 Task: Look for space in Monzón, Spain from 8th June, 2023 to 12th June, 2023 for 2 adults in price range Rs.8000 to Rs.16000. Place can be private room with 1  bedroom having 1 bed and 1 bathroom. Property type can be flatguest house, hotel. Amenities needed are: washing machine. Booking option can be shelf check-in. Required host language is English.
Action: Mouse moved to (381, 191)
Screenshot: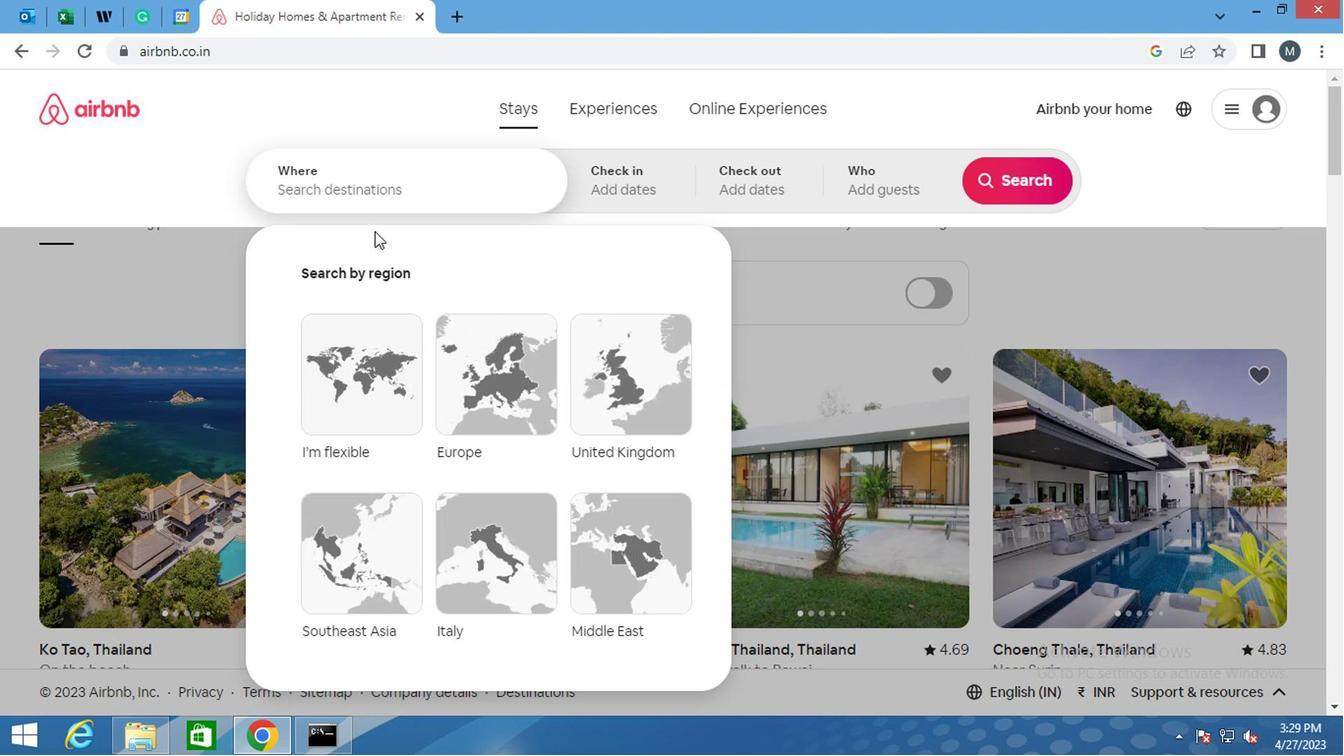 
Action: Mouse pressed left at (381, 191)
Screenshot: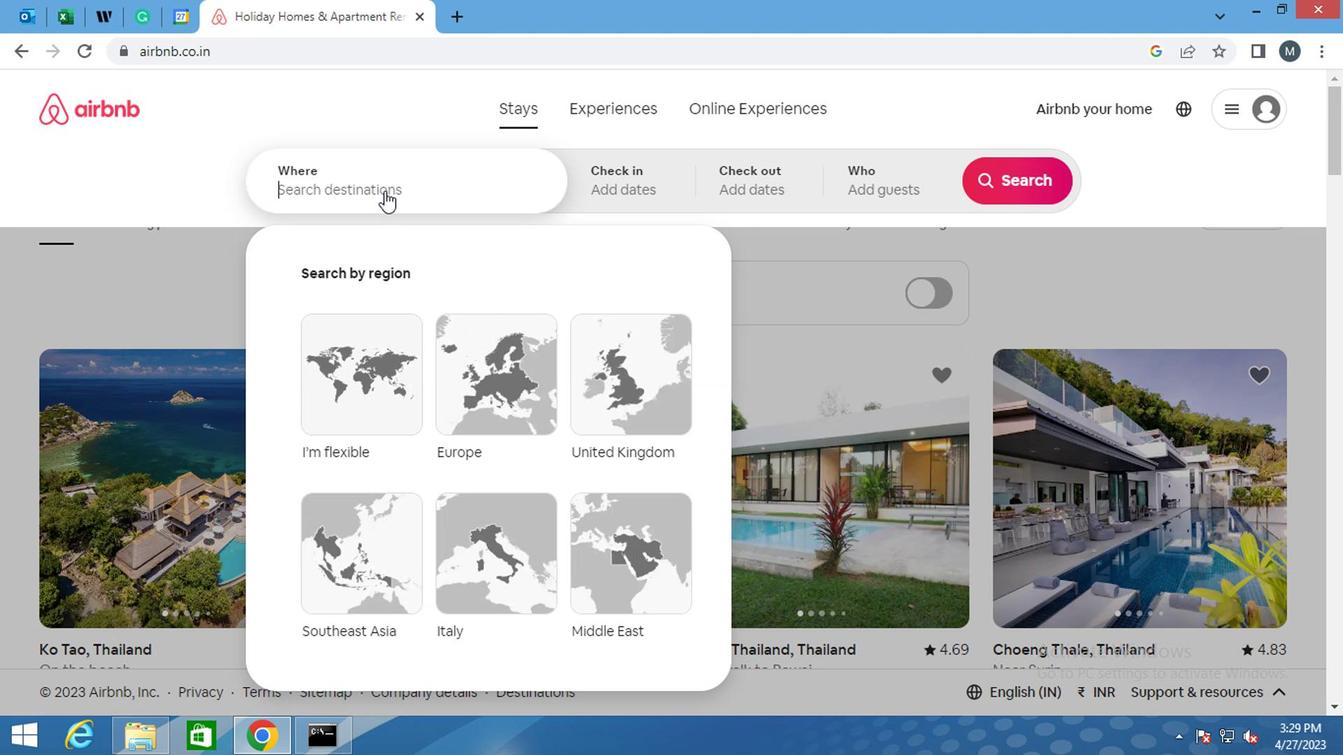
Action: Key pressed <Key.shift>MONZON,<Key.space><Key.shift>SPAIN
Screenshot: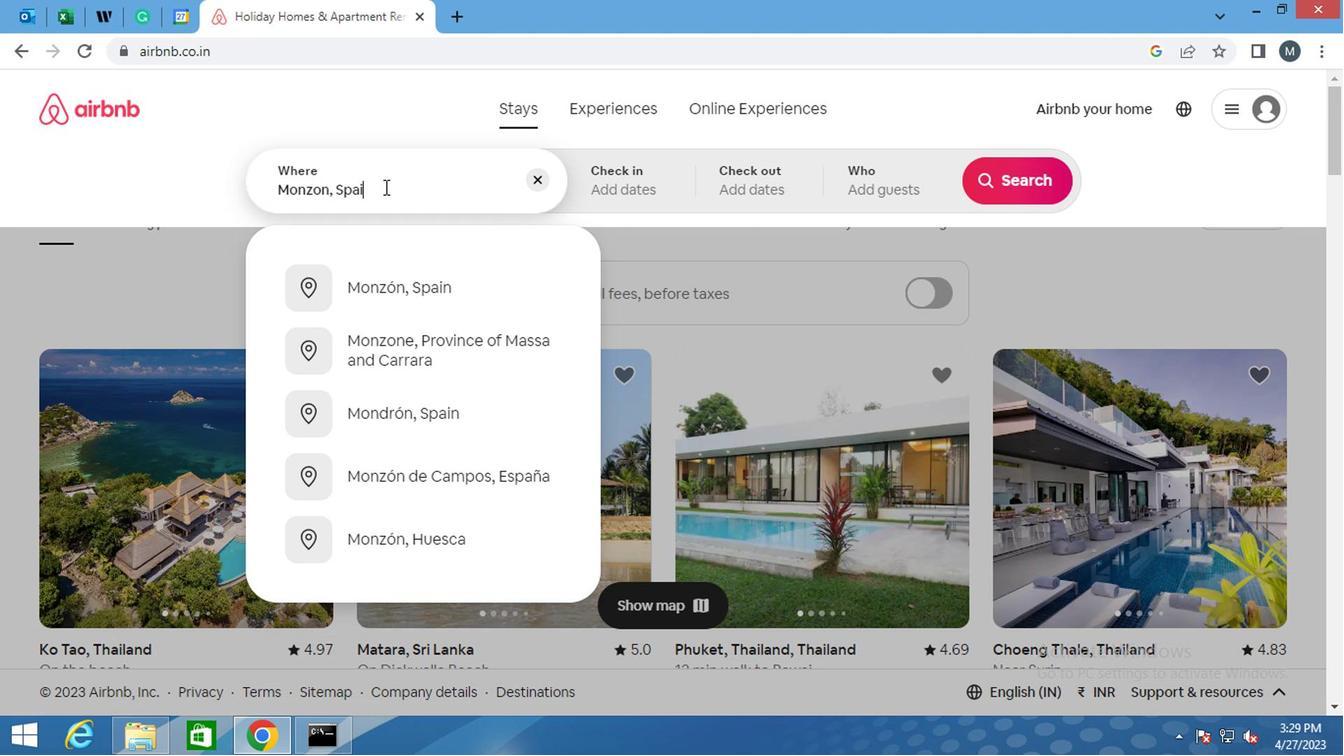 
Action: Mouse moved to (404, 282)
Screenshot: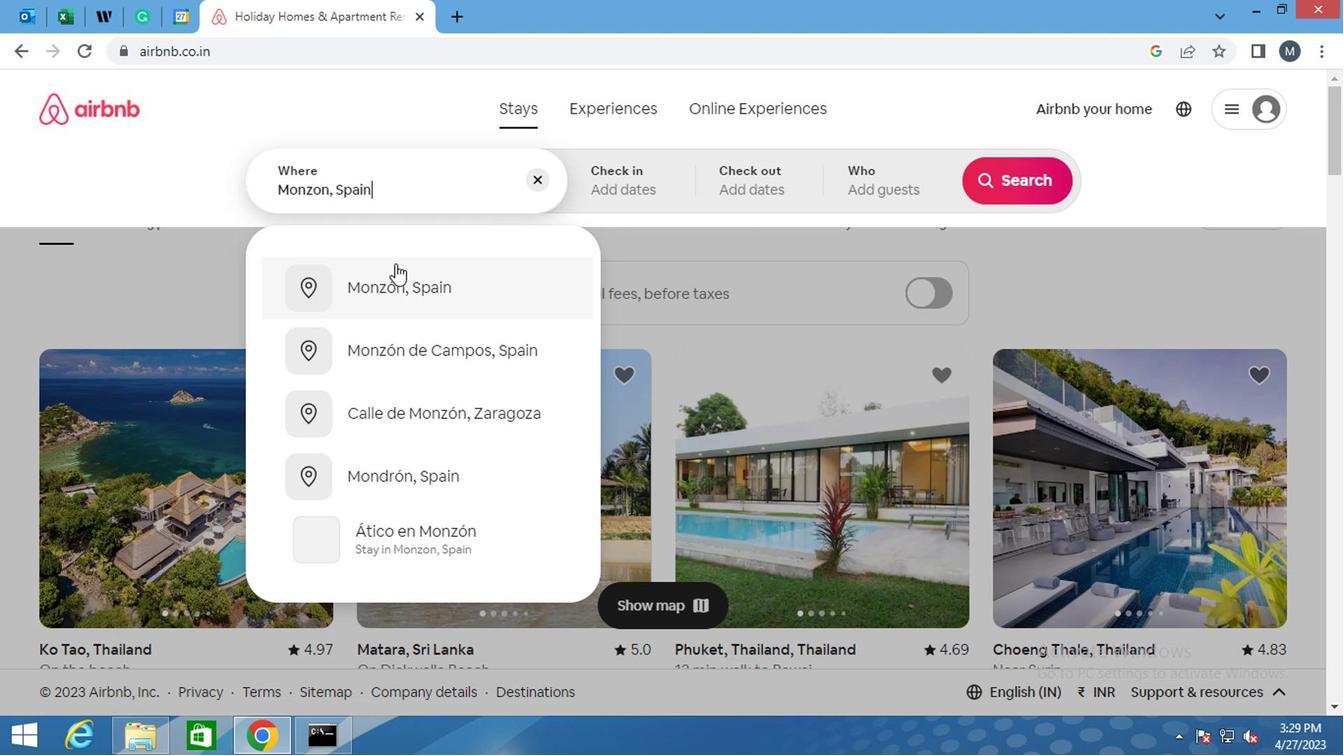 
Action: Mouse pressed left at (404, 282)
Screenshot: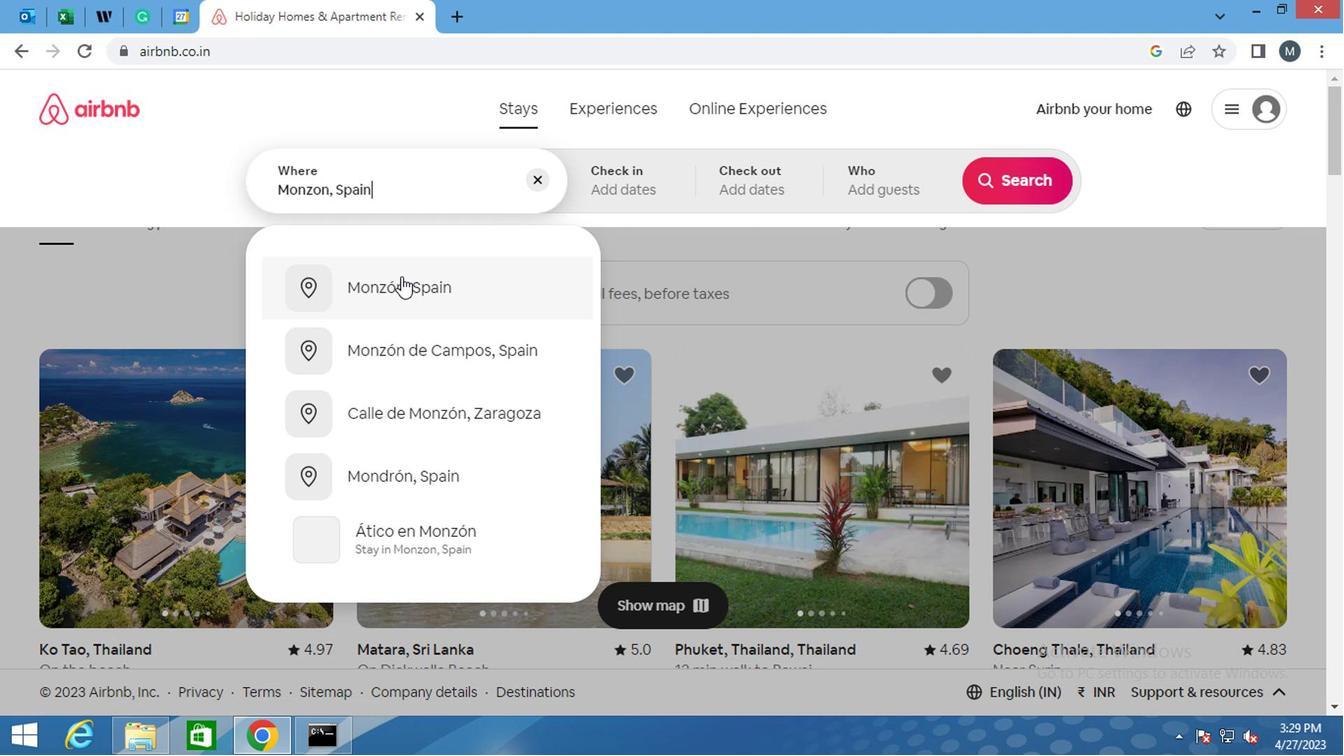 
Action: Mouse moved to (1004, 336)
Screenshot: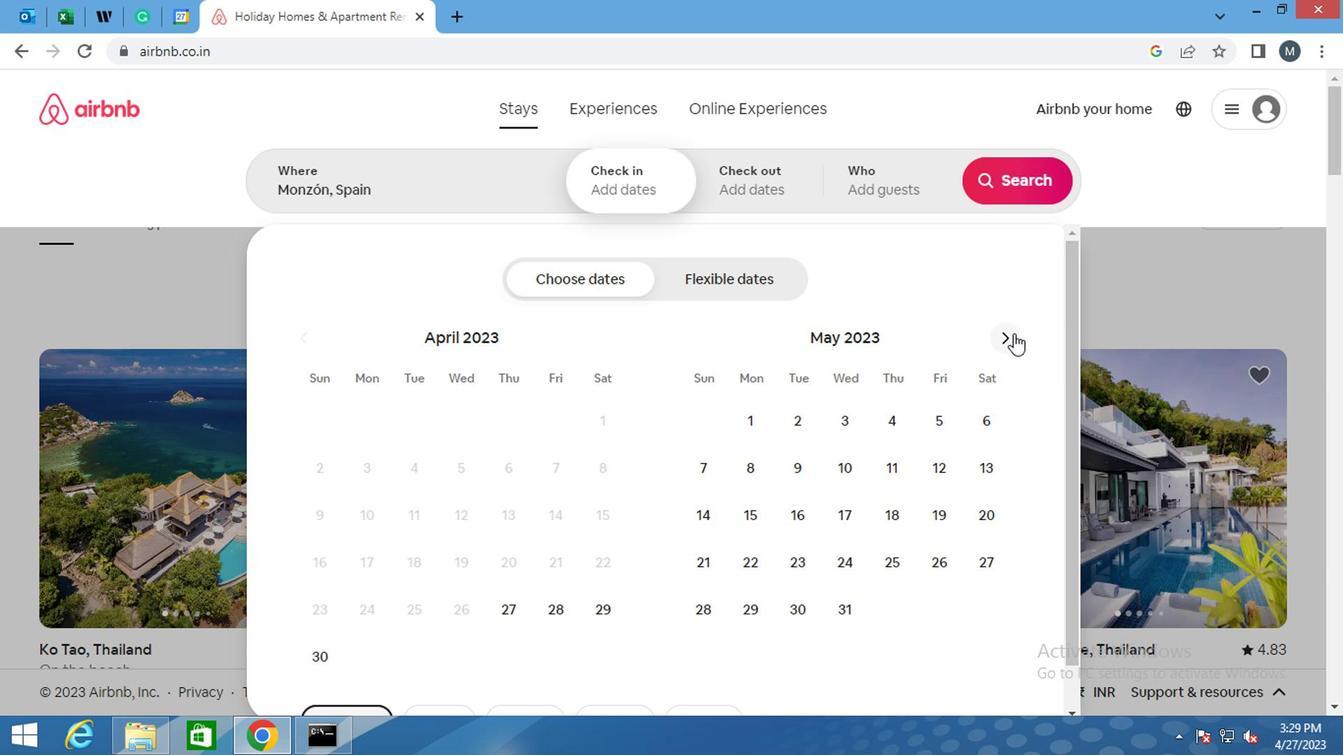 
Action: Mouse pressed left at (1004, 336)
Screenshot: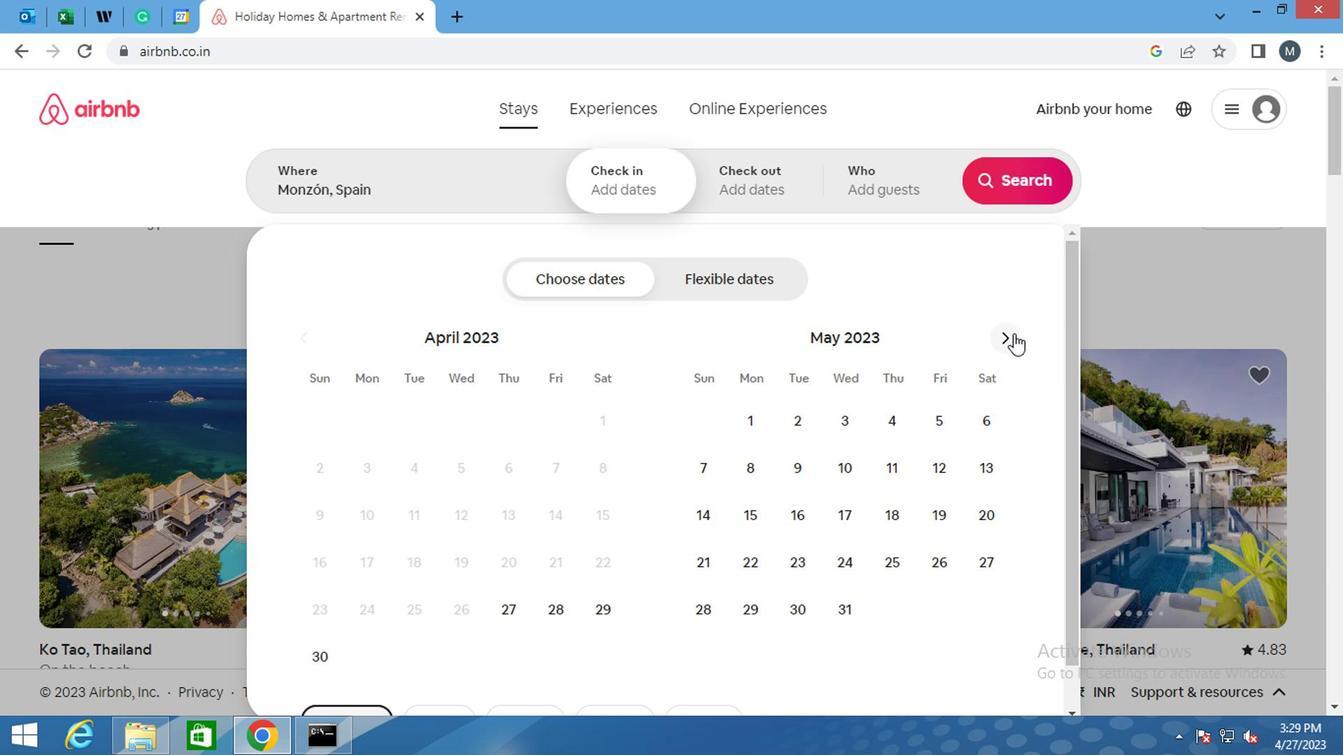 
Action: Mouse moved to (891, 466)
Screenshot: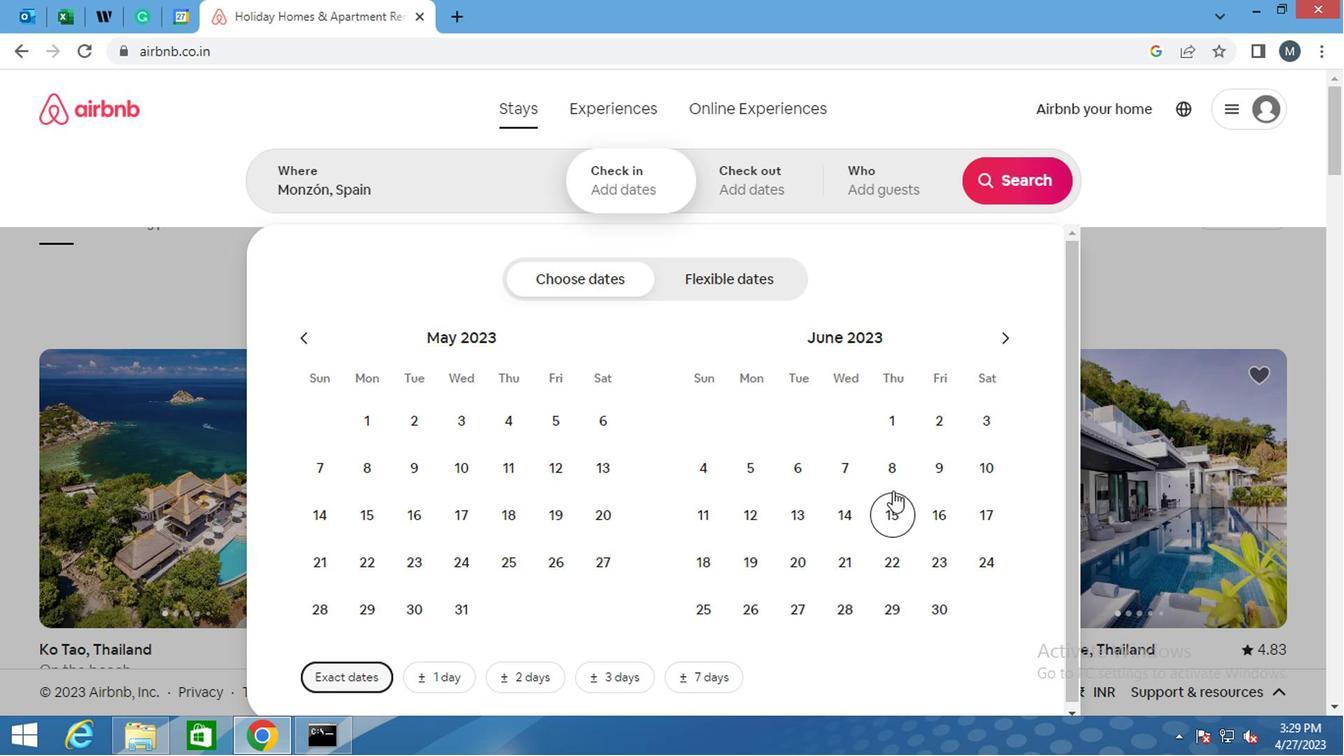 
Action: Mouse pressed left at (891, 466)
Screenshot: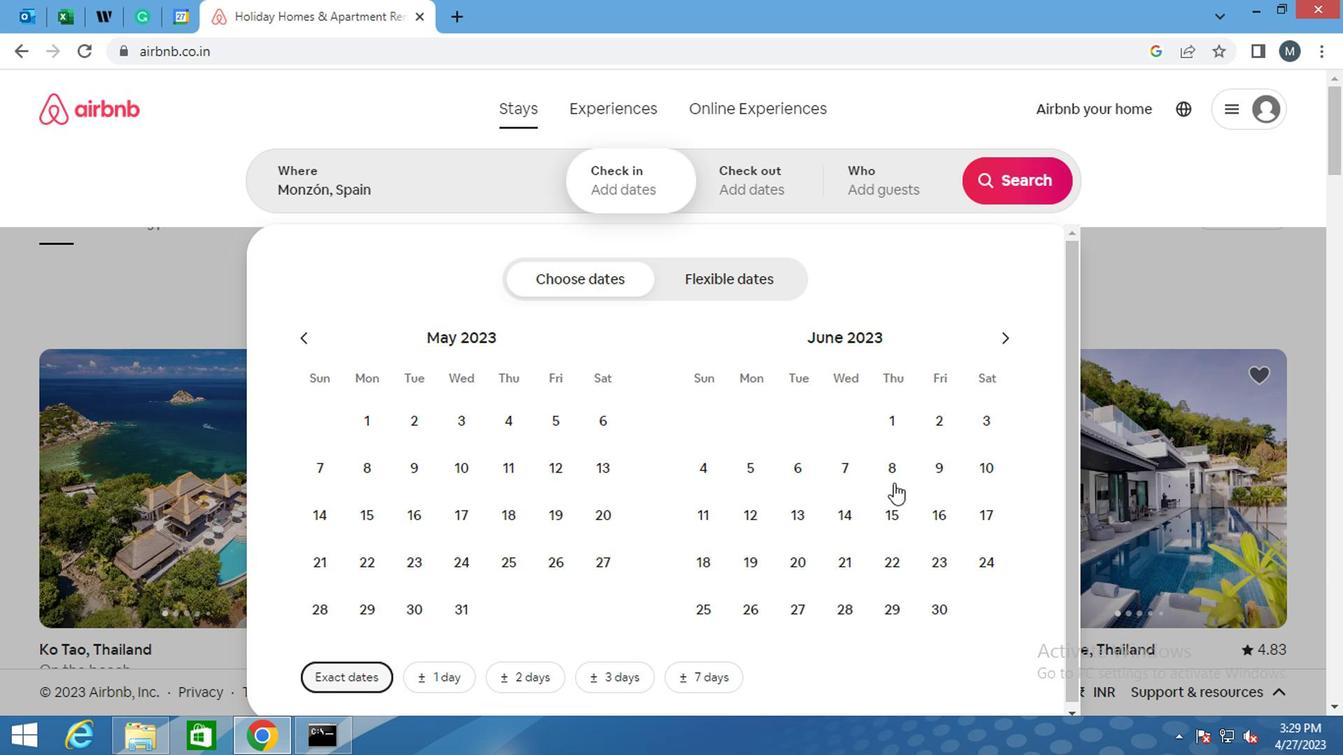 
Action: Mouse moved to (763, 503)
Screenshot: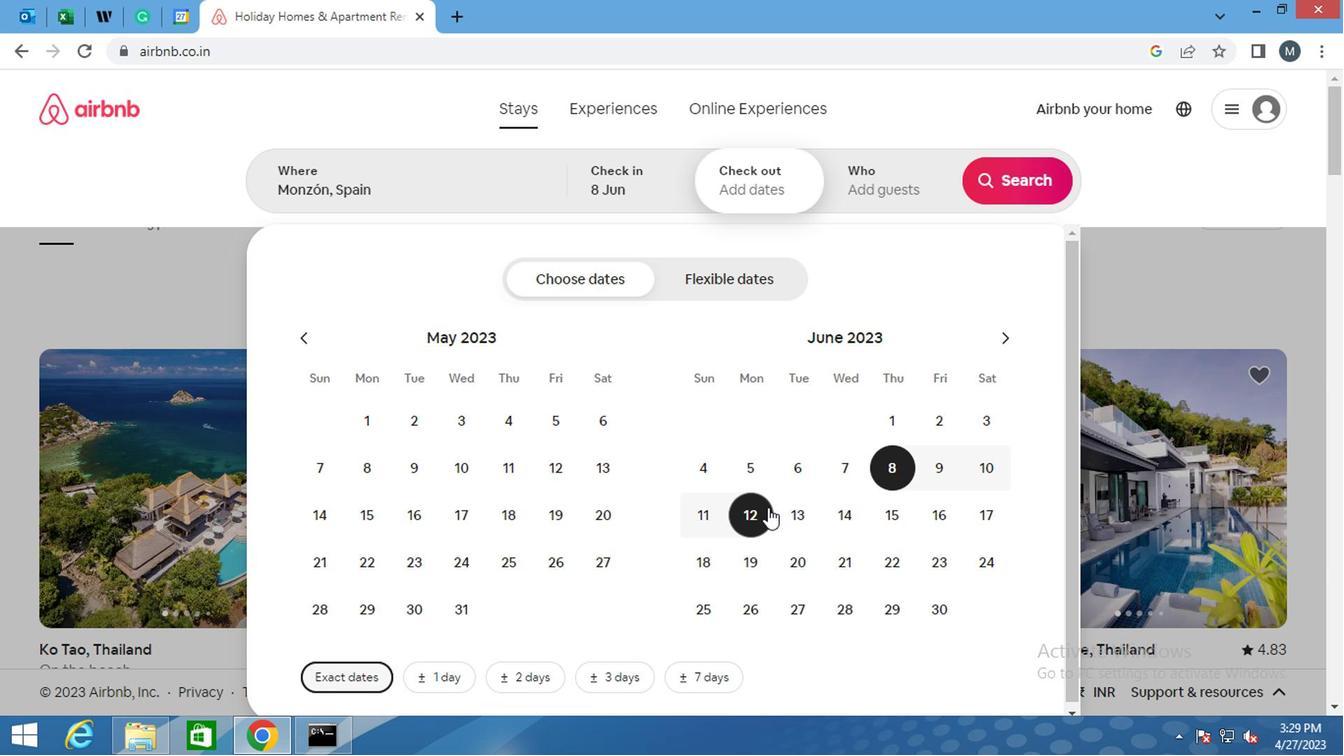 
Action: Mouse pressed left at (763, 503)
Screenshot: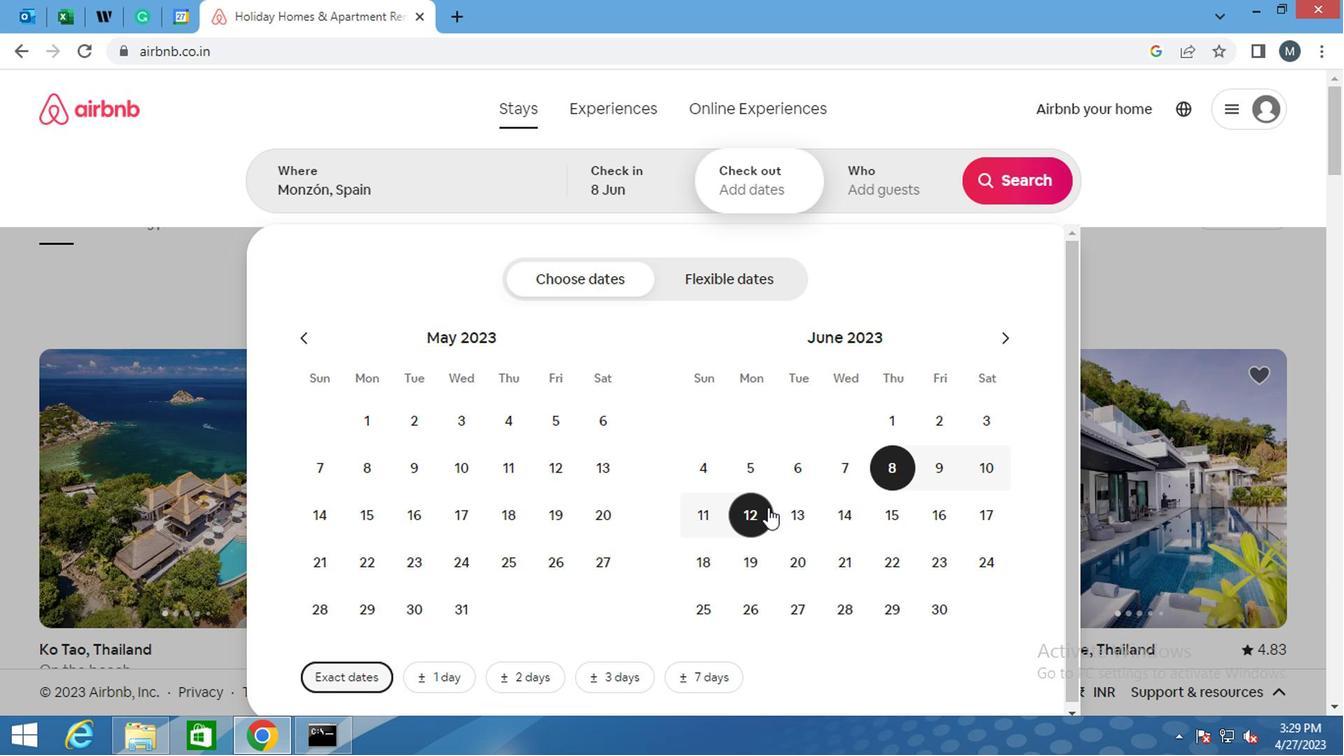 
Action: Mouse moved to (895, 193)
Screenshot: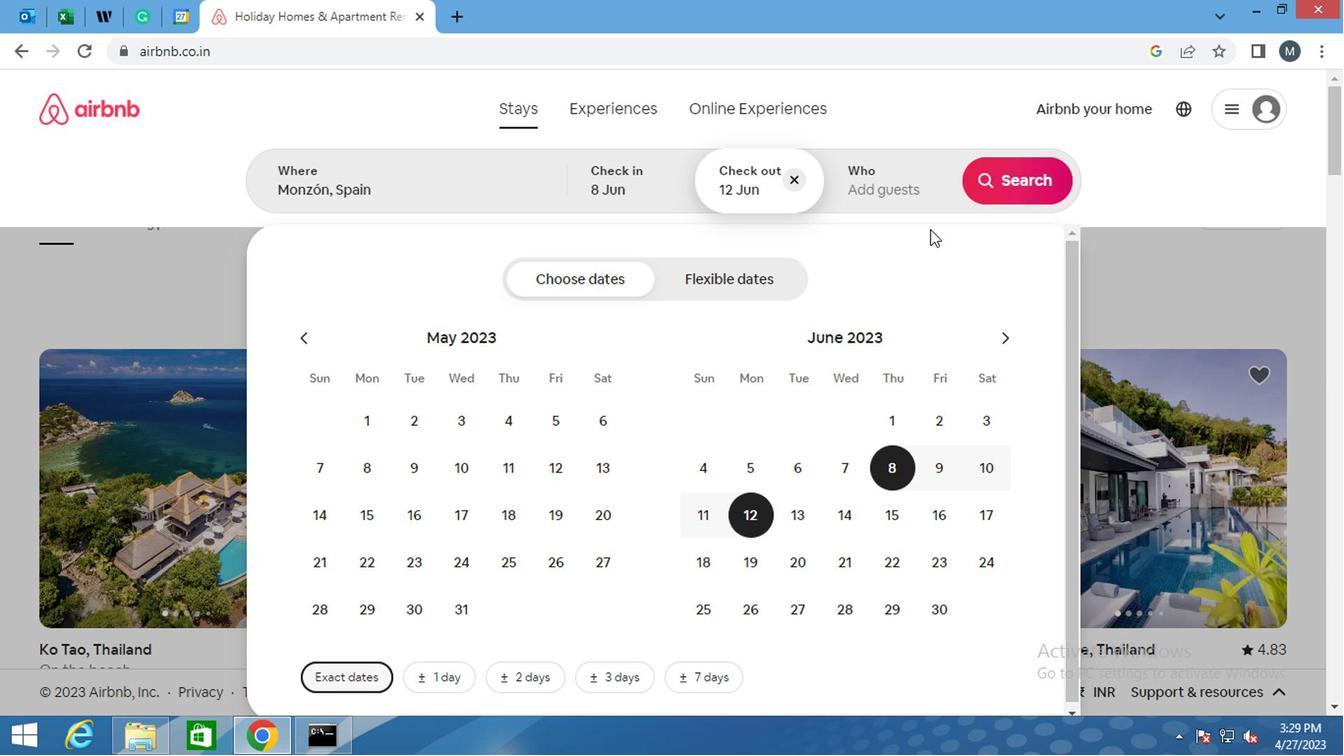 
Action: Mouse pressed left at (895, 193)
Screenshot: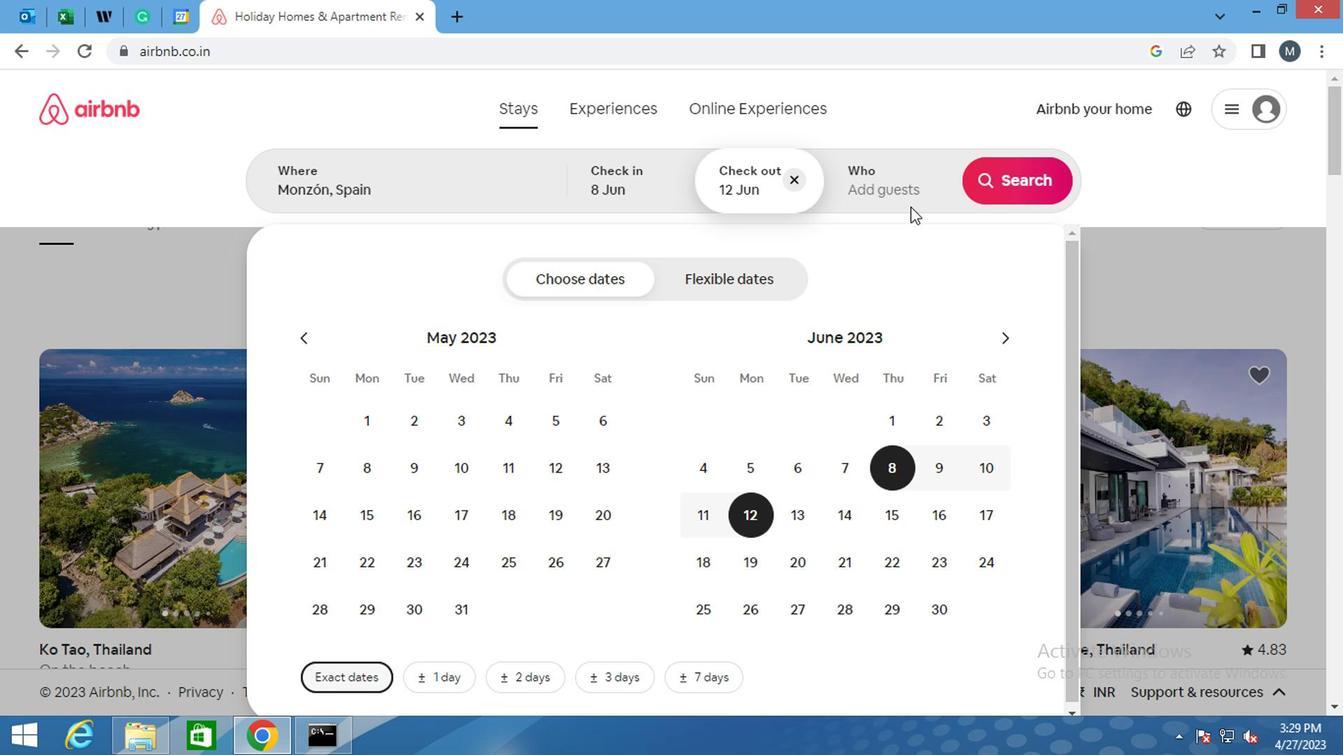 
Action: Mouse moved to (1030, 294)
Screenshot: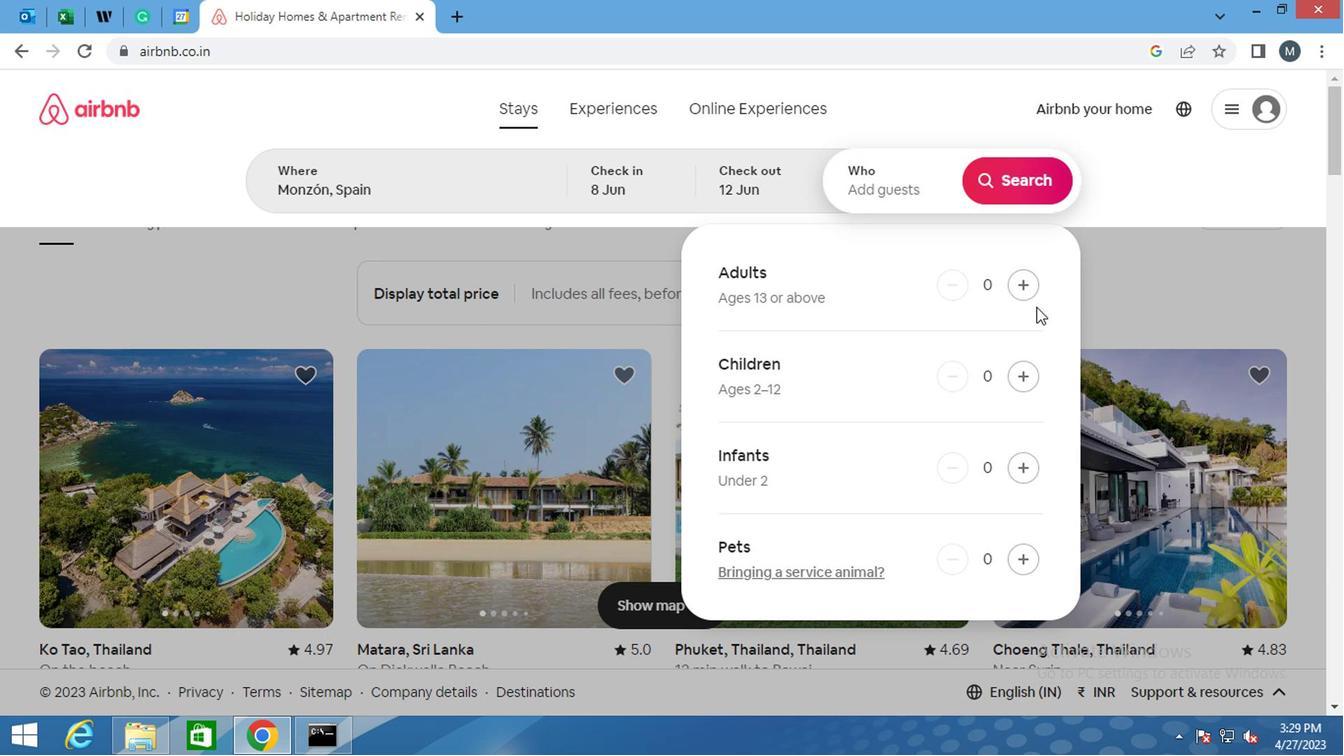 
Action: Mouse pressed left at (1030, 294)
Screenshot: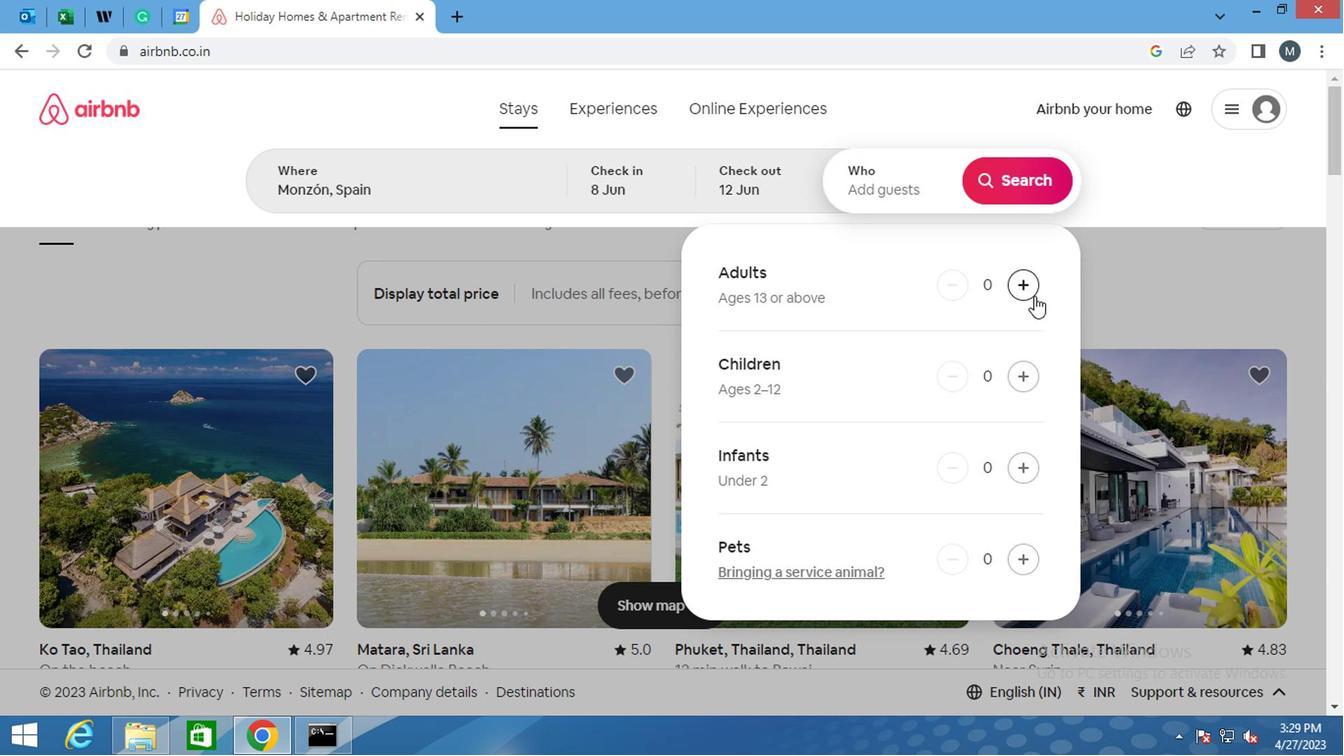 
Action: Mouse pressed left at (1030, 294)
Screenshot: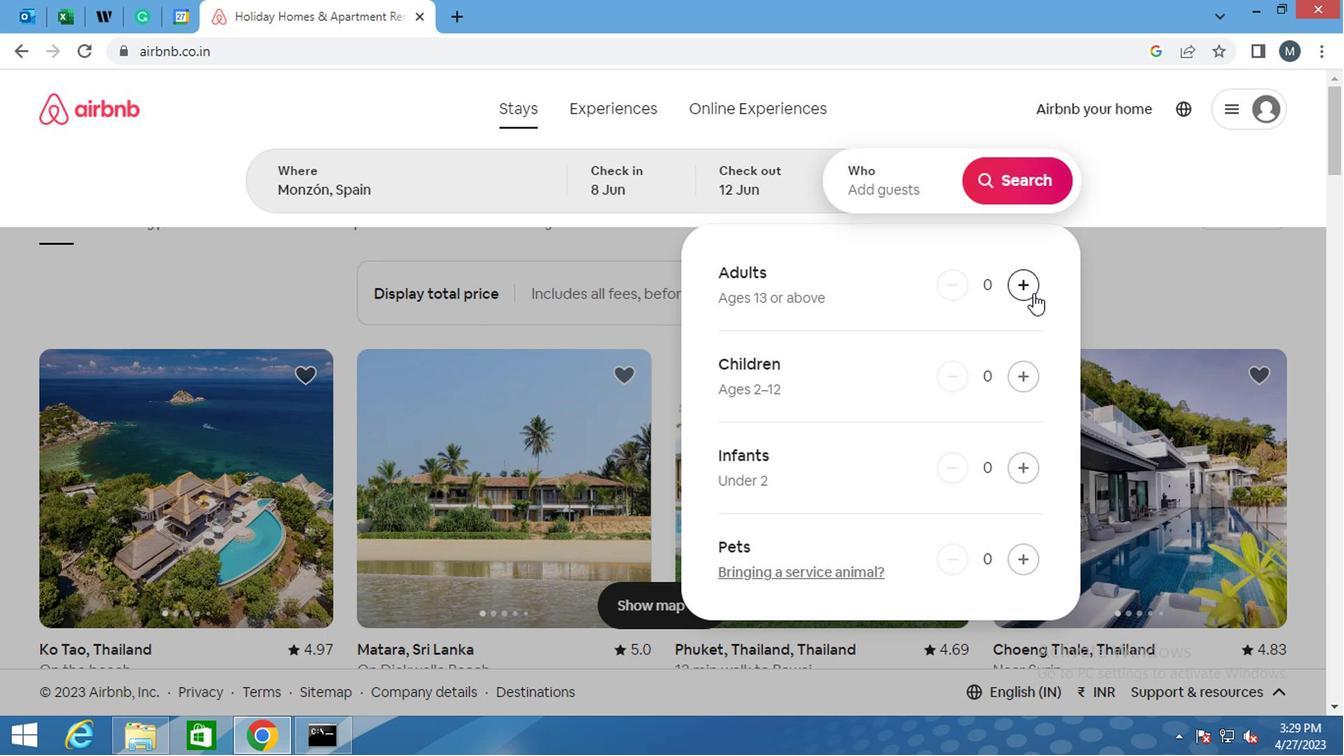 
Action: Mouse moved to (1006, 181)
Screenshot: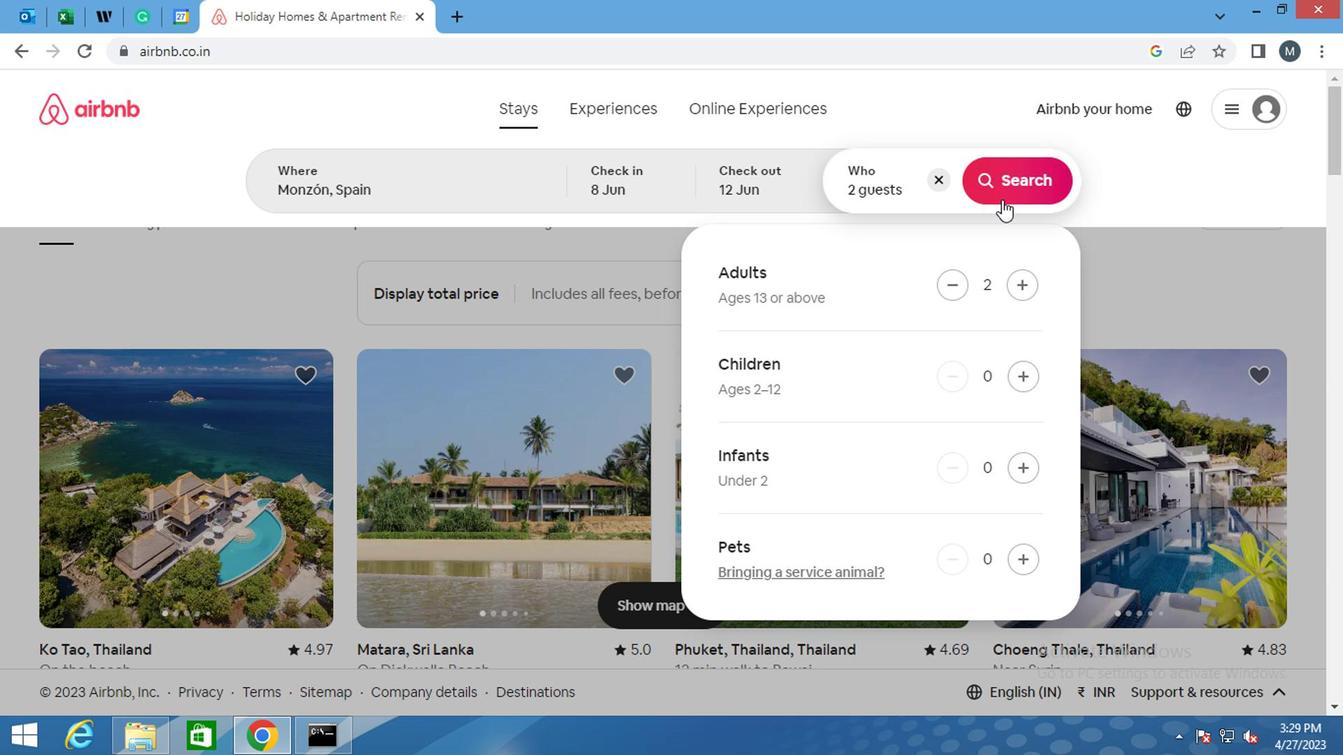 
Action: Mouse pressed left at (1006, 181)
Screenshot: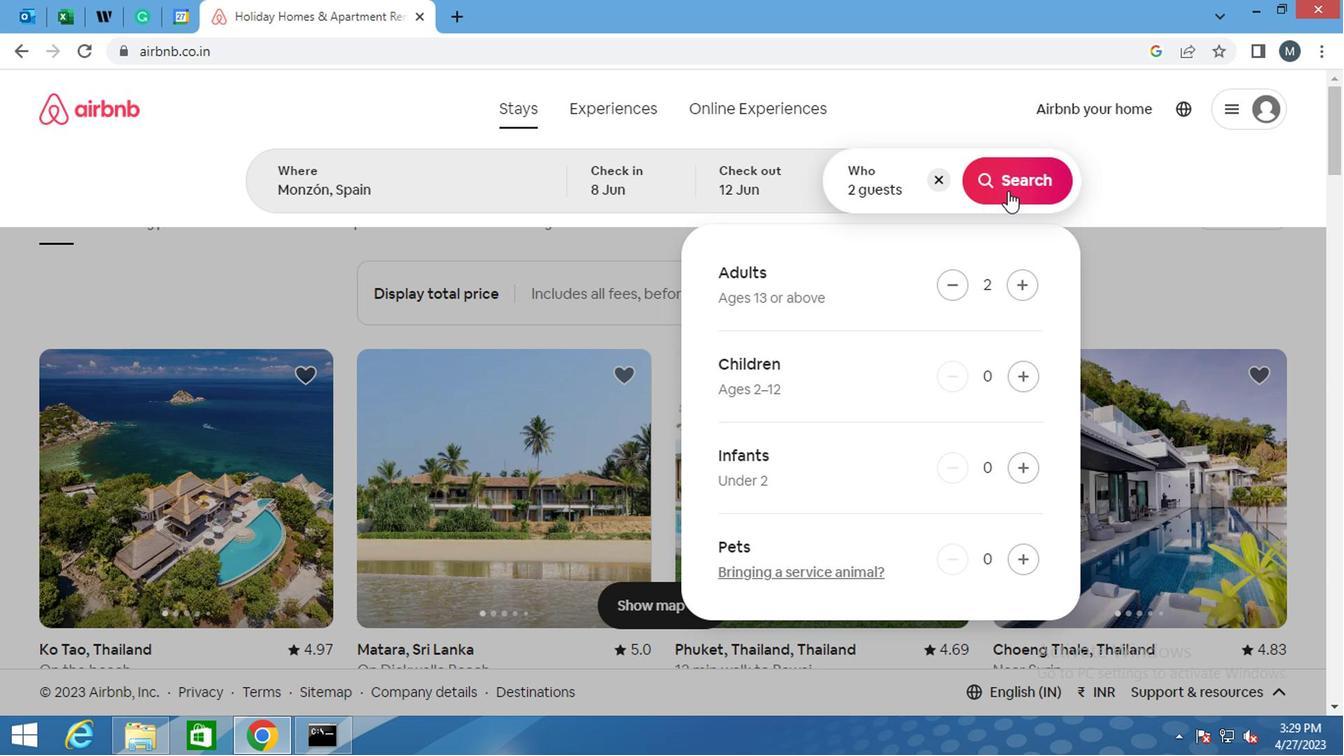 
Action: Mouse moved to (1277, 188)
Screenshot: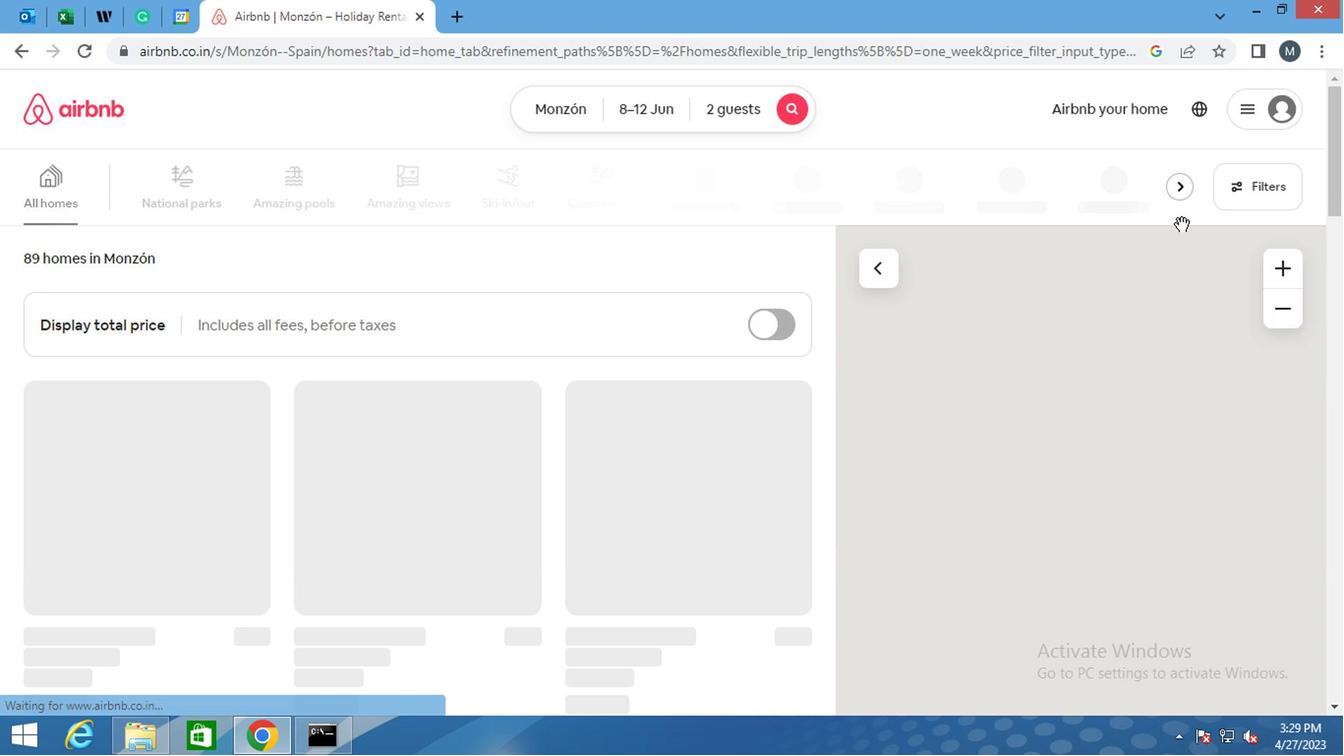 
Action: Mouse pressed left at (1277, 188)
Screenshot: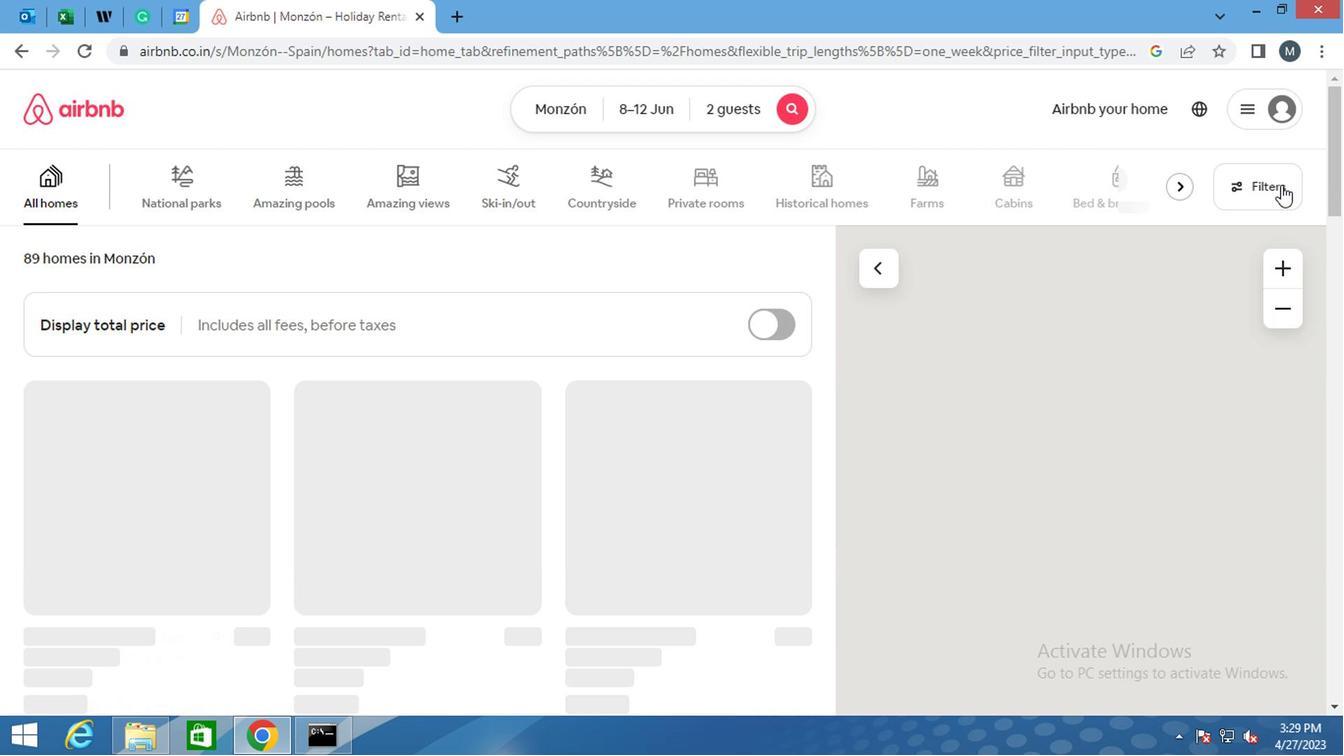 
Action: Mouse moved to (550, 440)
Screenshot: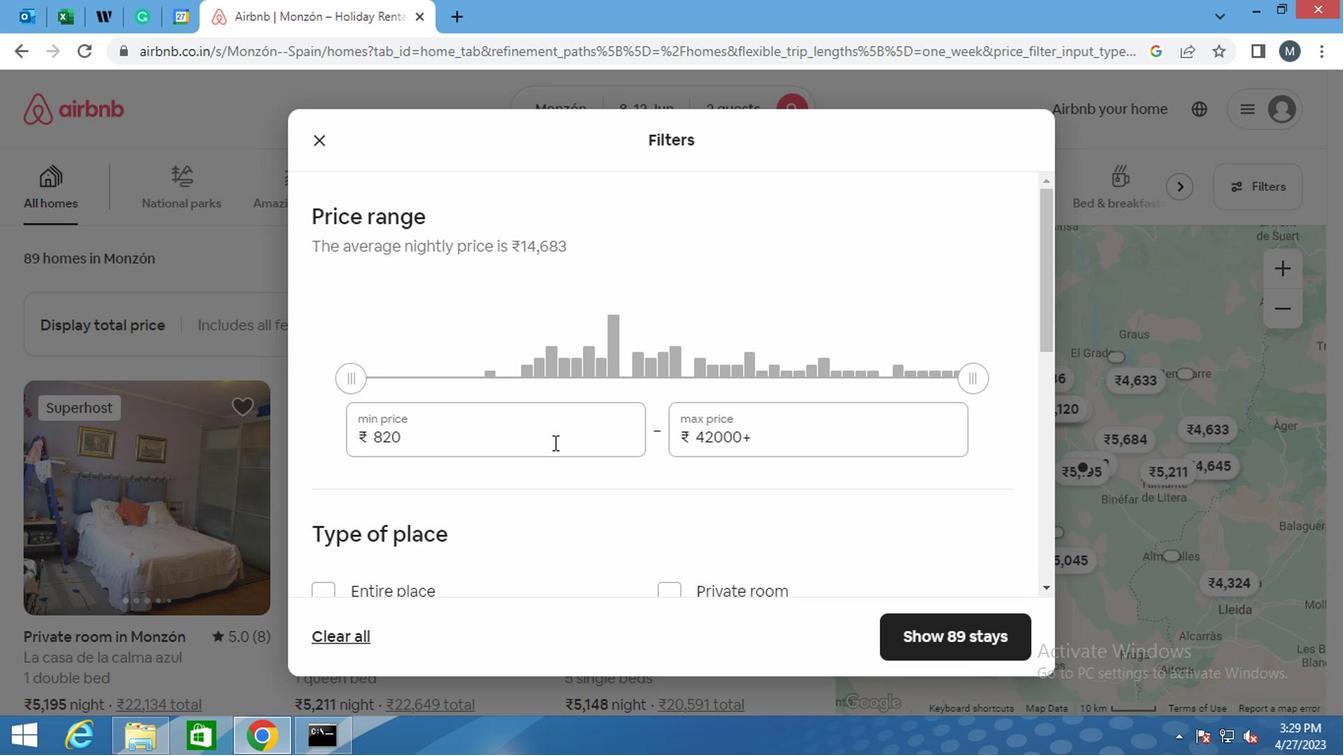 
Action: Mouse pressed left at (550, 440)
Screenshot: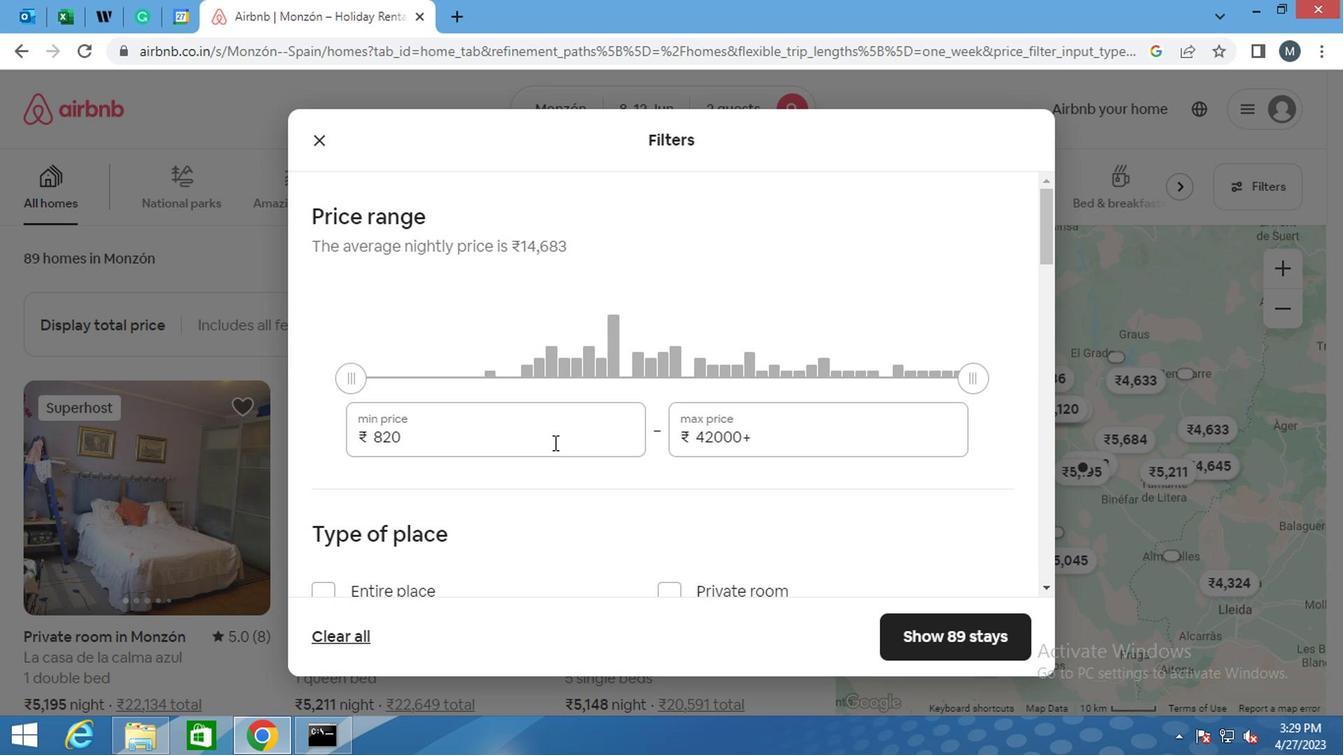 
Action: Mouse moved to (549, 439)
Screenshot: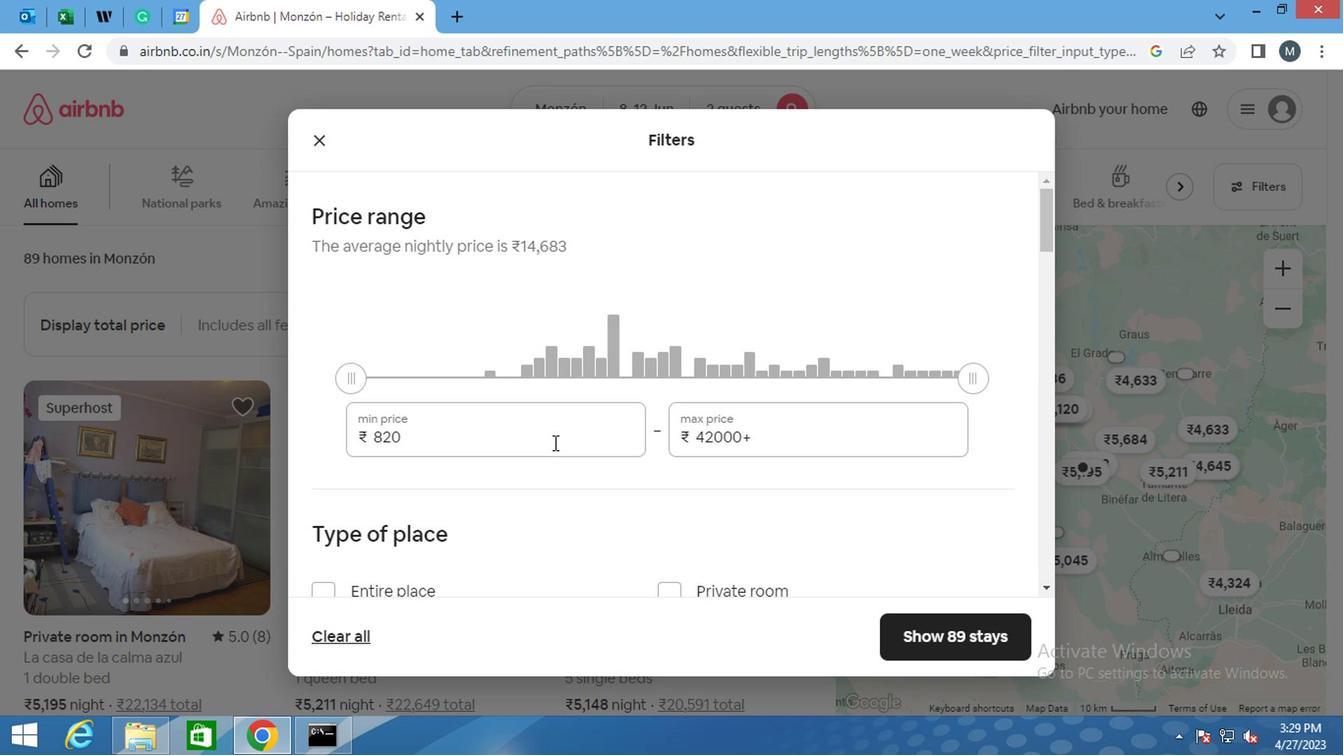 
Action: Key pressed <Key.backspace><Key.backspace>000
Screenshot: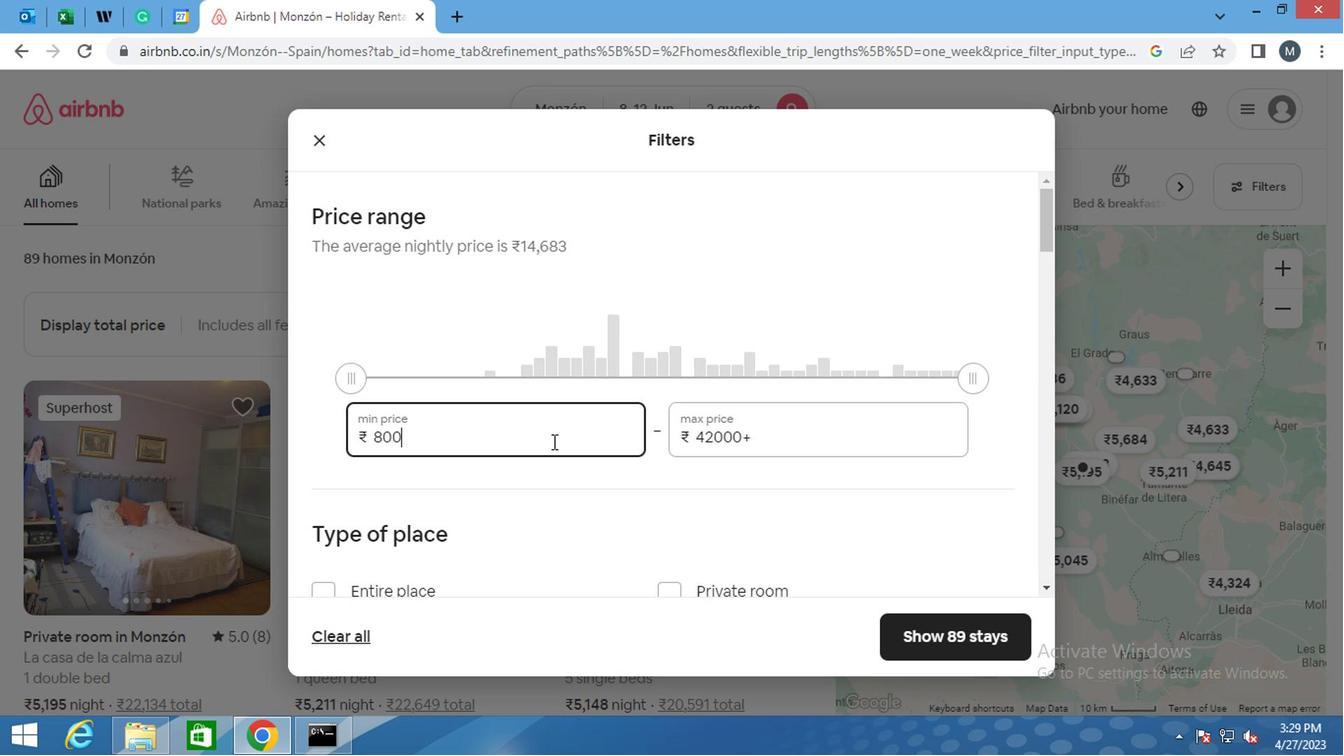 
Action: Mouse moved to (758, 436)
Screenshot: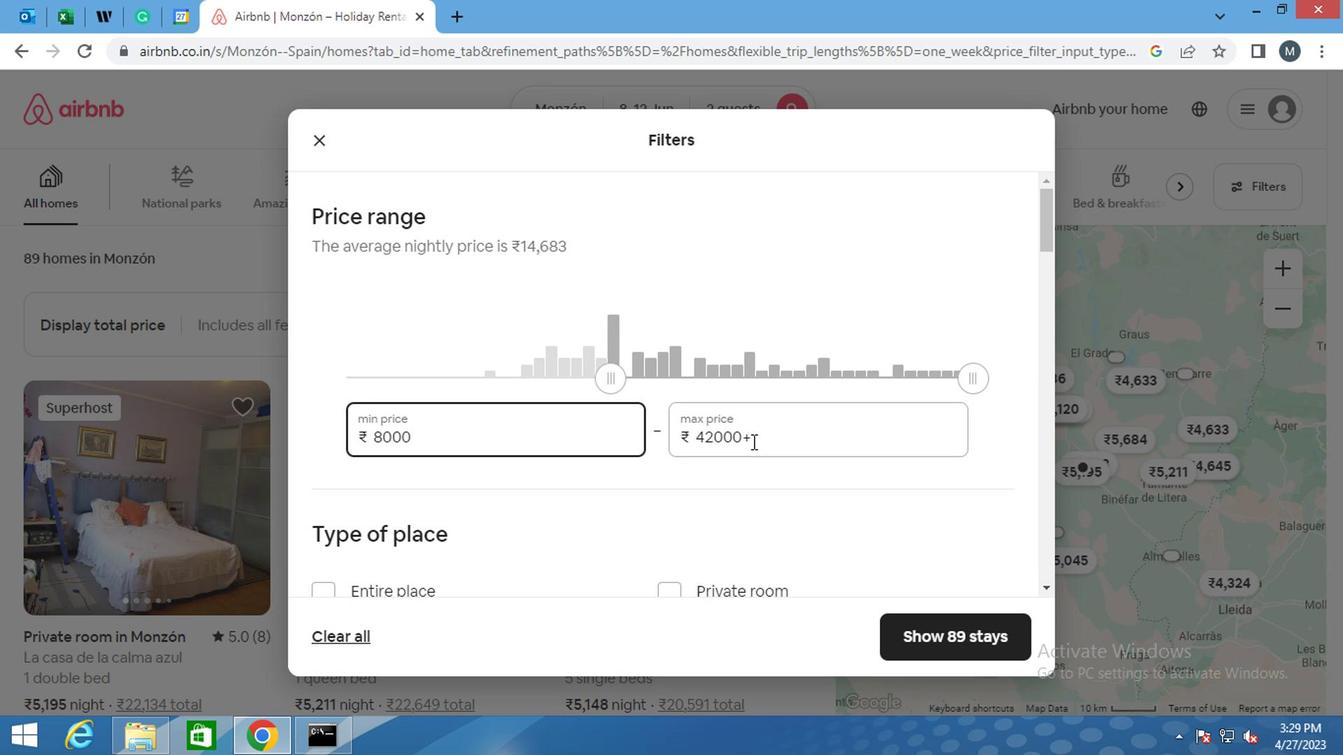 
Action: Mouse pressed left at (758, 436)
Screenshot: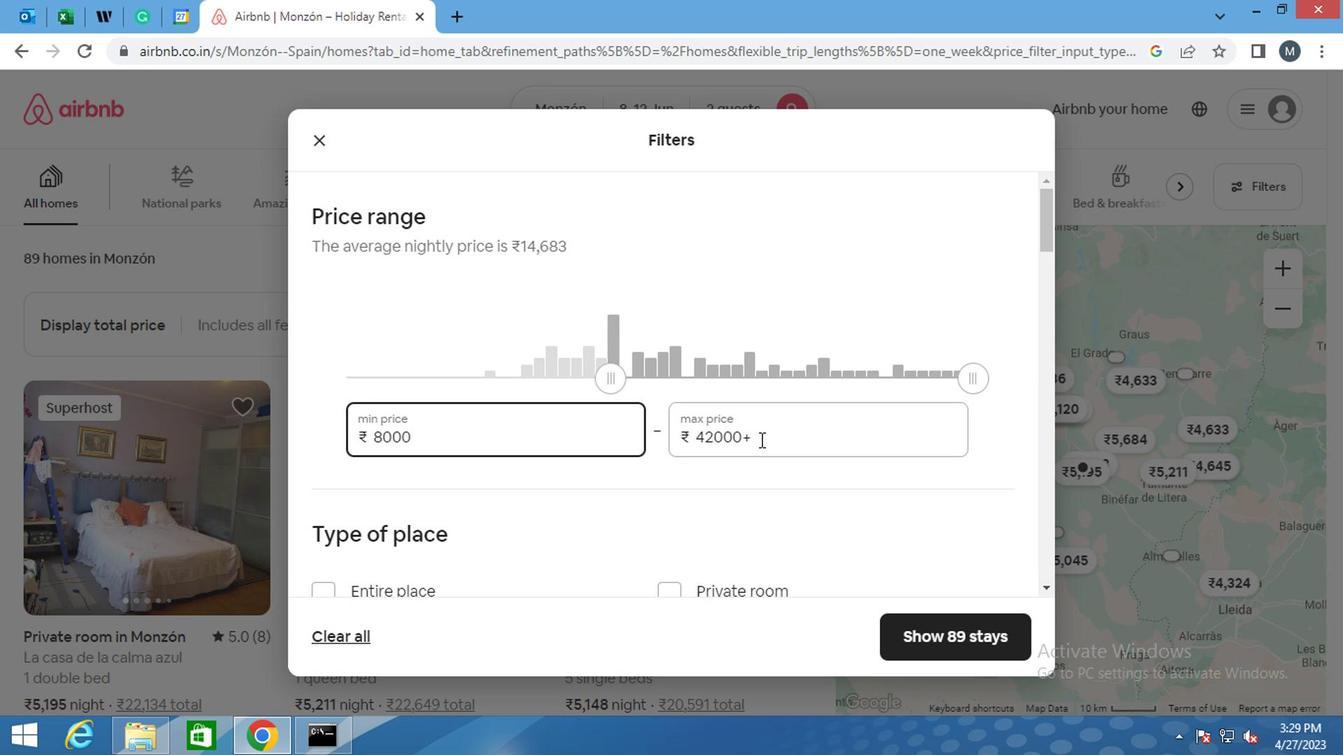 
Action: Mouse moved to (673, 437)
Screenshot: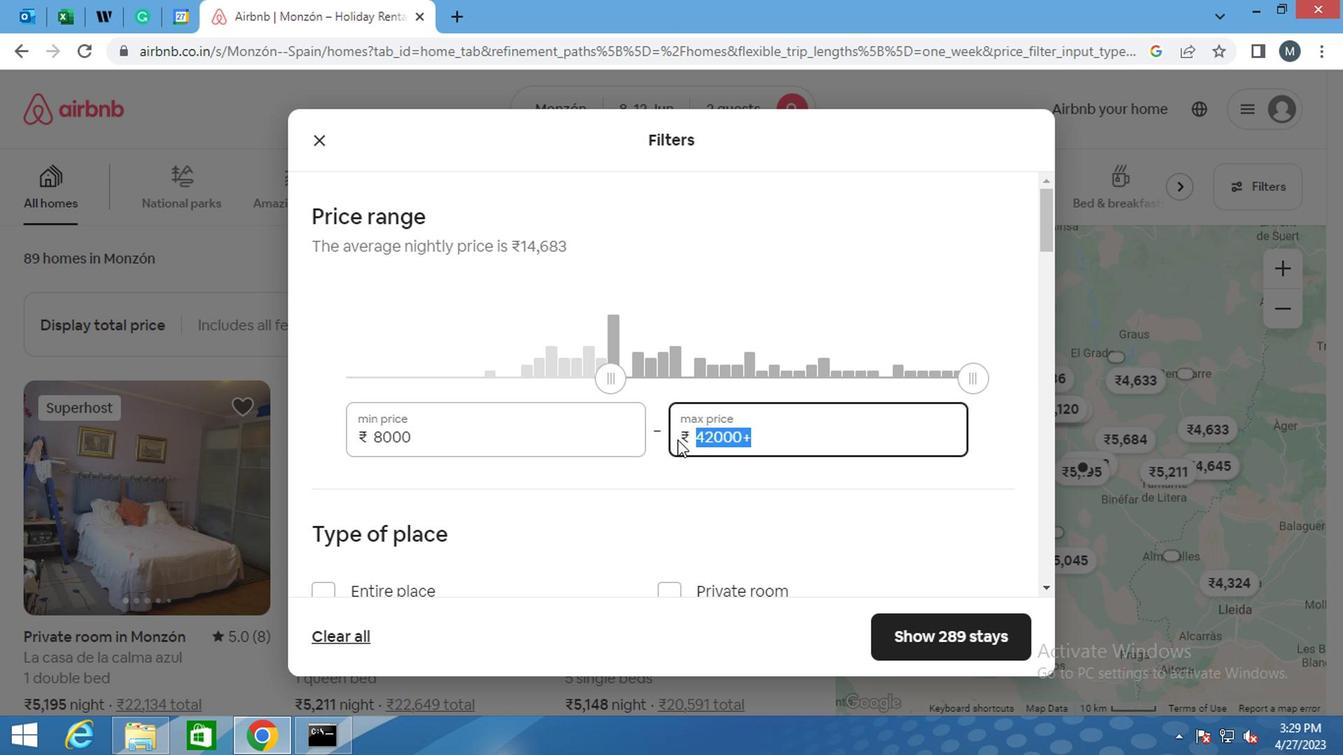 
Action: Key pressed 16000
Screenshot: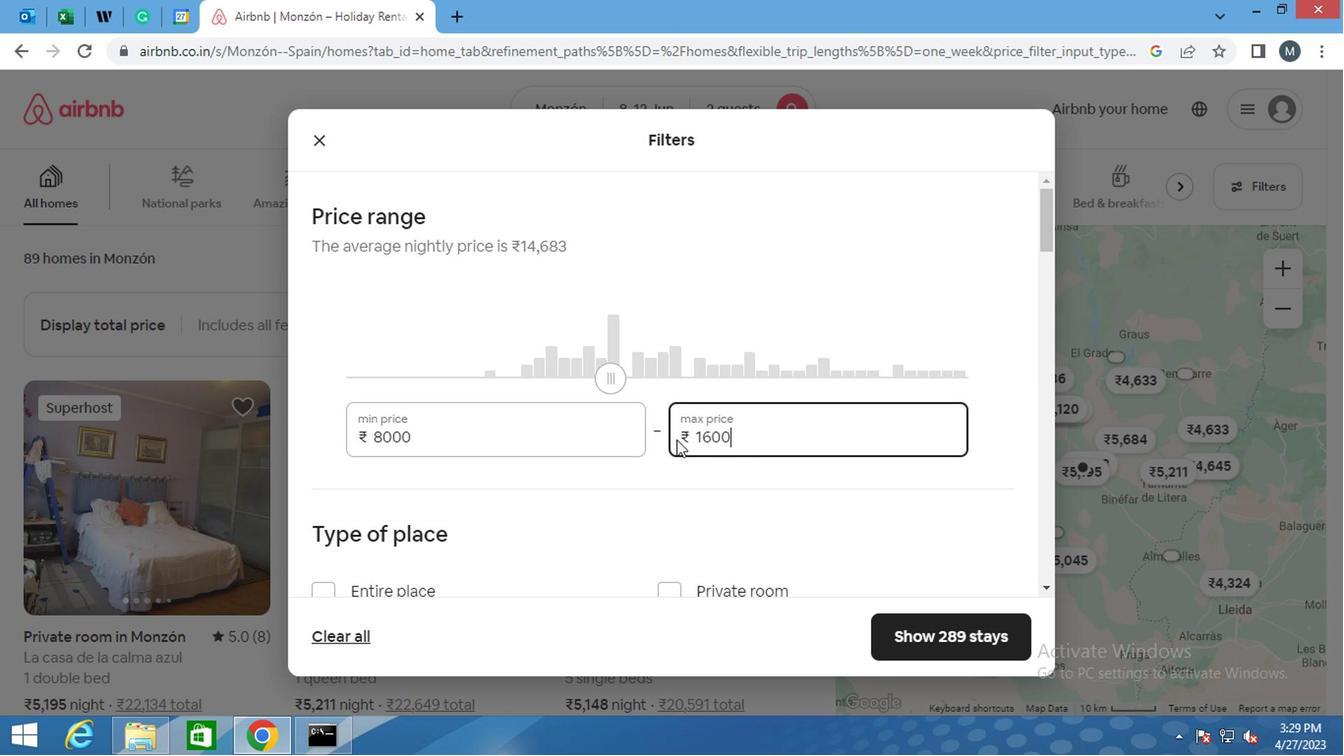 
Action: Mouse moved to (614, 426)
Screenshot: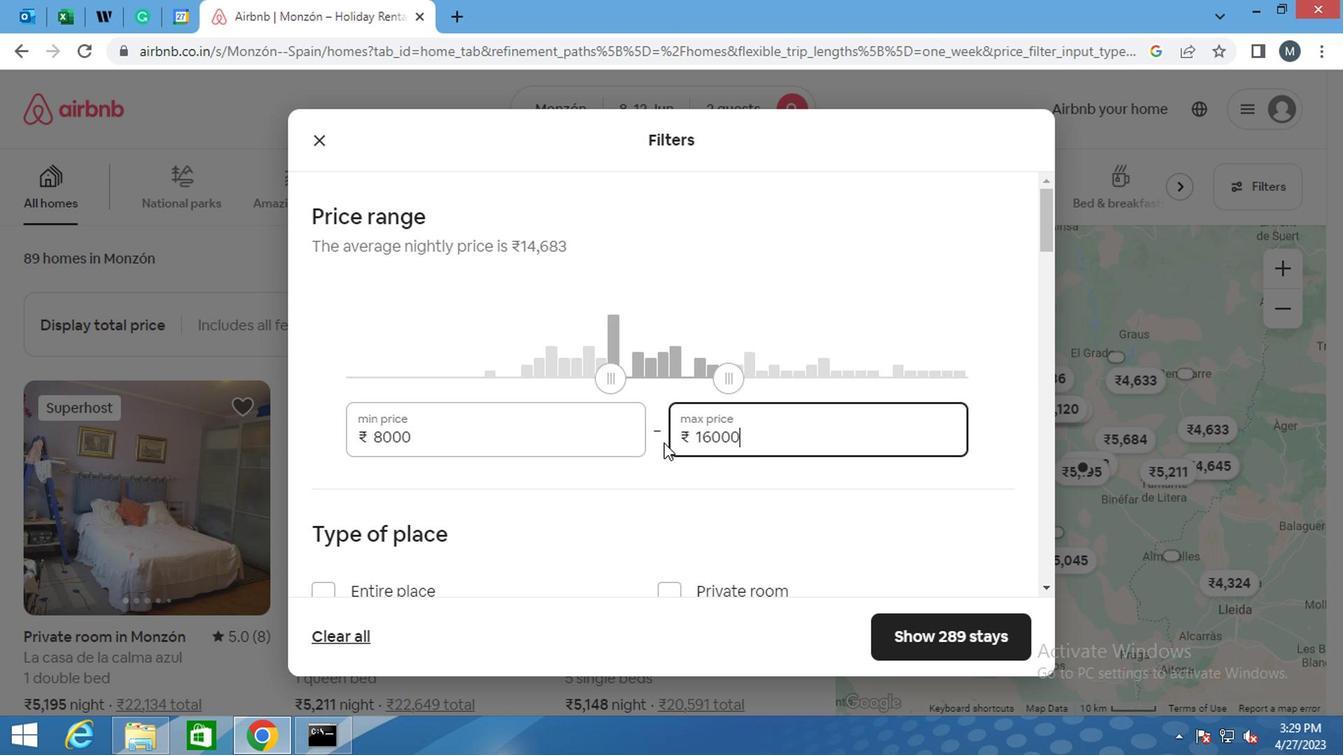 
Action: Mouse scrolled (614, 424) with delta (0, -1)
Screenshot: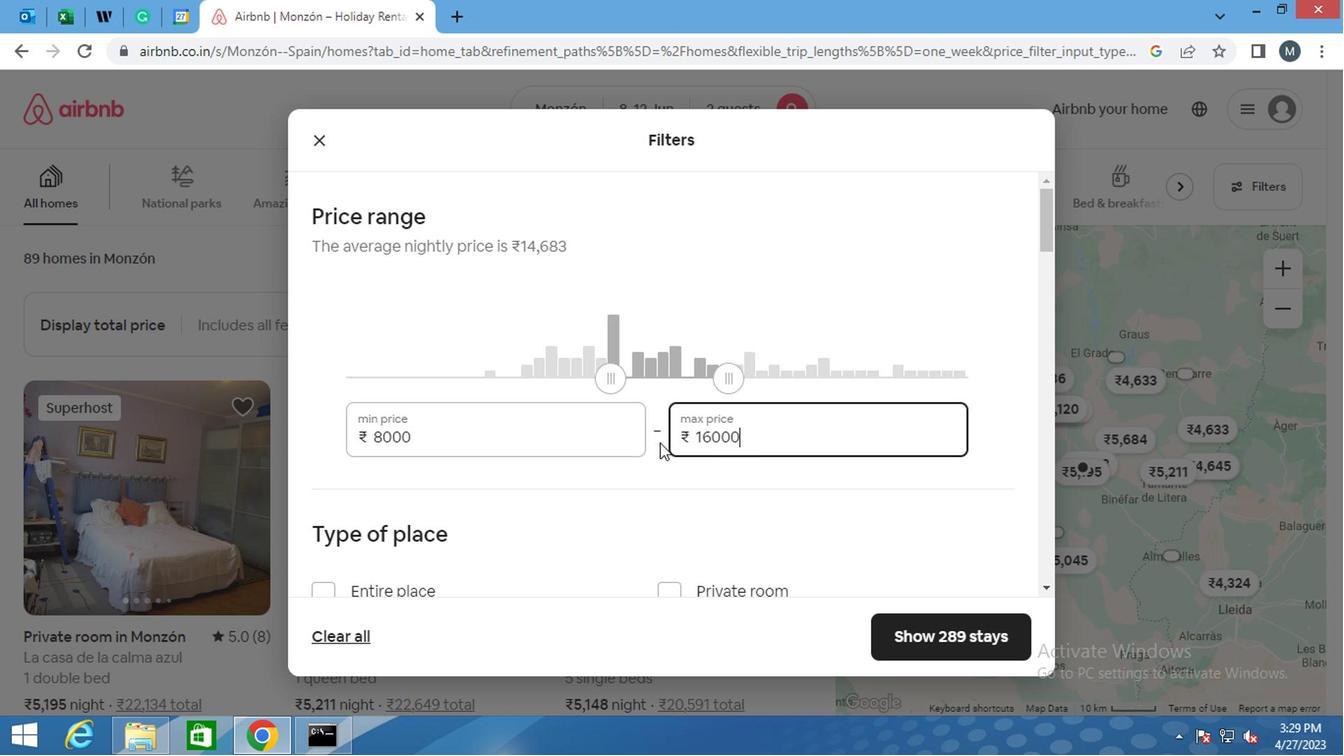 
Action: Mouse scrolled (614, 424) with delta (0, -1)
Screenshot: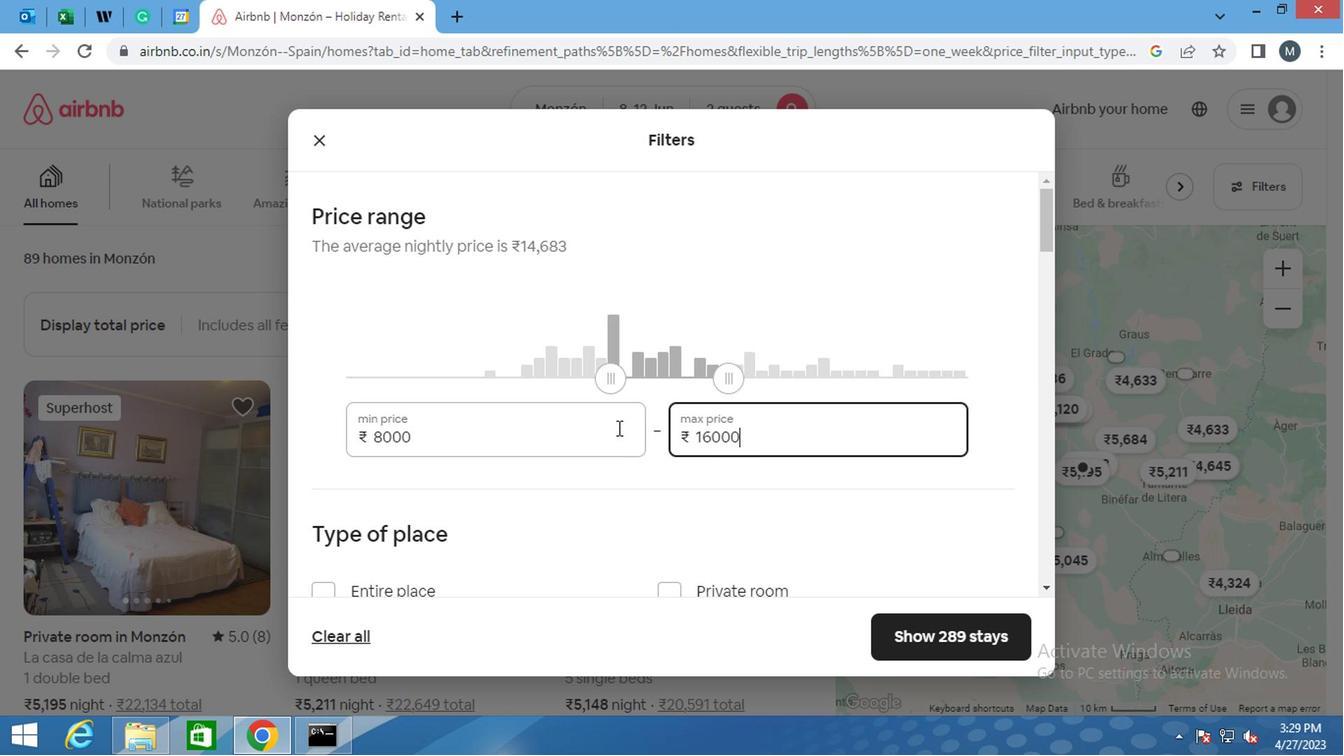 
Action: Mouse moved to (573, 434)
Screenshot: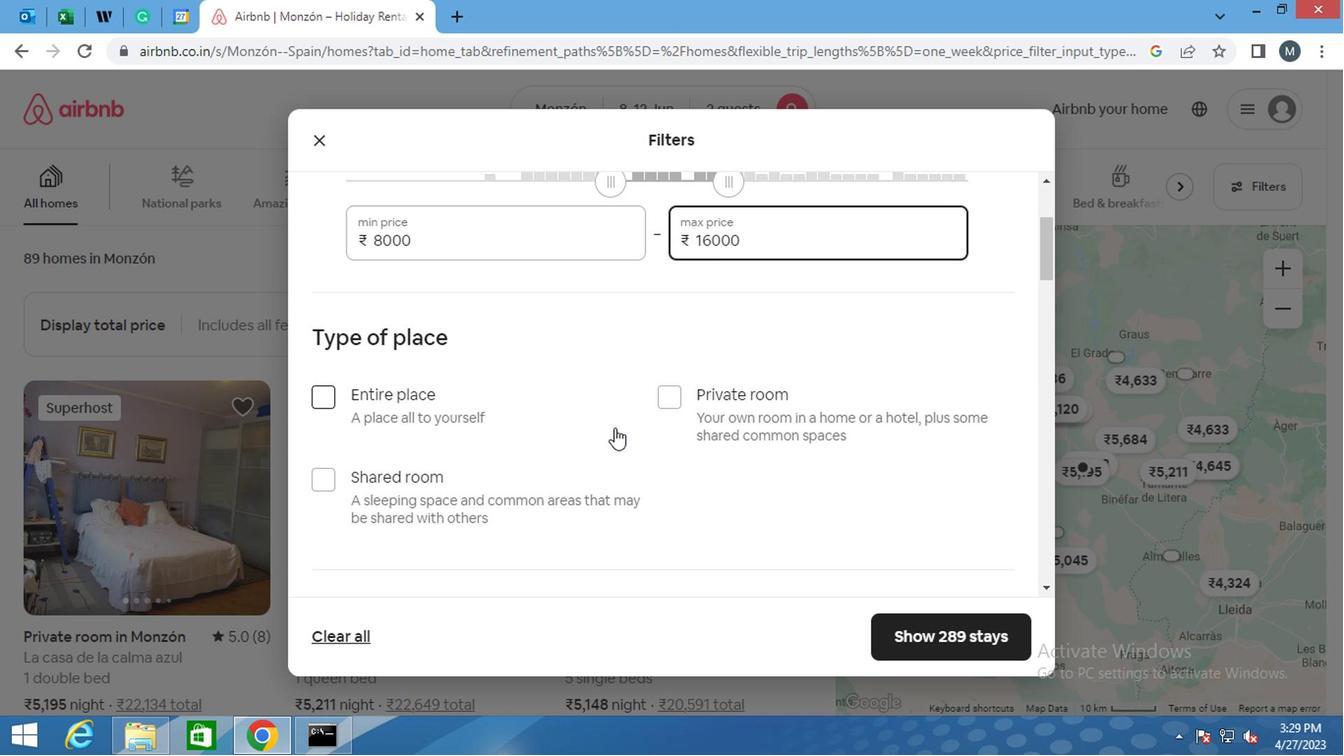 
Action: Mouse scrolled (573, 433) with delta (0, -1)
Screenshot: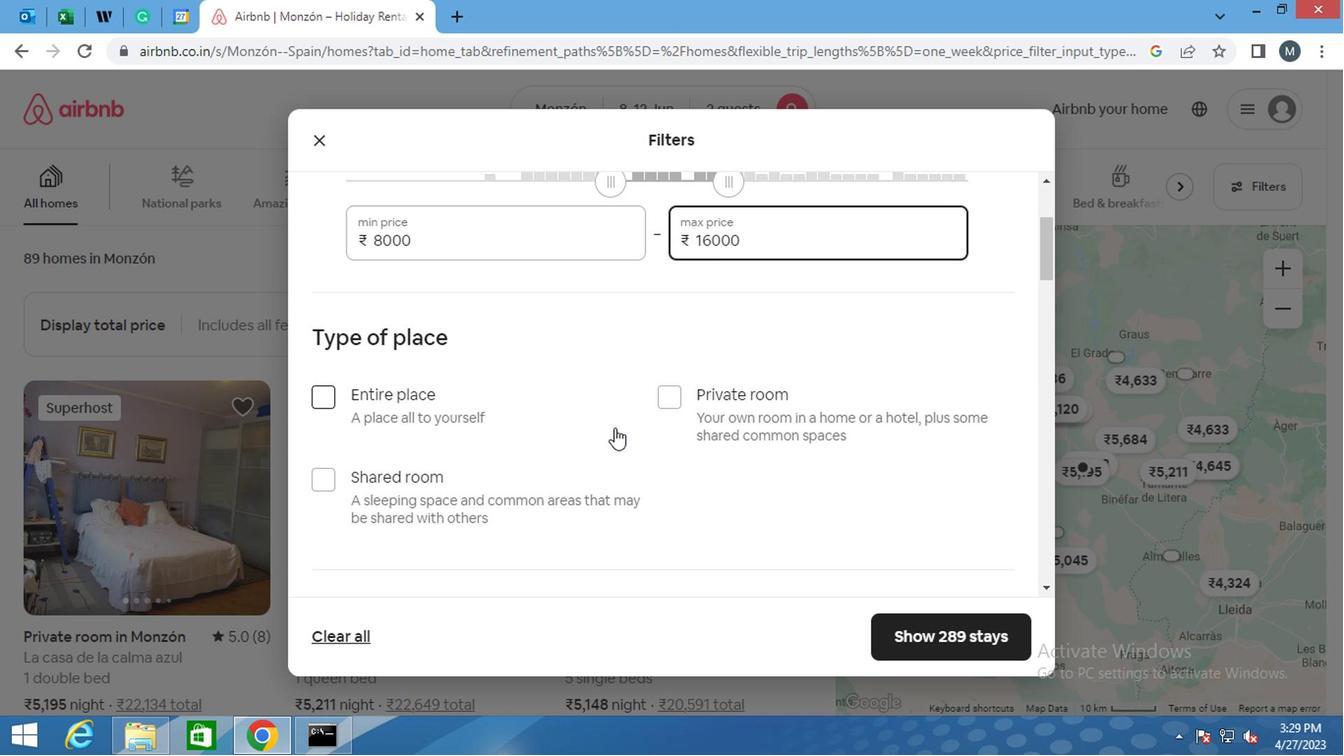 
Action: Mouse moved to (663, 296)
Screenshot: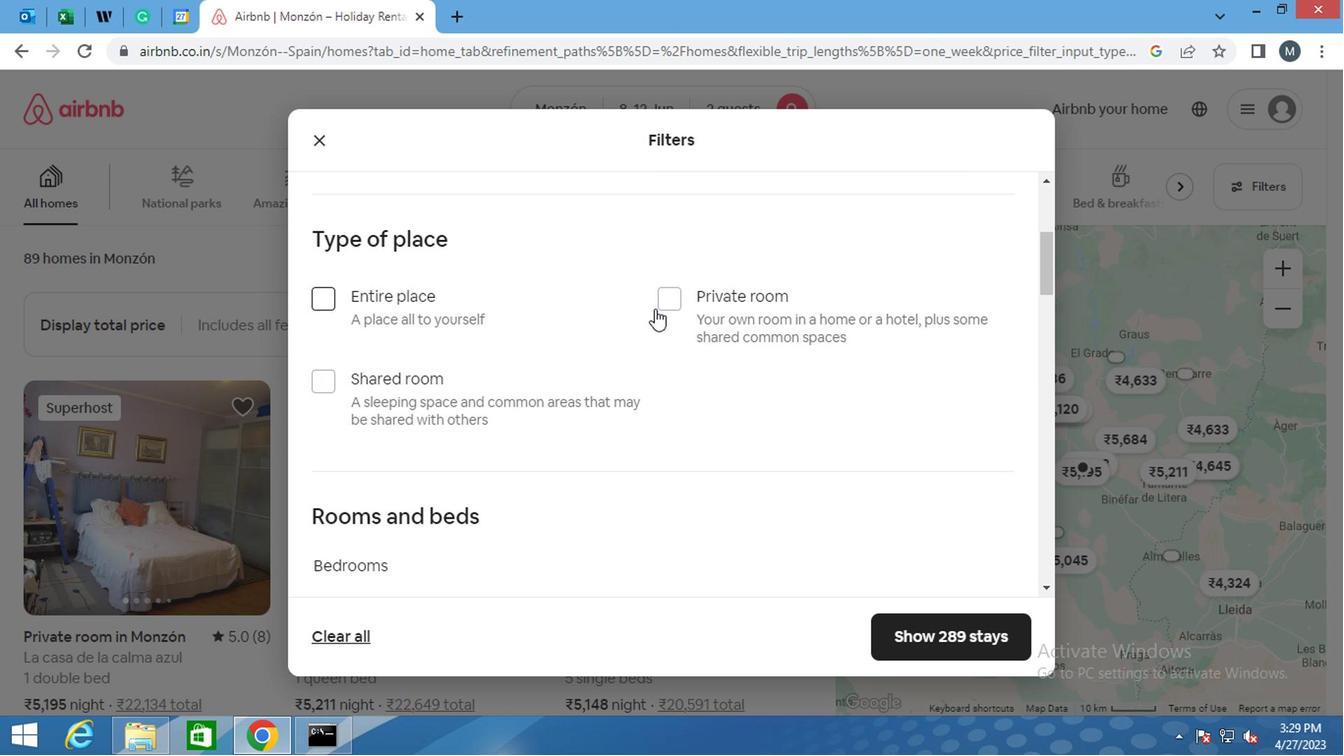 
Action: Mouse pressed left at (663, 296)
Screenshot: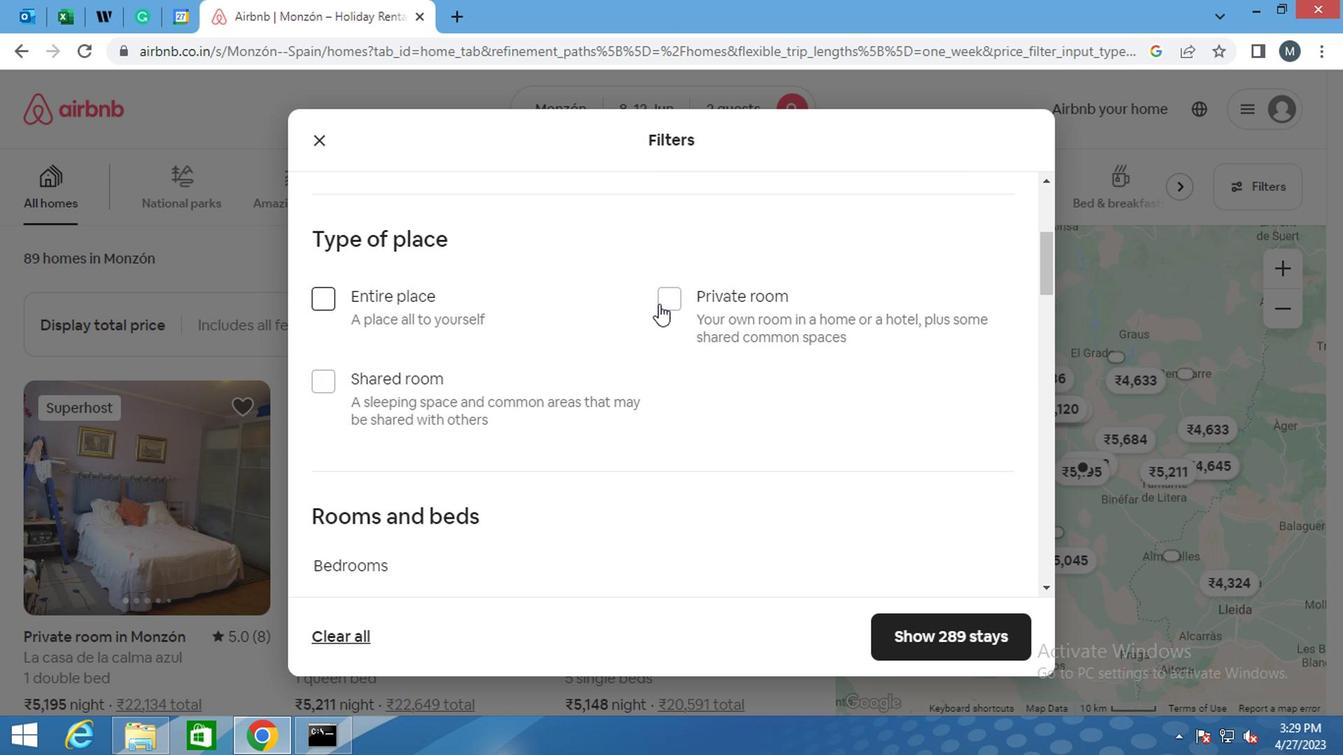 
Action: Mouse moved to (571, 337)
Screenshot: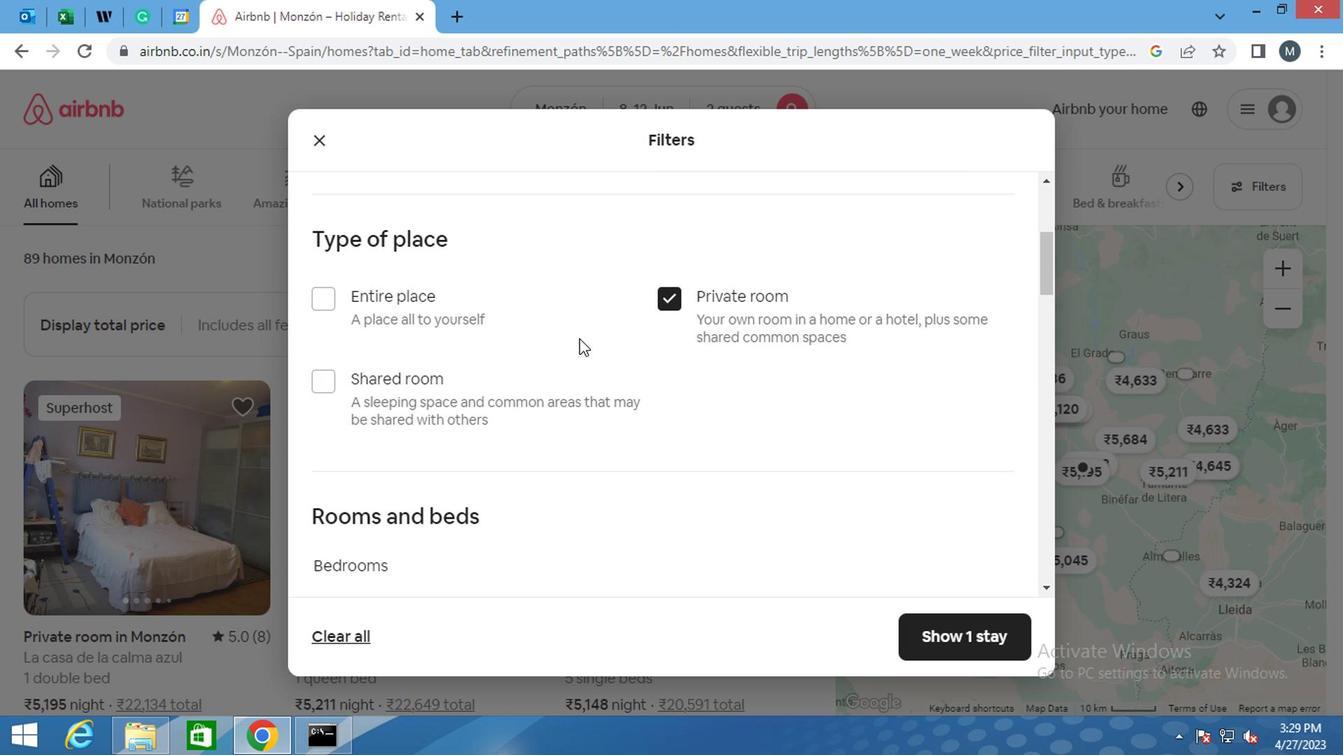 
Action: Mouse scrolled (571, 336) with delta (0, 0)
Screenshot: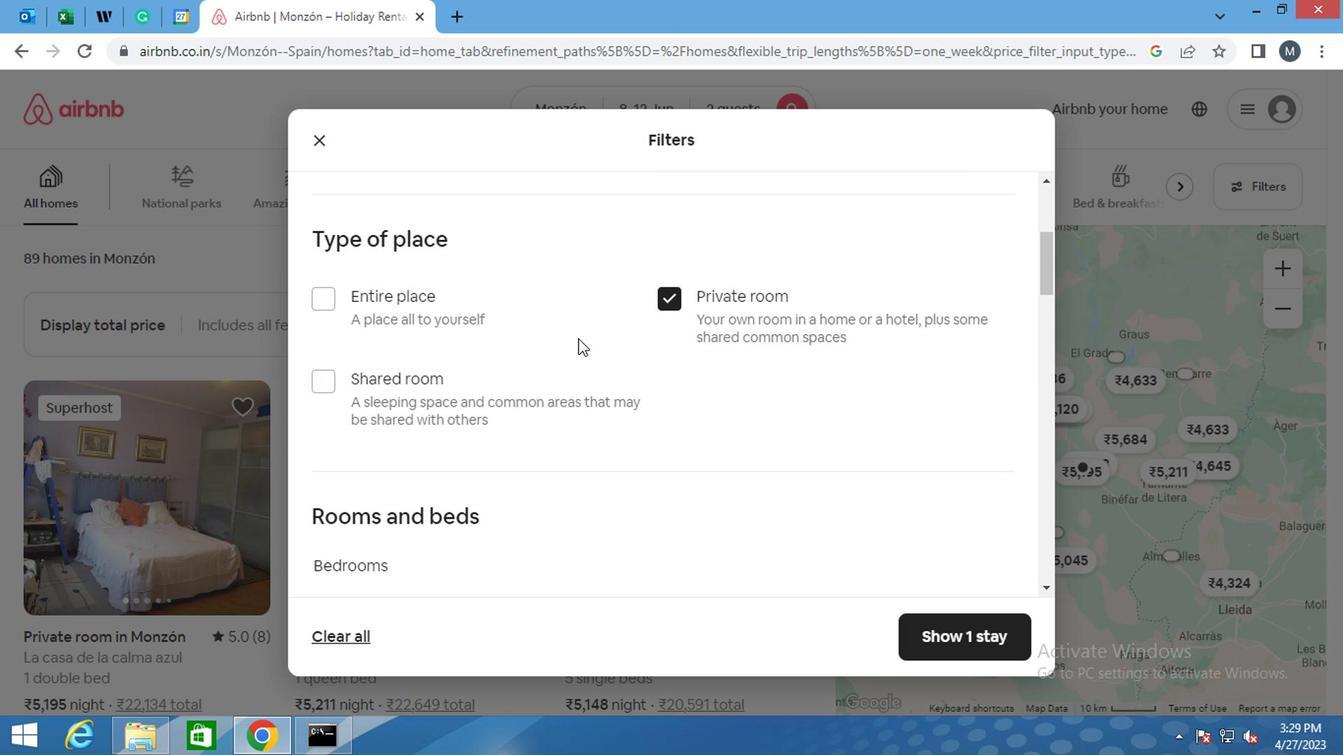 
Action: Mouse moved to (571, 335)
Screenshot: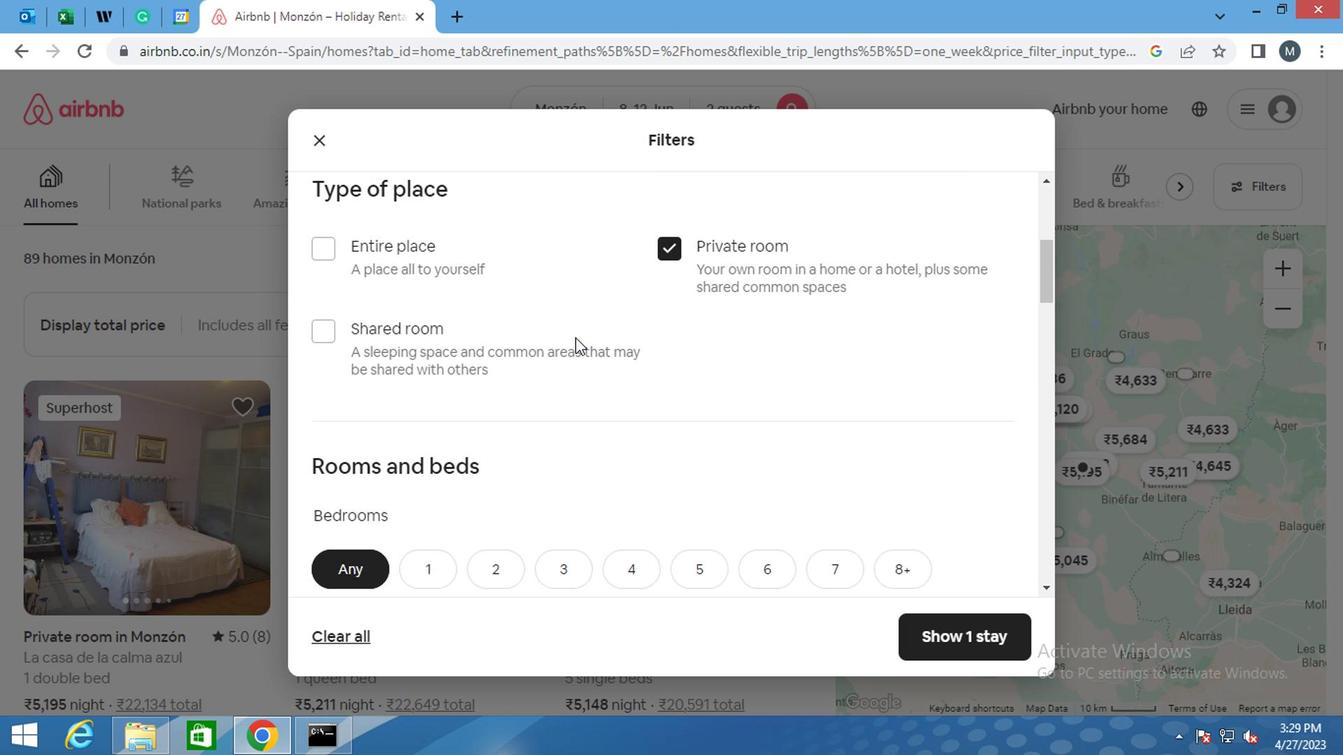 
Action: Mouse scrolled (571, 334) with delta (0, -1)
Screenshot: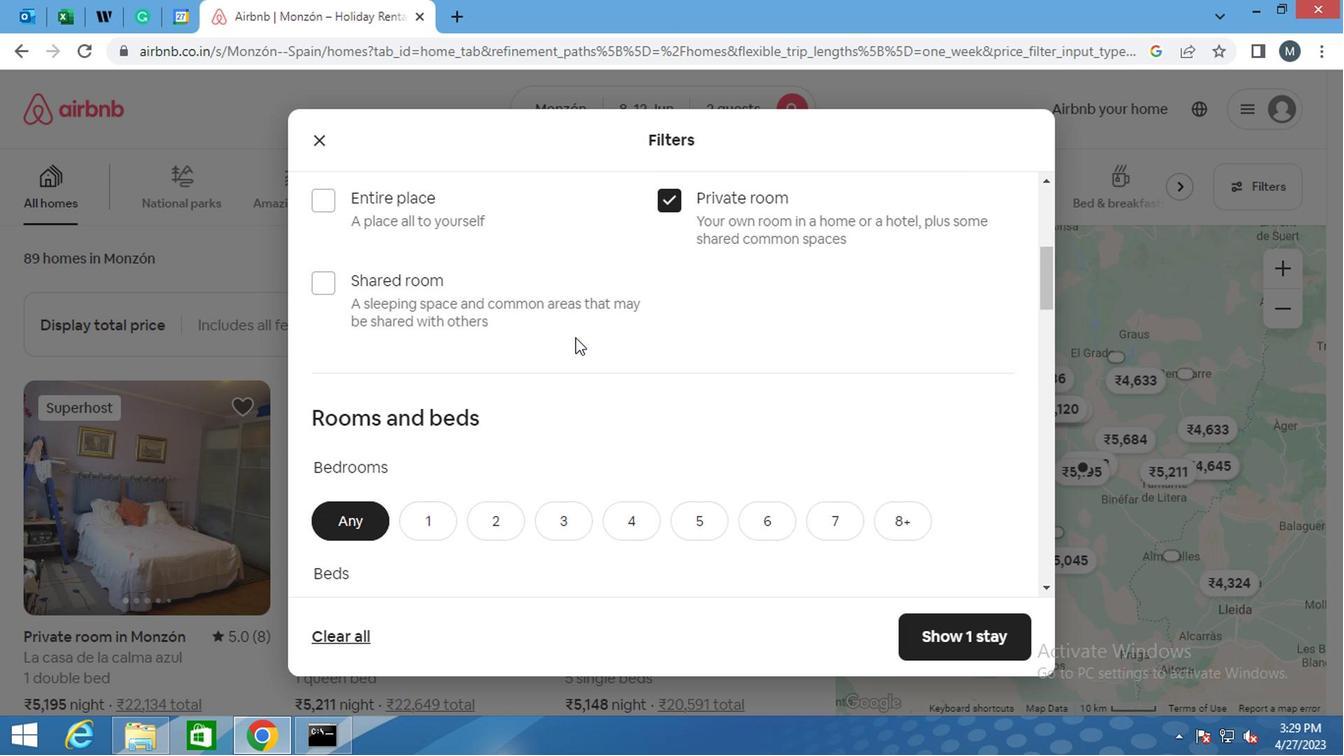 
Action: Mouse moved to (532, 334)
Screenshot: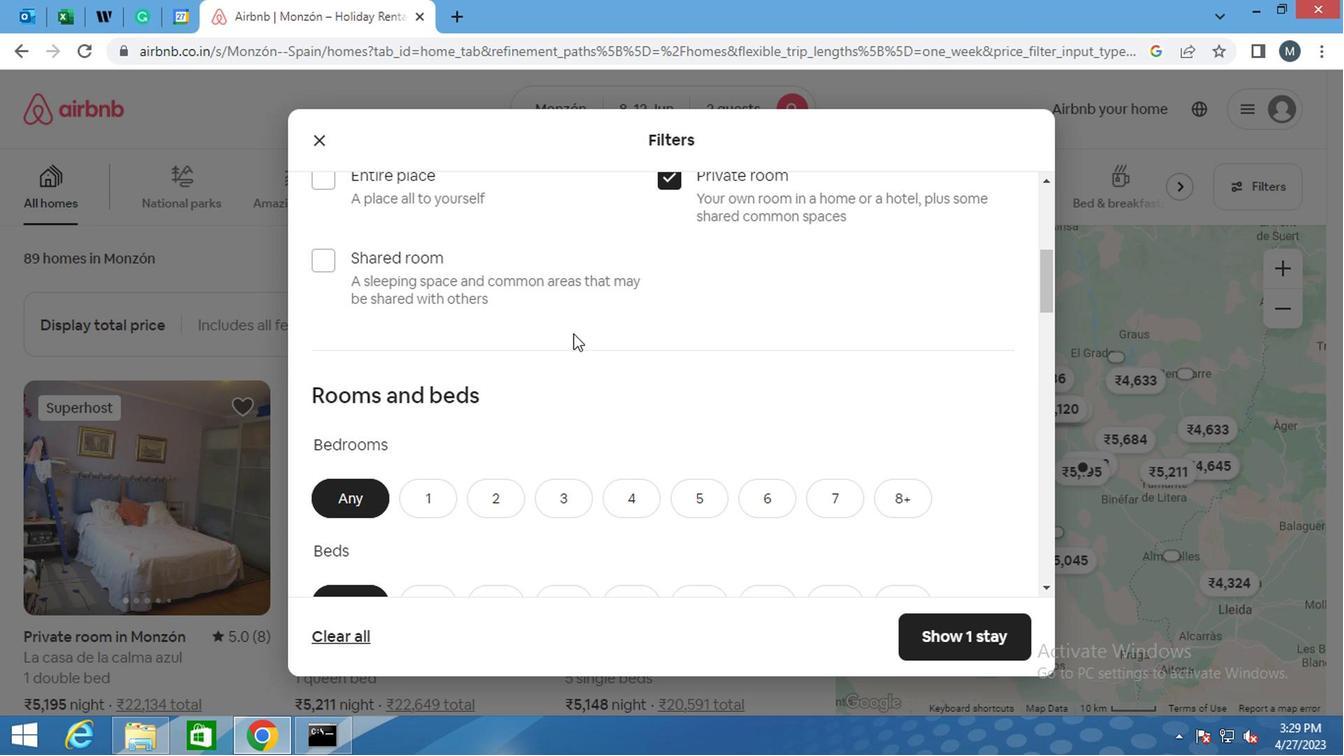 
Action: Mouse scrolled (532, 333) with delta (0, 0)
Screenshot: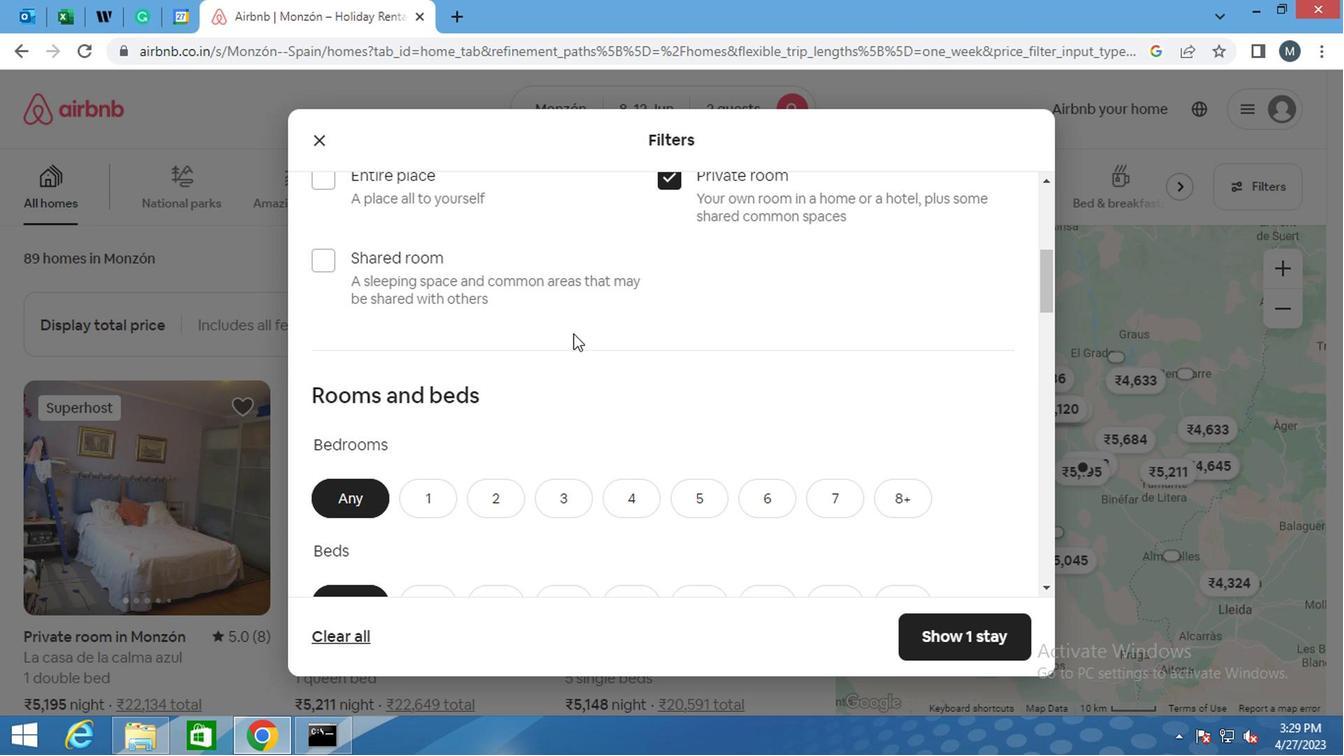 
Action: Mouse moved to (425, 322)
Screenshot: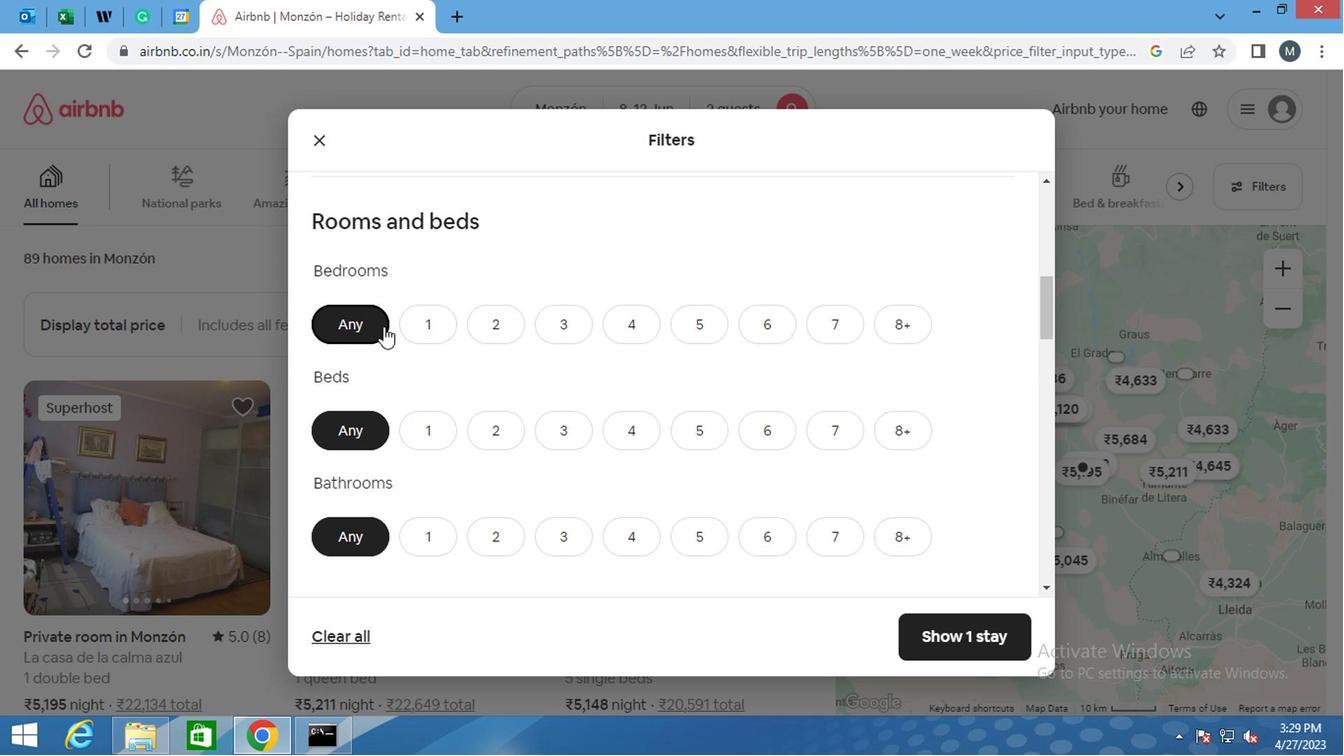 
Action: Mouse pressed left at (425, 322)
Screenshot: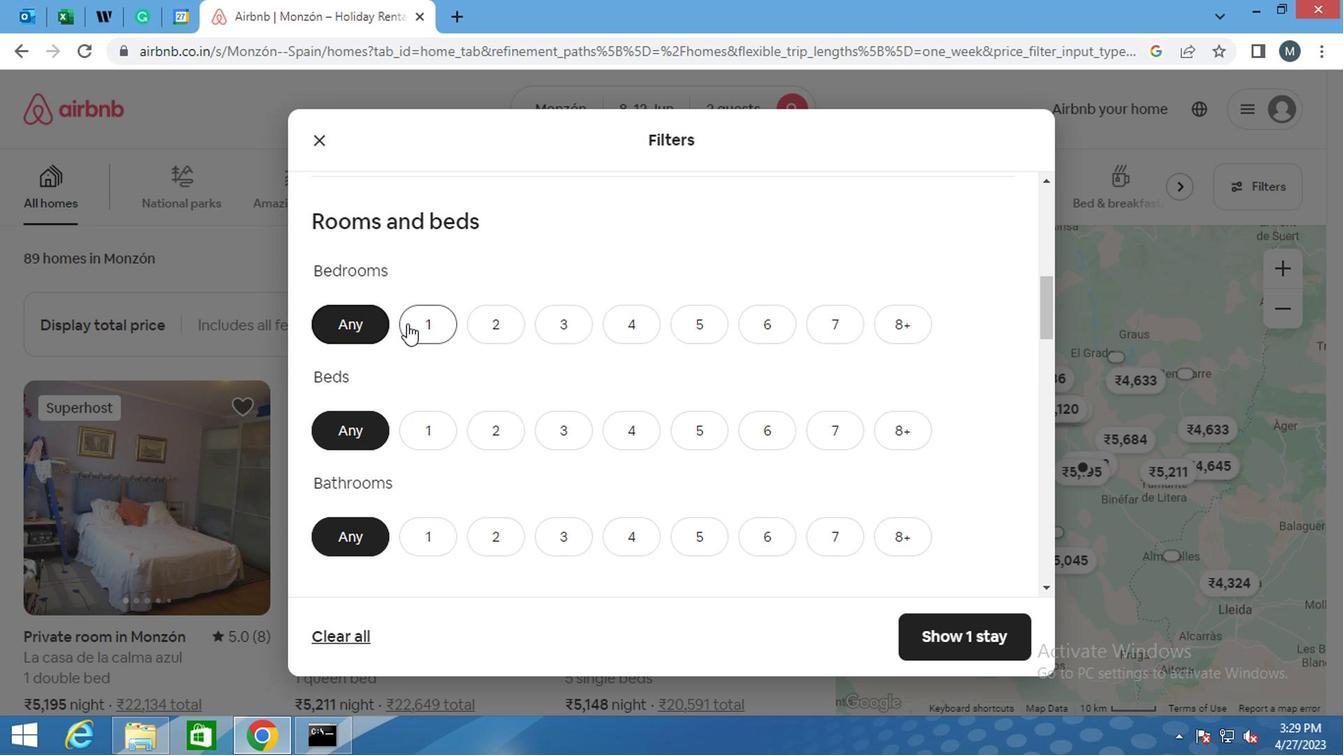 
Action: Mouse moved to (419, 437)
Screenshot: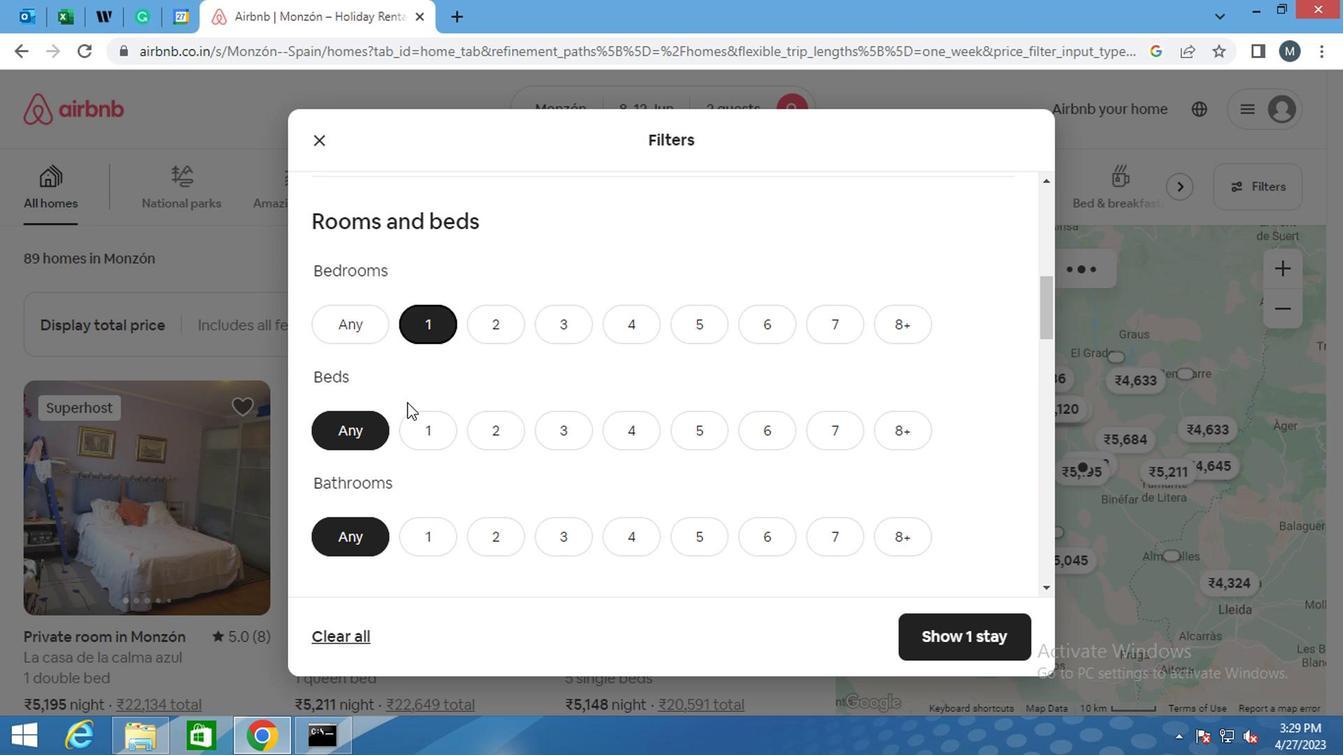 
Action: Mouse pressed left at (419, 437)
Screenshot: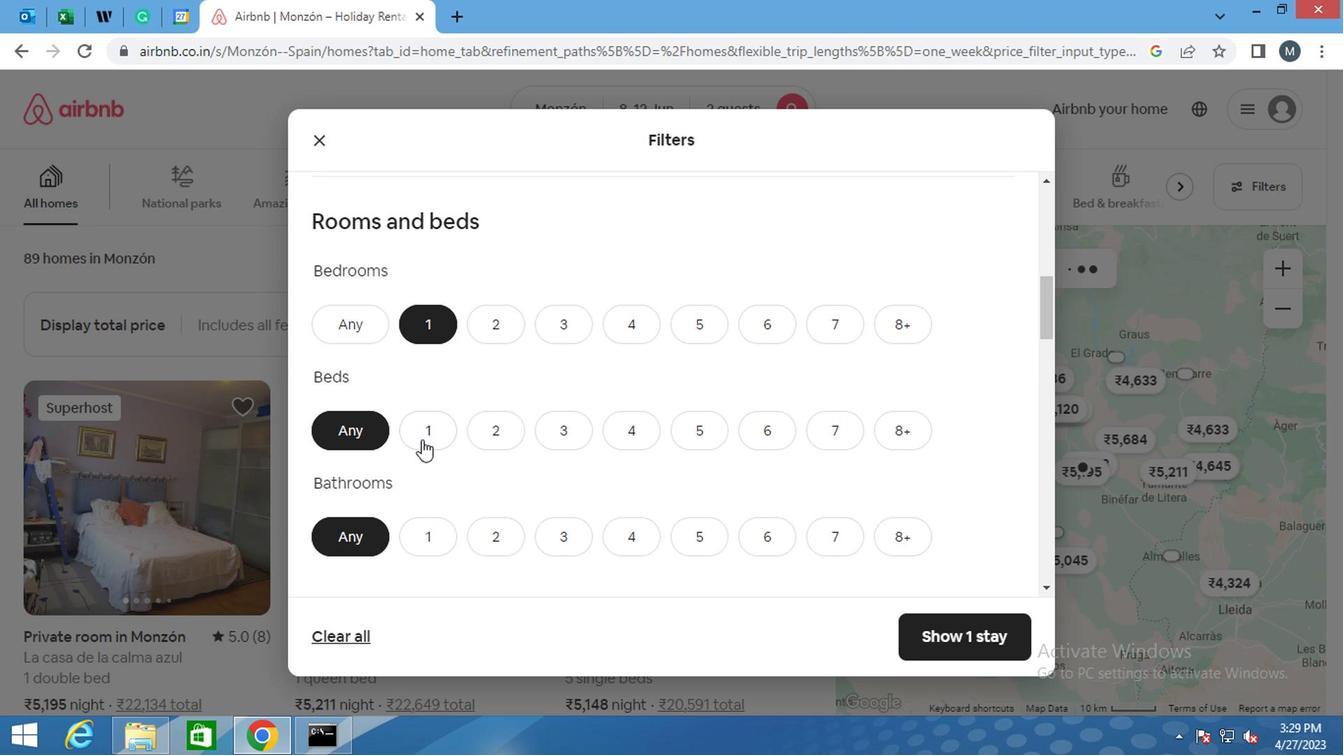 
Action: Mouse moved to (471, 408)
Screenshot: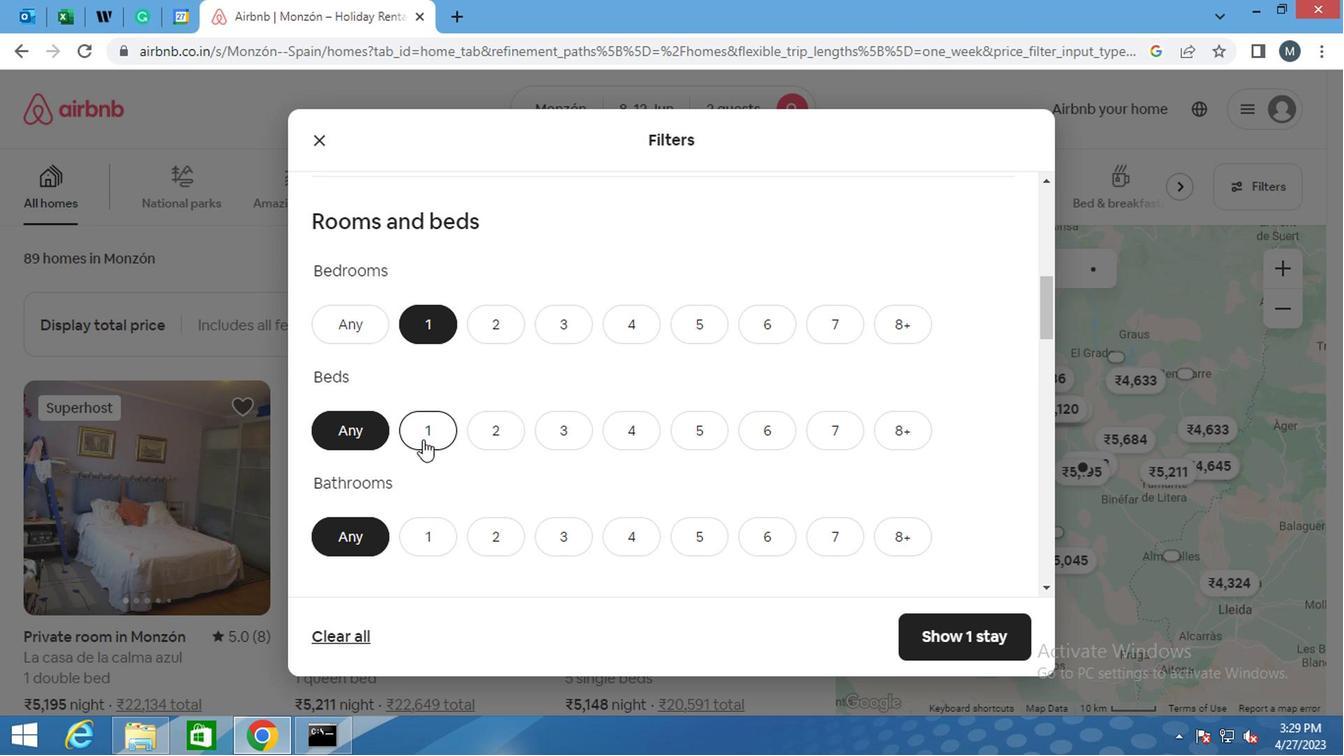 
Action: Mouse scrolled (471, 407) with delta (0, -1)
Screenshot: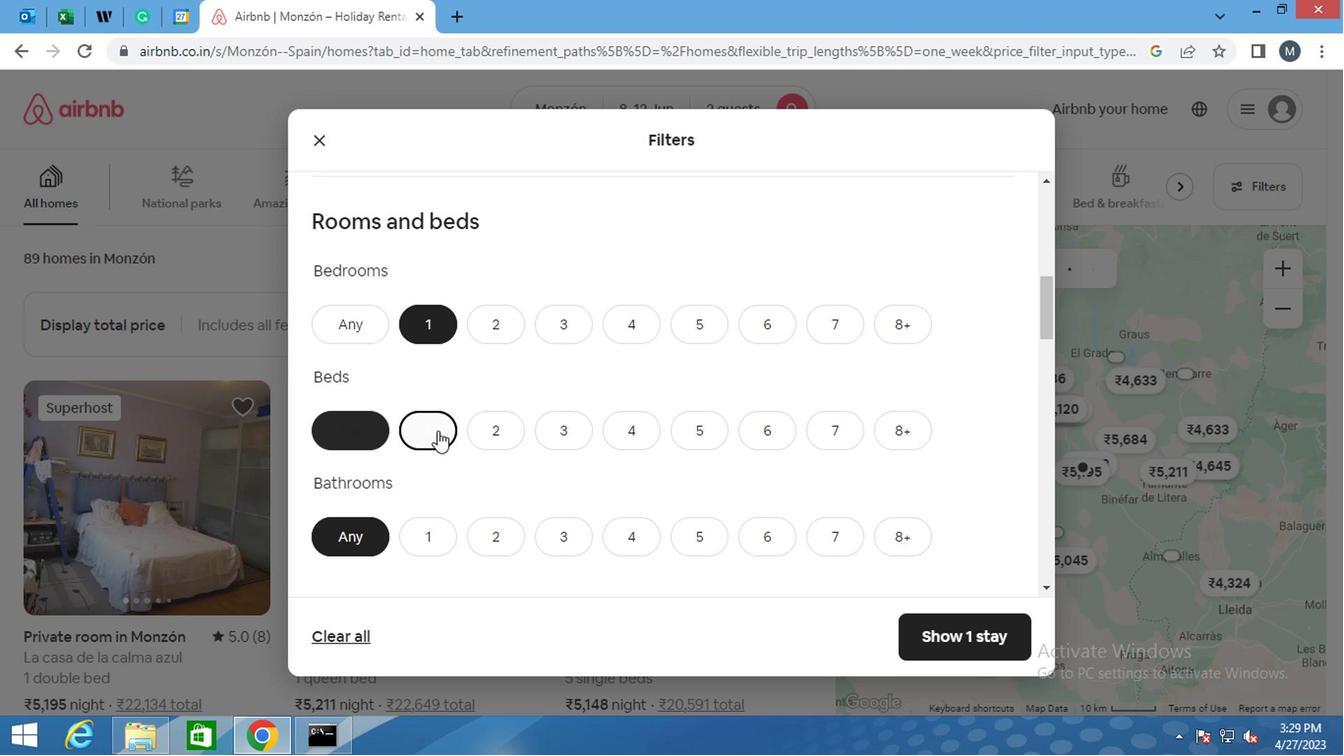 
Action: Mouse moved to (430, 436)
Screenshot: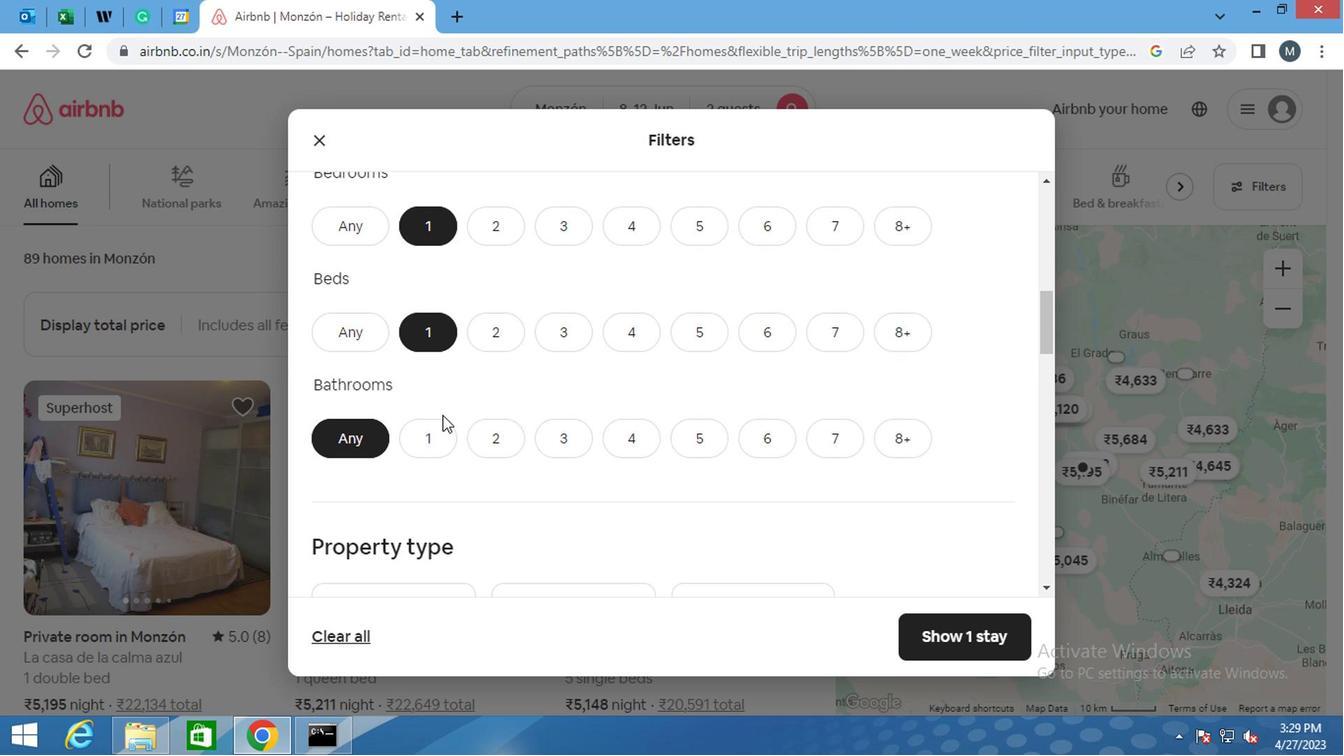 
Action: Mouse pressed left at (430, 436)
Screenshot: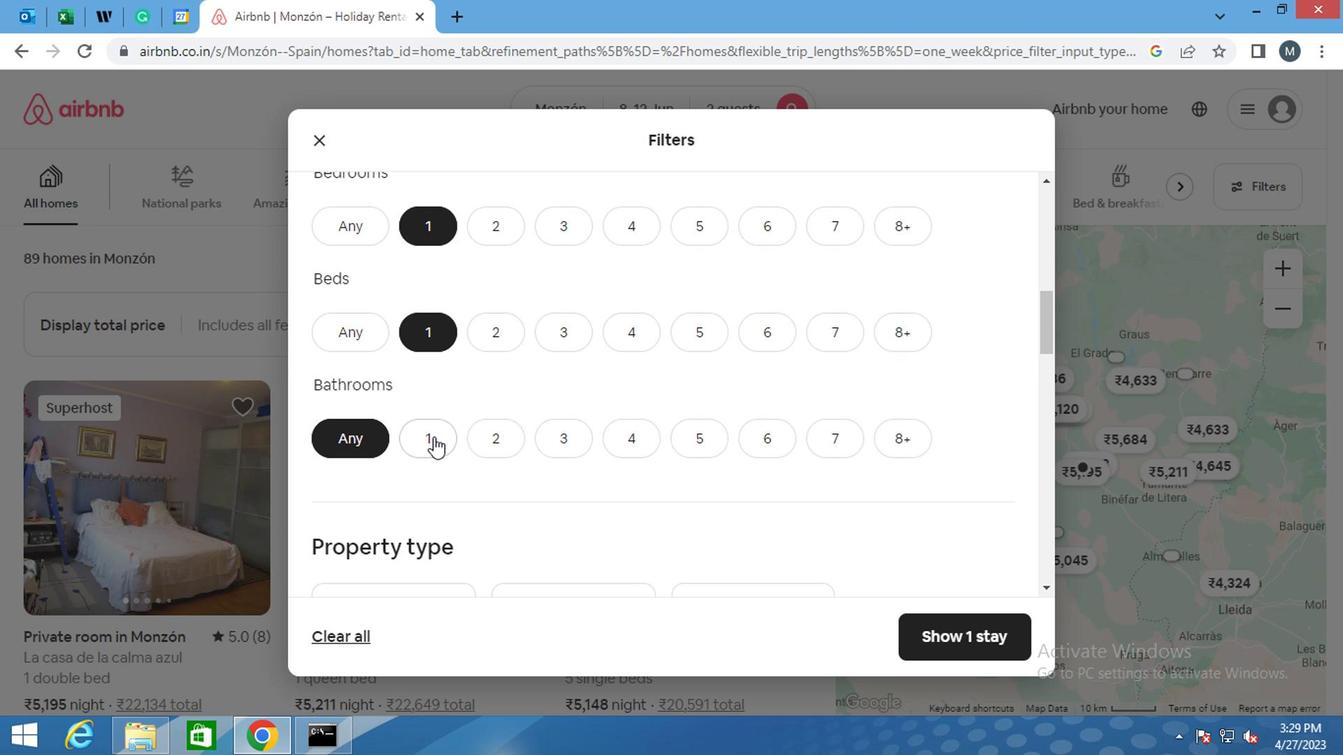 
Action: Mouse moved to (393, 388)
Screenshot: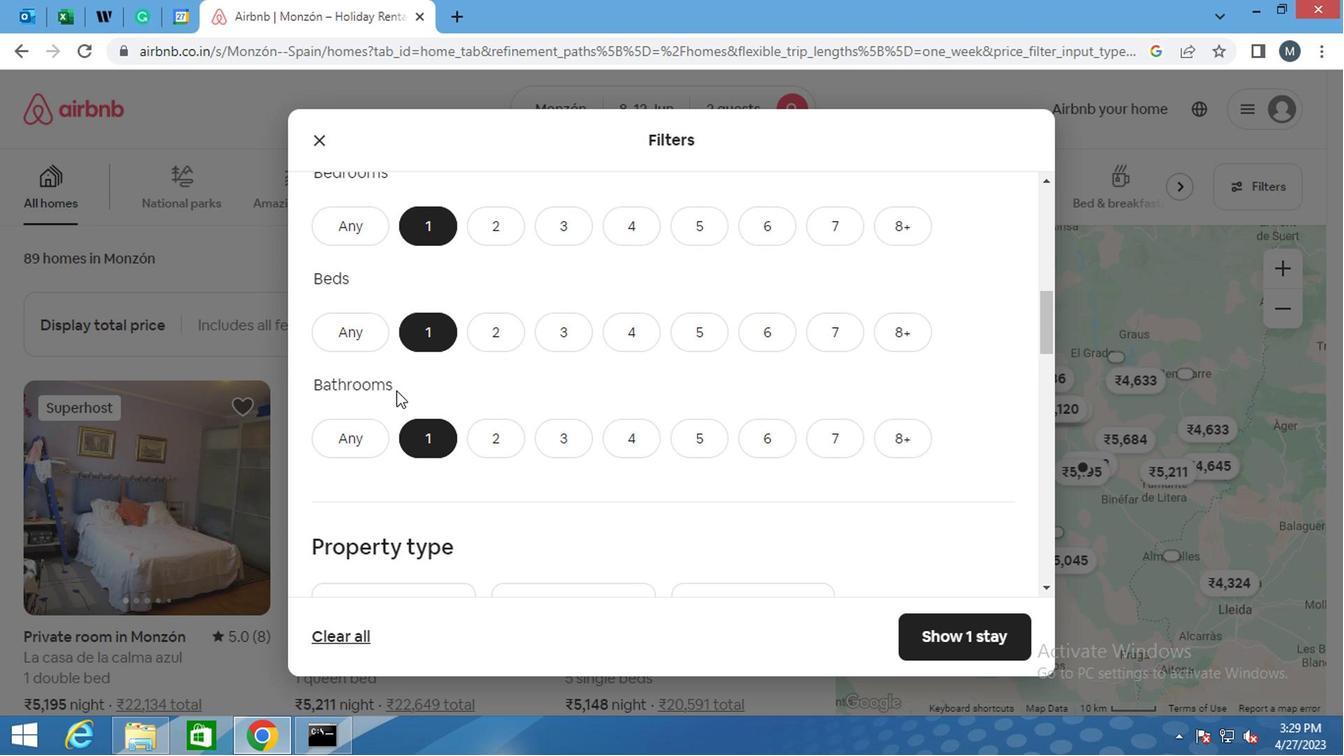 
Action: Mouse scrolled (393, 387) with delta (0, 0)
Screenshot: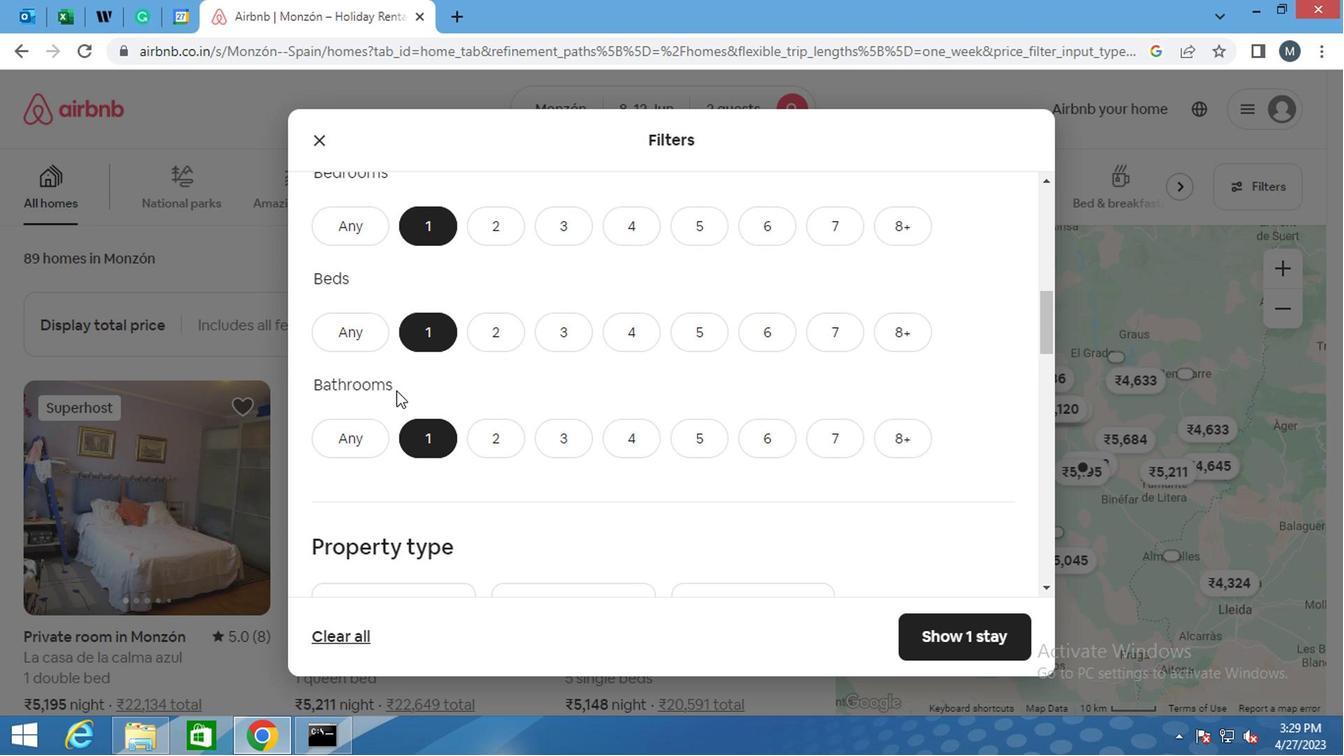 
Action: Mouse scrolled (393, 387) with delta (0, 0)
Screenshot: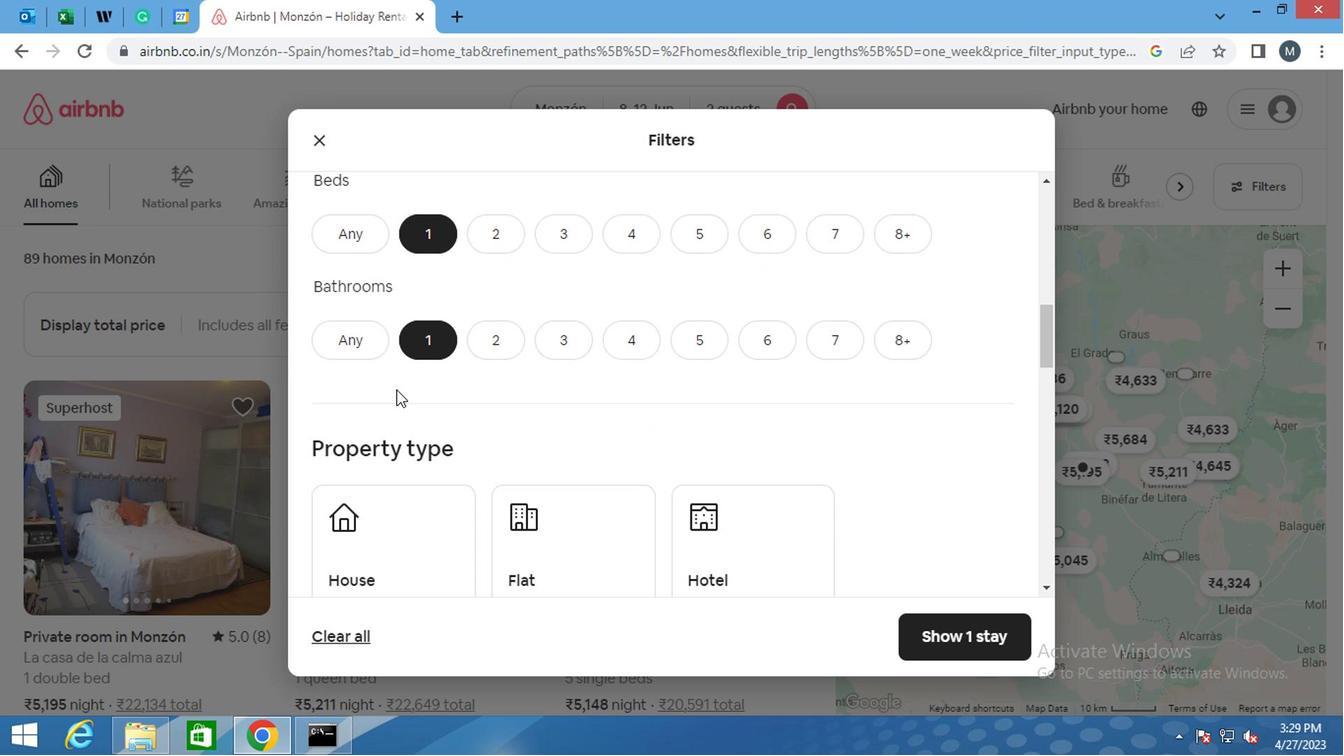 
Action: Mouse scrolled (393, 387) with delta (0, 0)
Screenshot: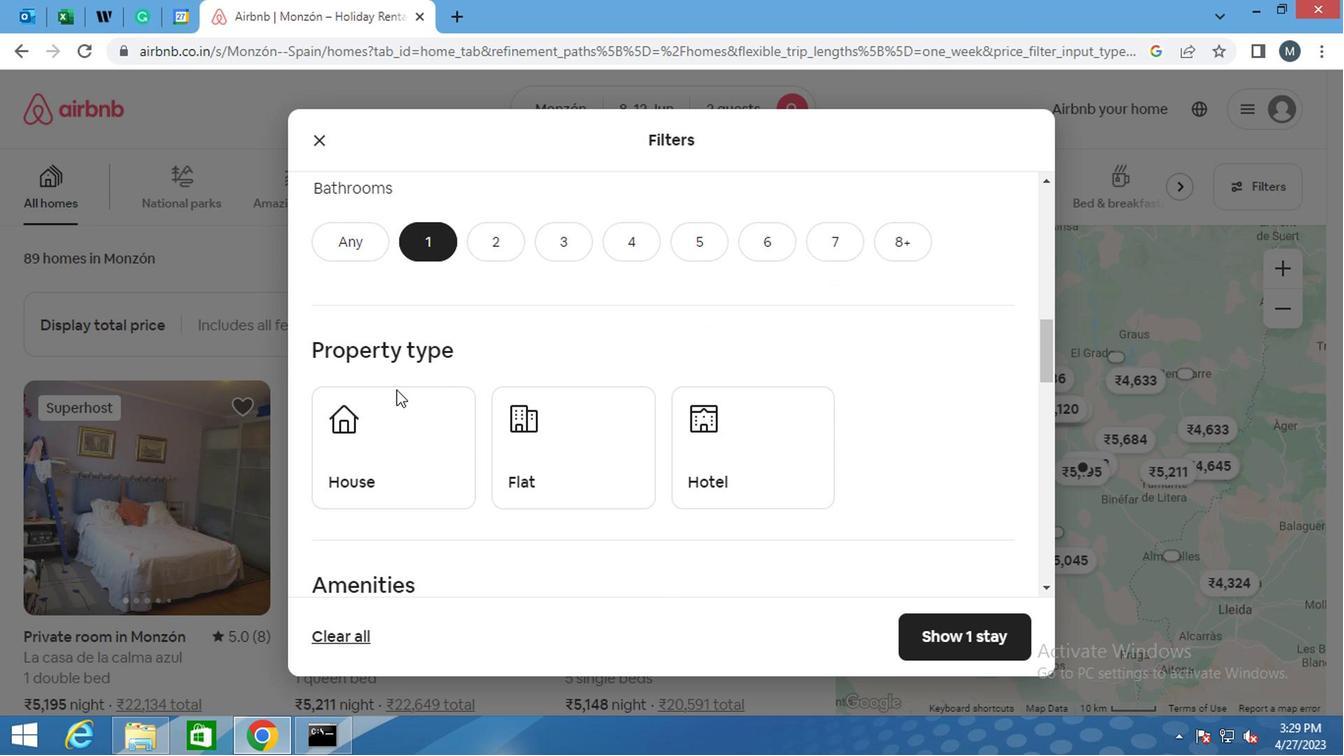 
Action: Mouse moved to (368, 381)
Screenshot: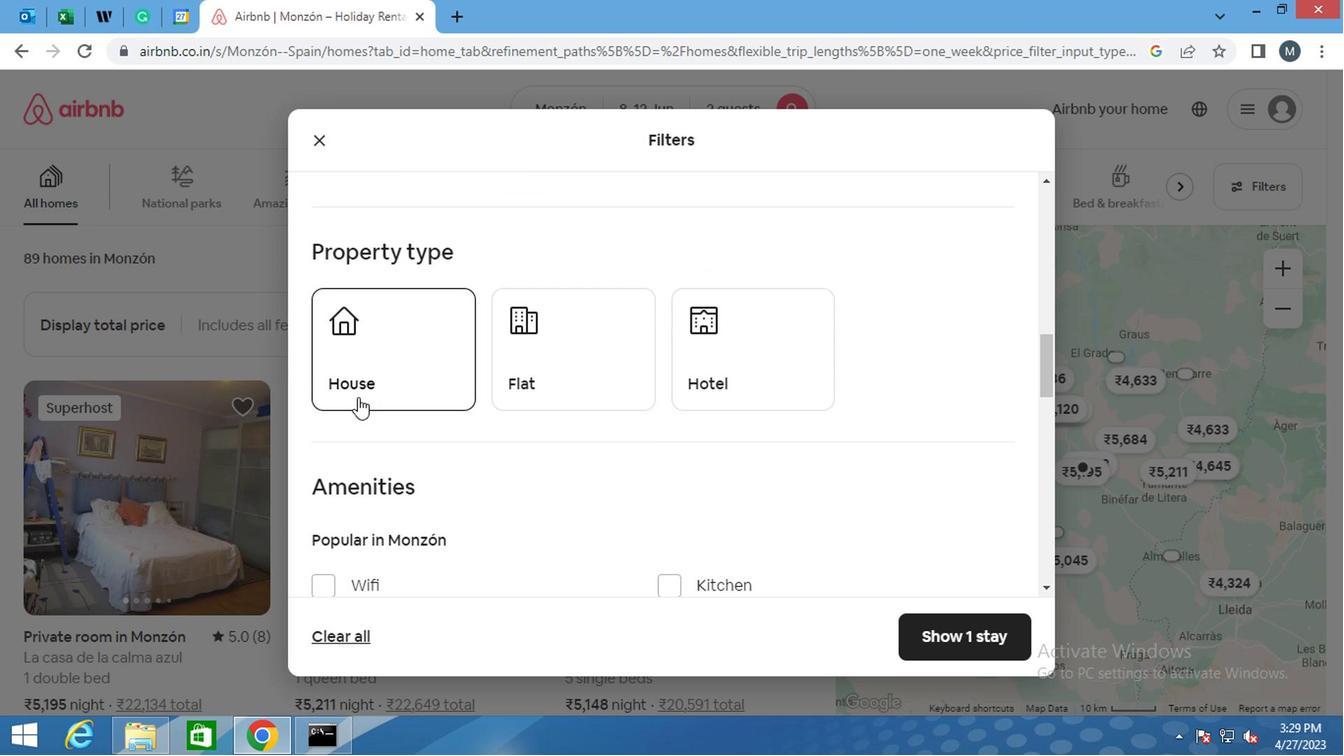 
Action: Mouse pressed left at (368, 381)
Screenshot: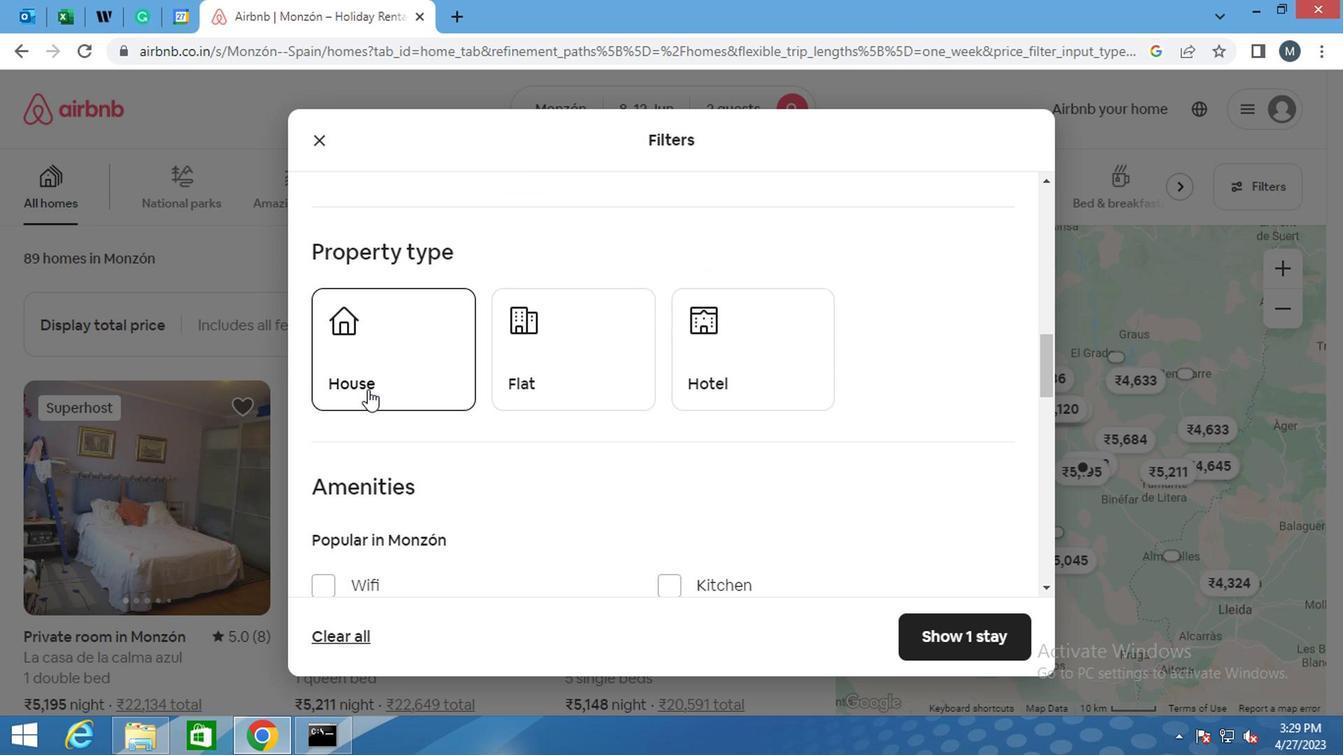 
Action: Mouse moved to (529, 368)
Screenshot: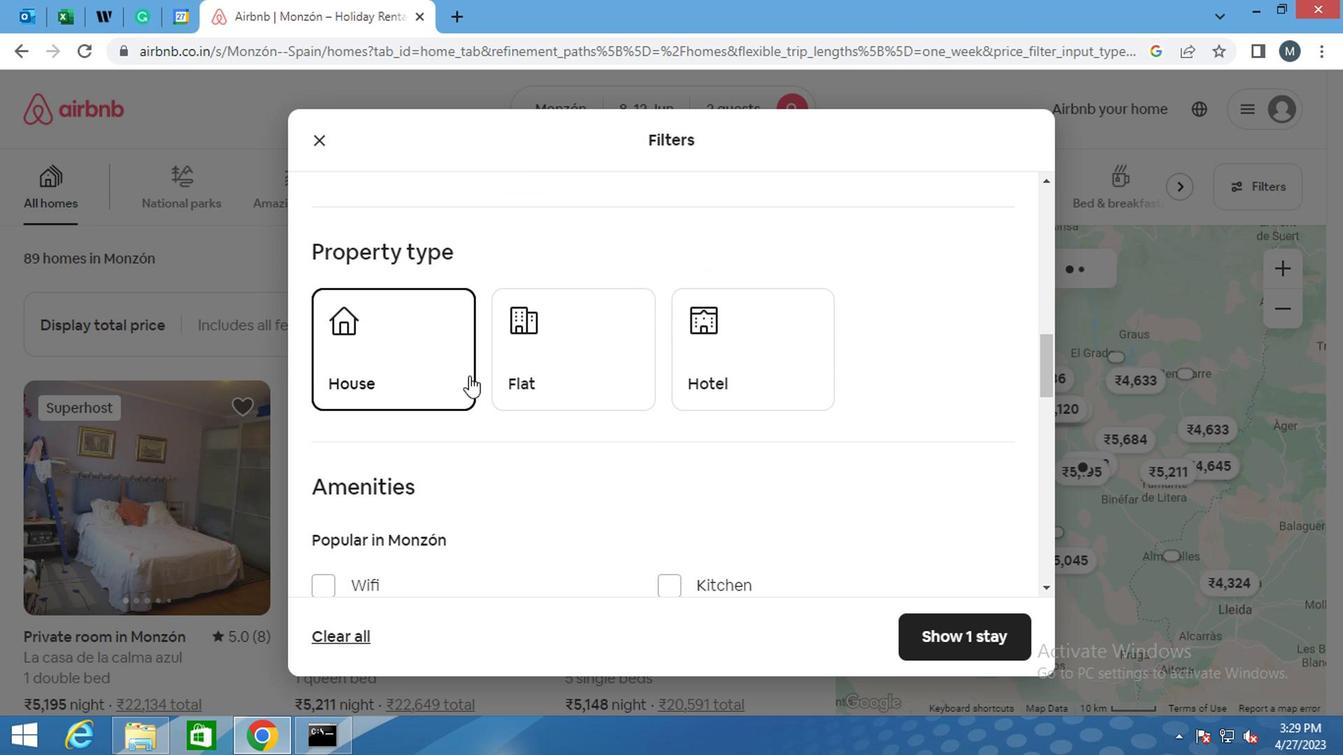 
Action: Mouse pressed left at (529, 368)
Screenshot: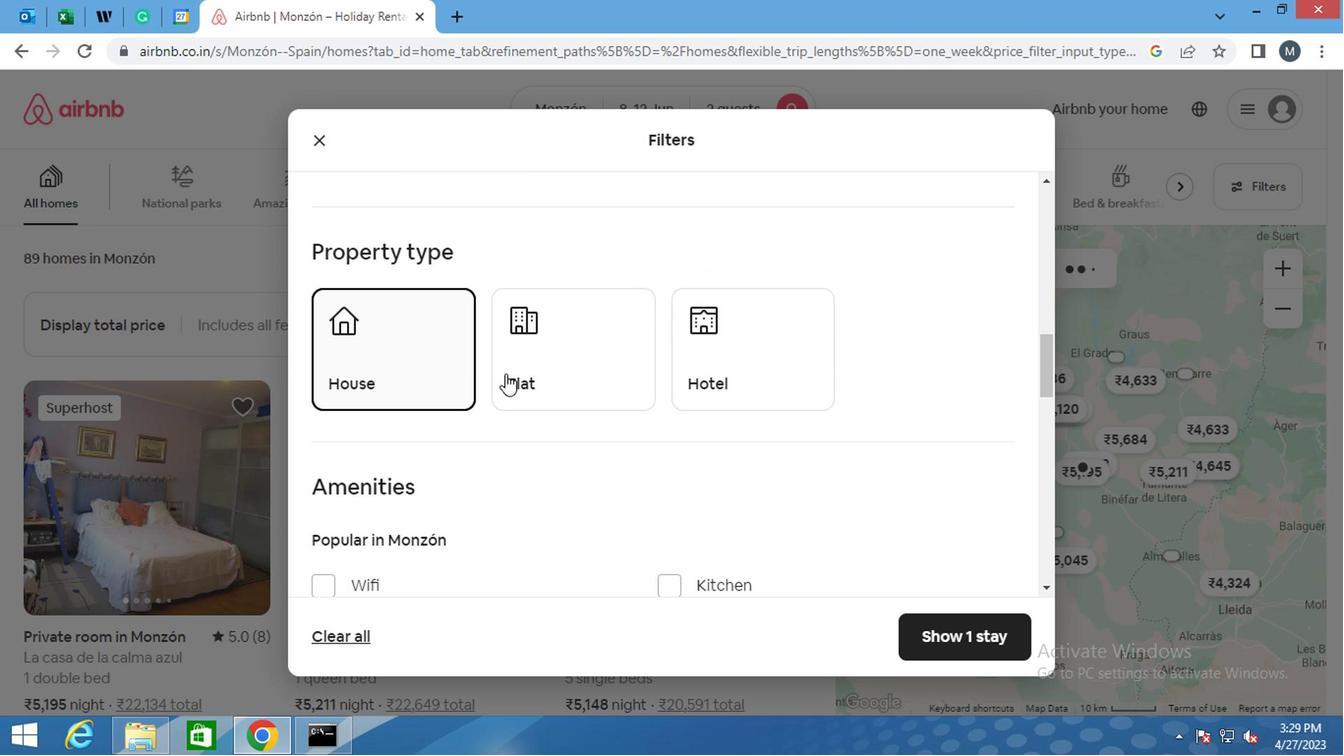 
Action: Mouse moved to (730, 370)
Screenshot: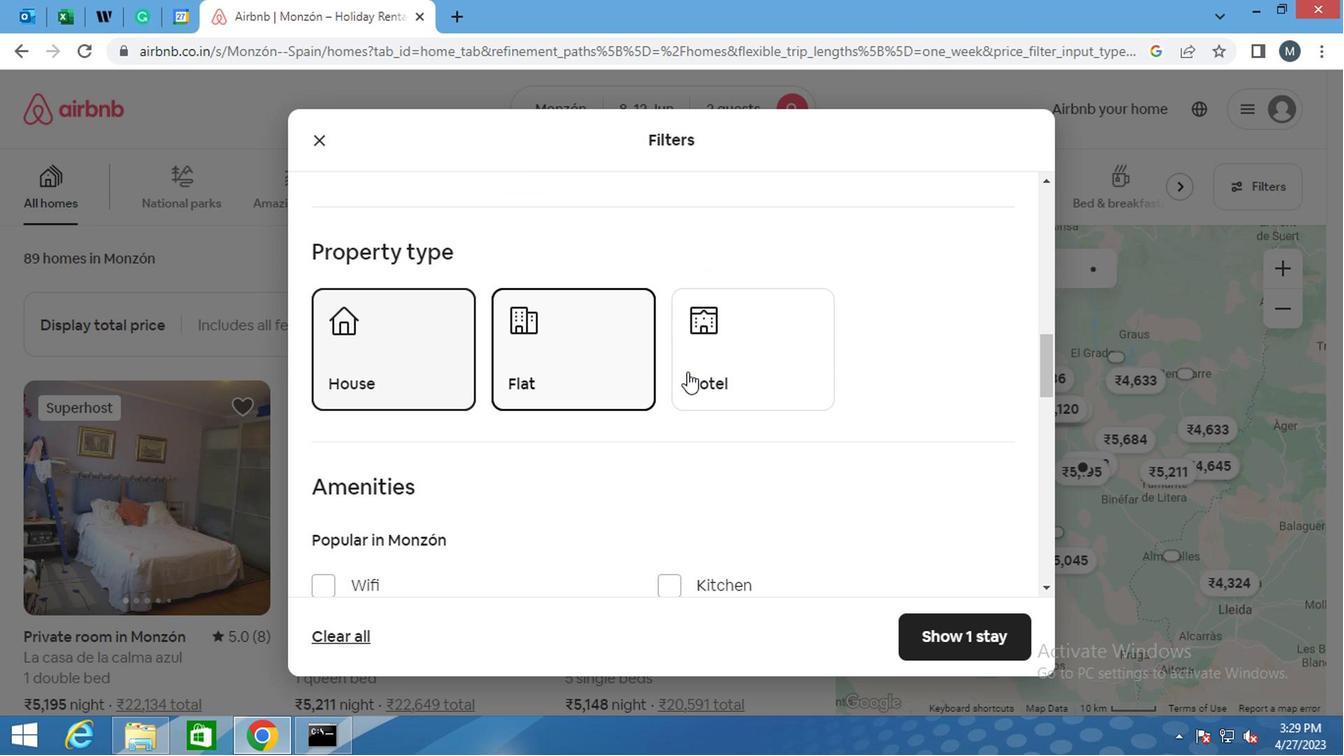 
Action: Mouse pressed left at (730, 370)
Screenshot: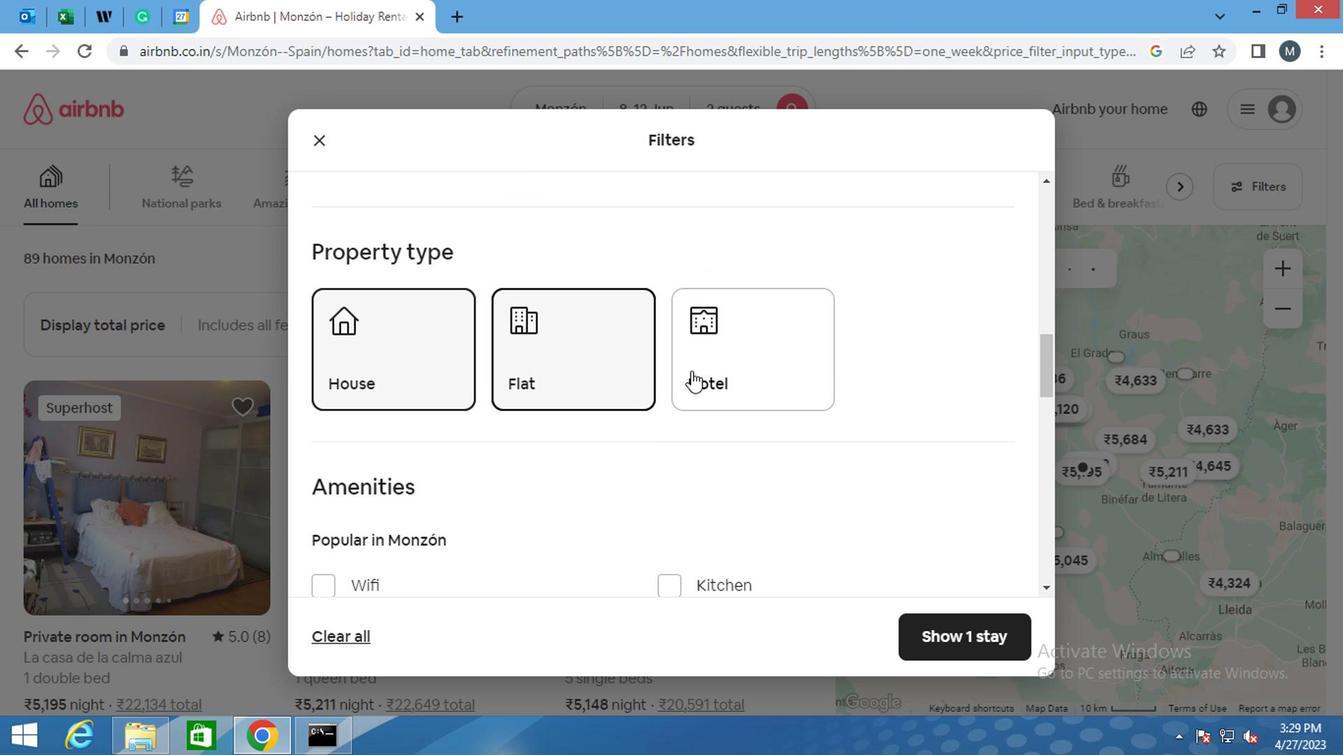 
Action: Mouse moved to (335, 421)
Screenshot: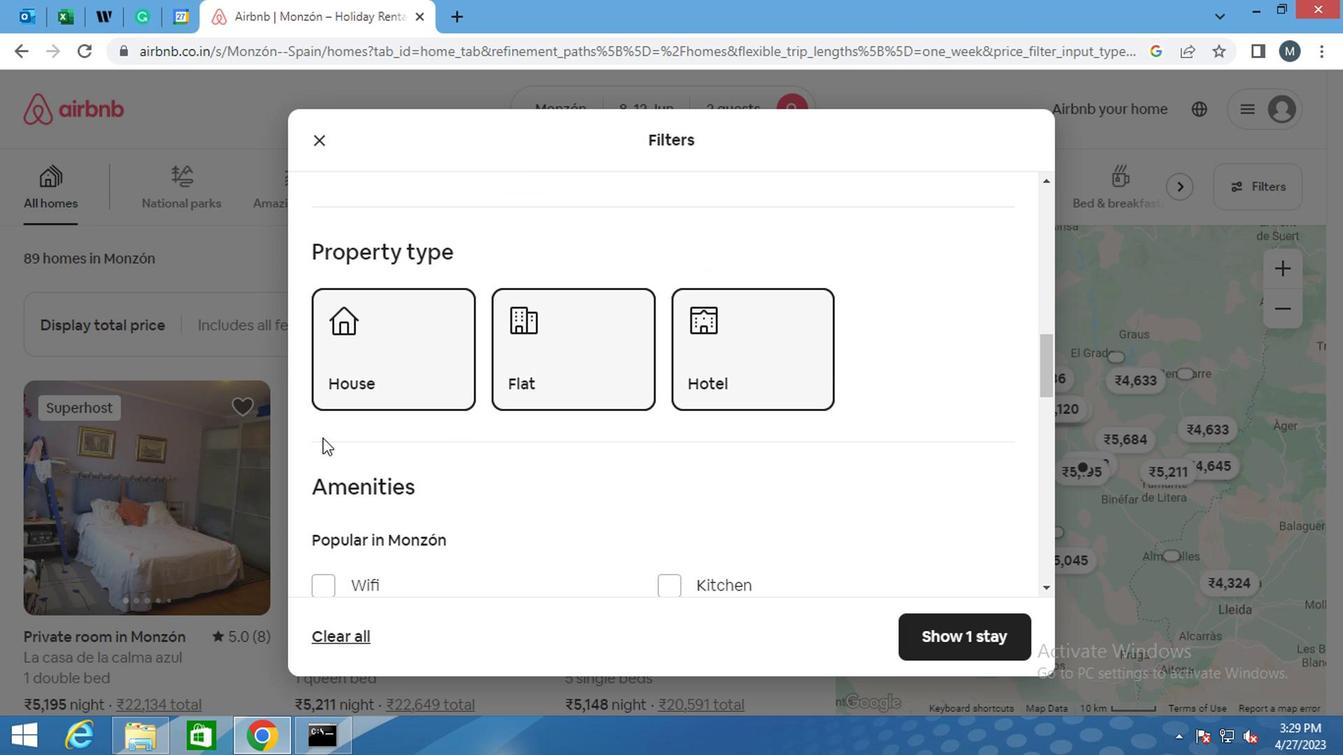 
Action: Mouse scrolled (335, 421) with delta (0, 0)
Screenshot: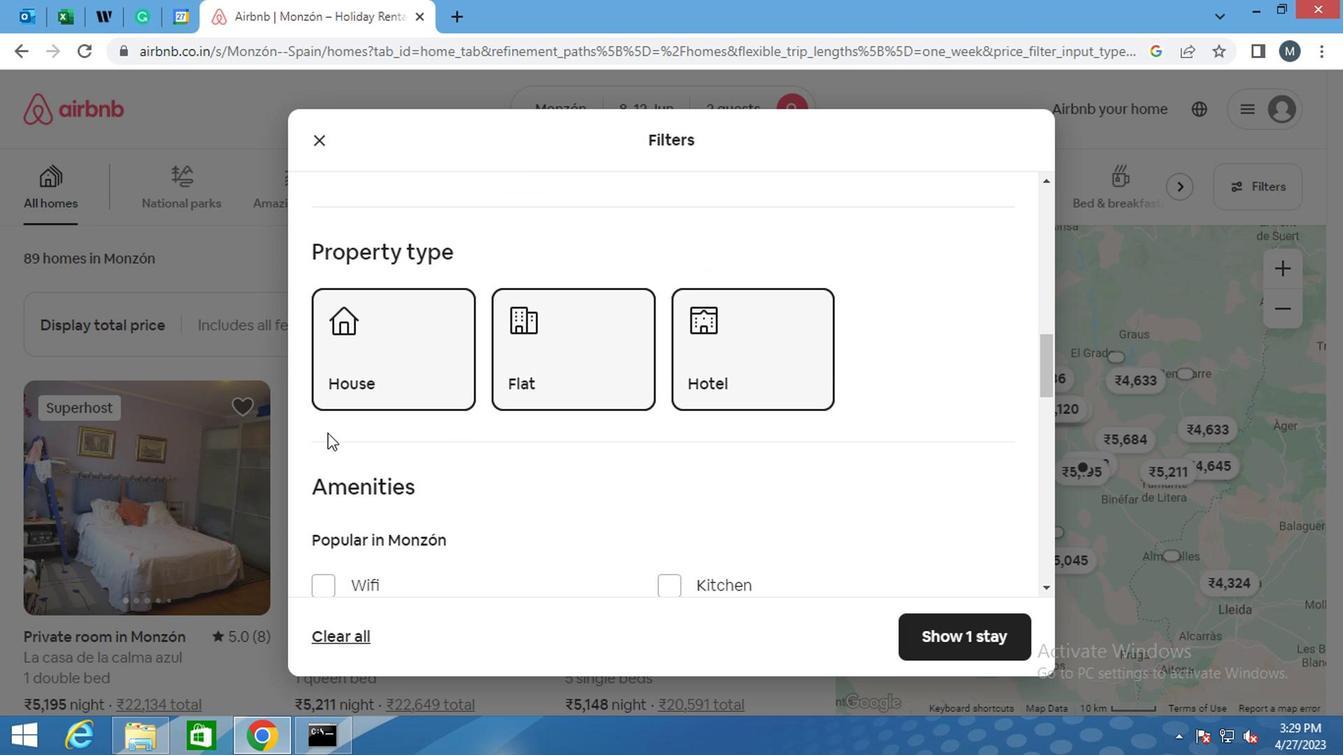 
Action: Mouse moved to (352, 410)
Screenshot: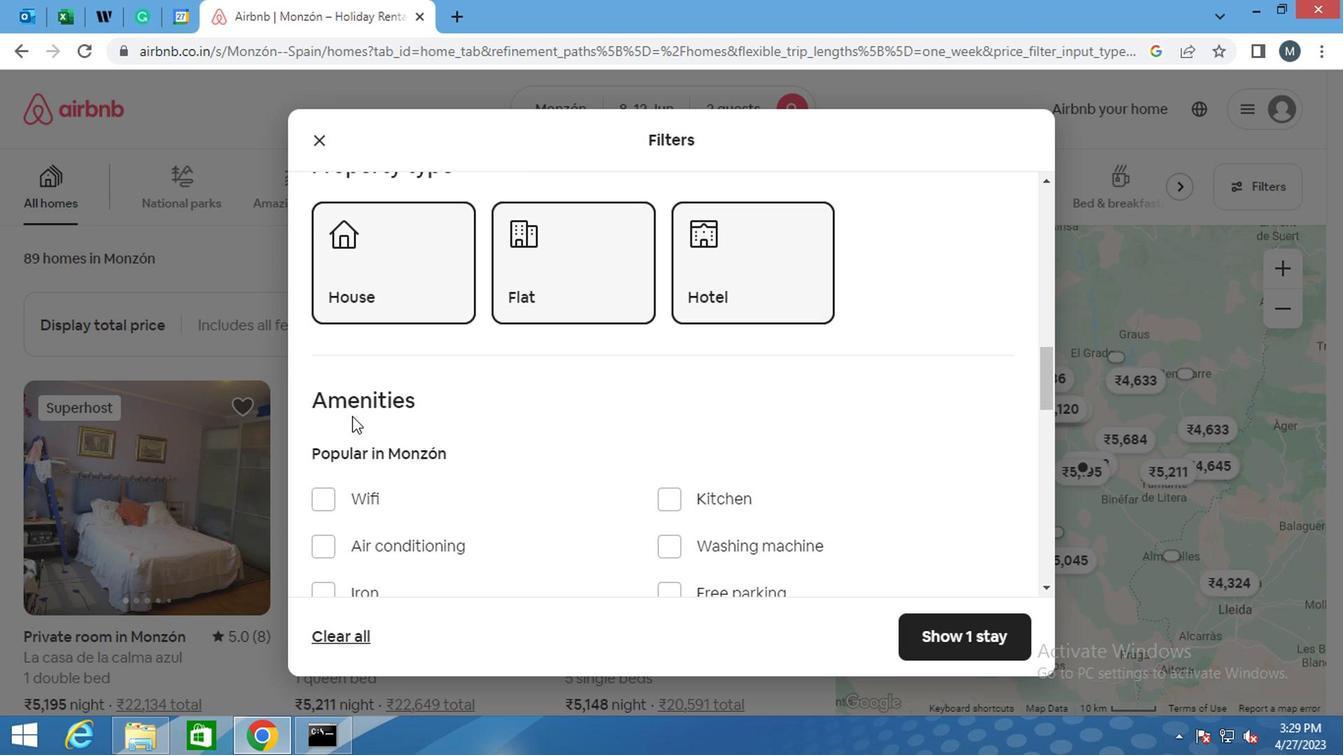 
Action: Mouse scrolled (352, 409) with delta (0, -1)
Screenshot: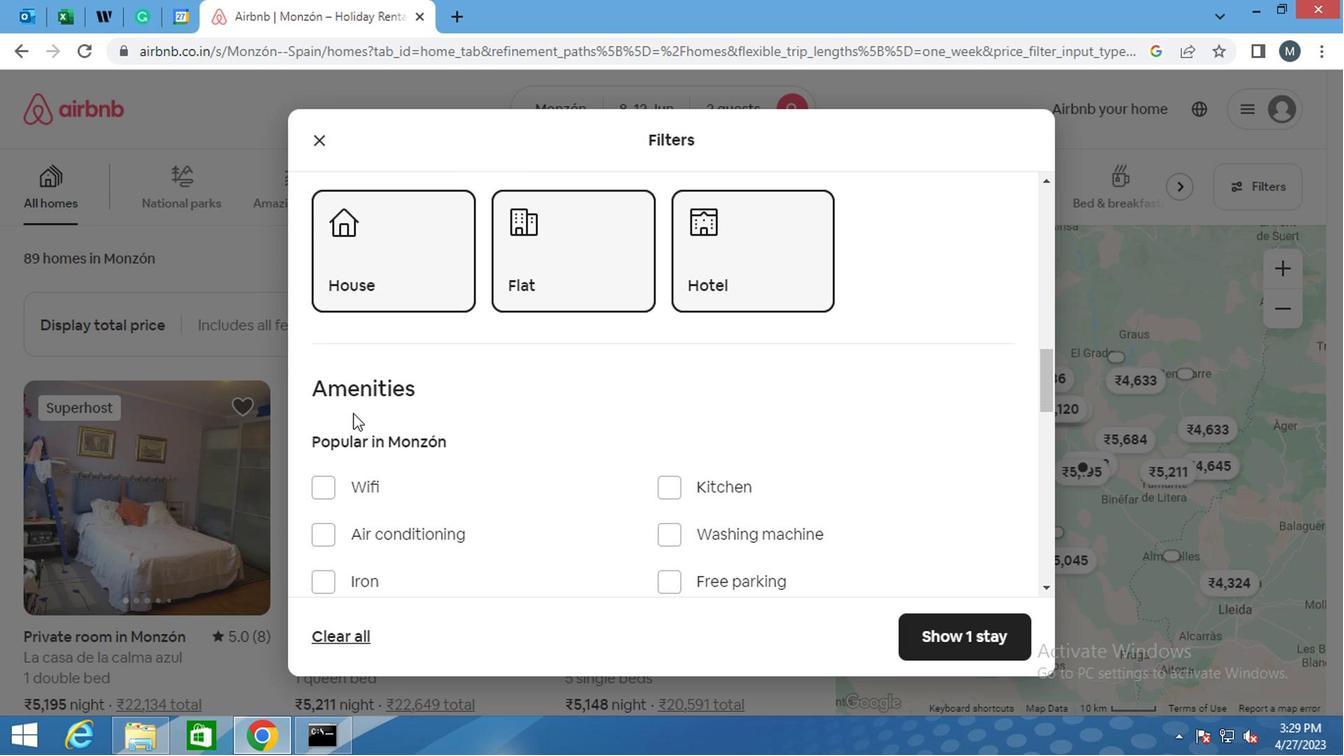 
Action: Mouse moved to (376, 396)
Screenshot: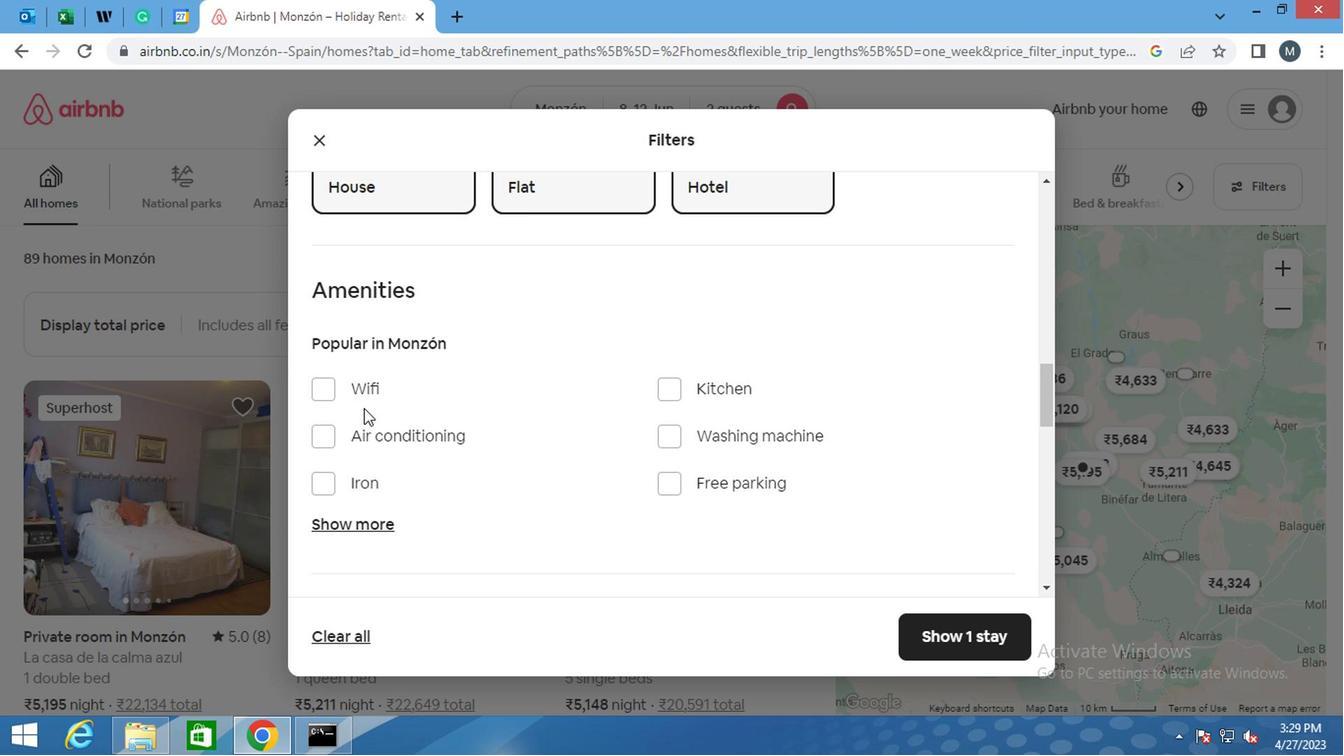 
Action: Mouse scrolled (376, 395) with delta (0, 0)
Screenshot: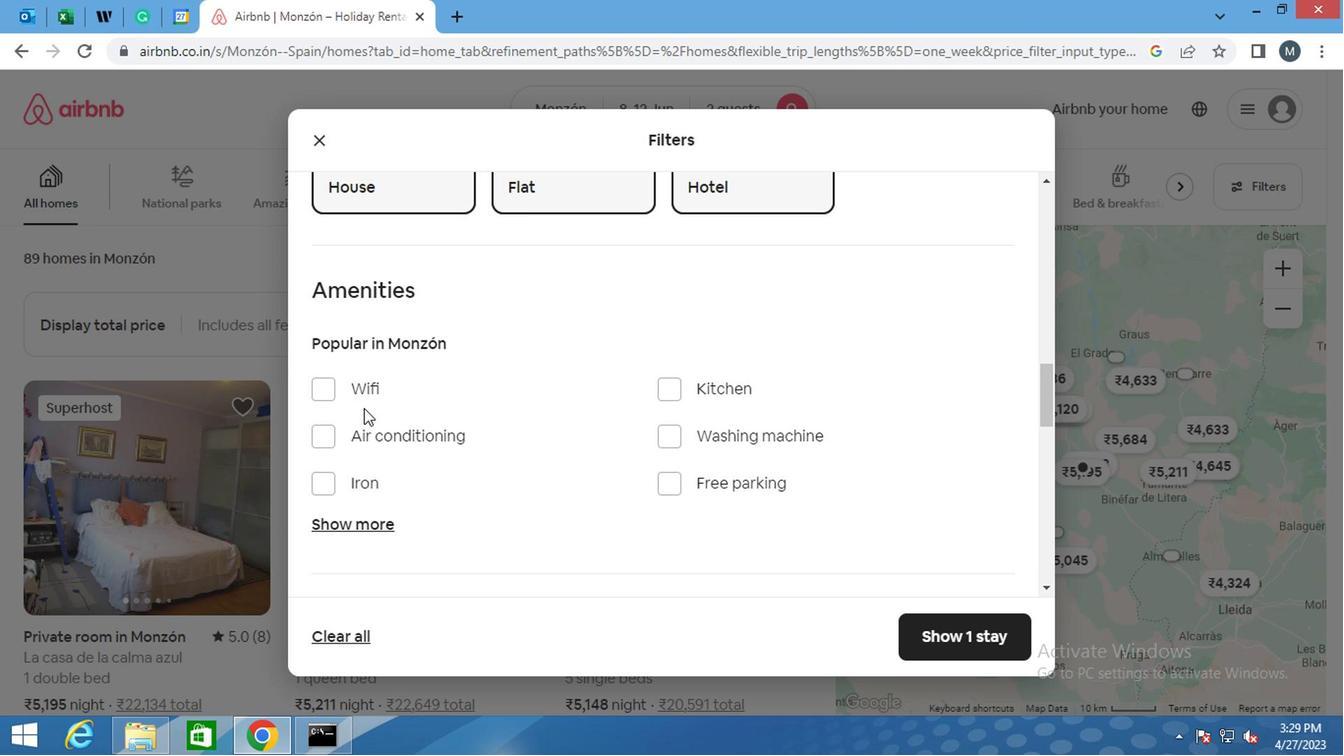 
Action: Mouse moved to (664, 339)
Screenshot: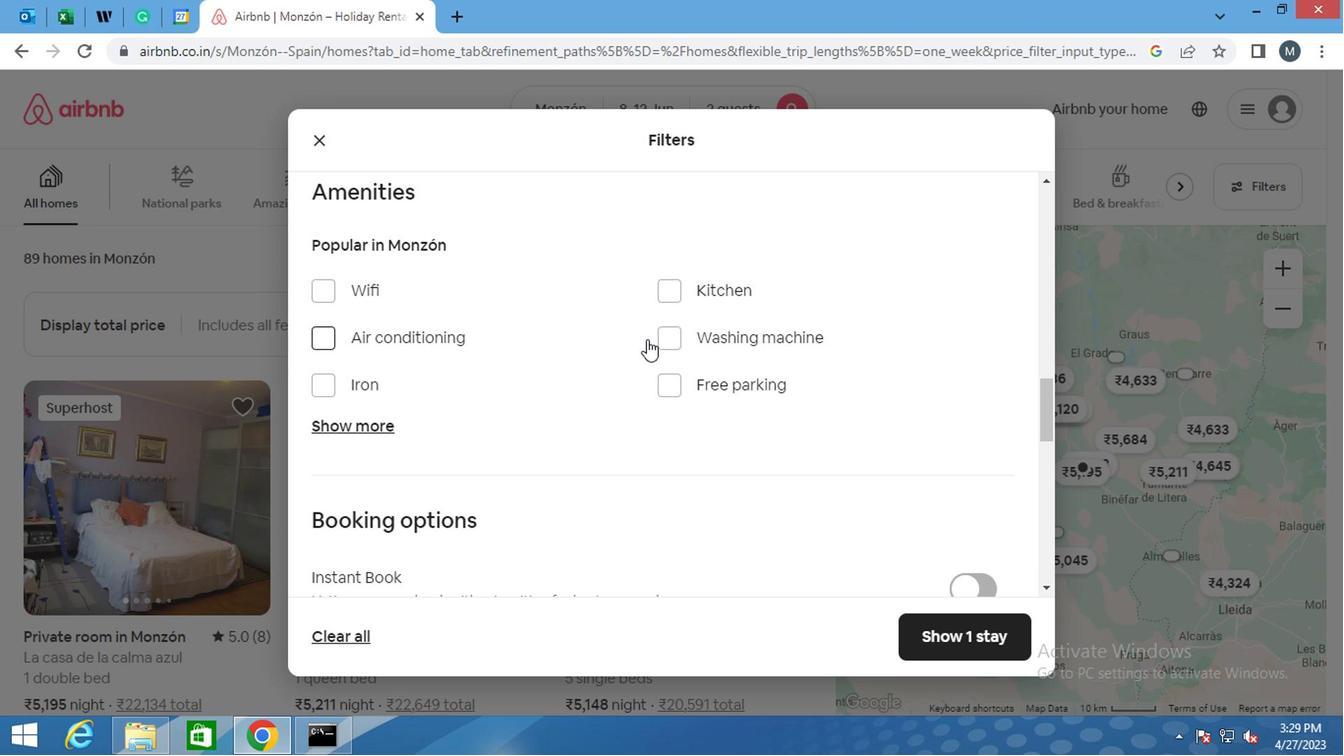 
Action: Mouse pressed left at (664, 339)
Screenshot: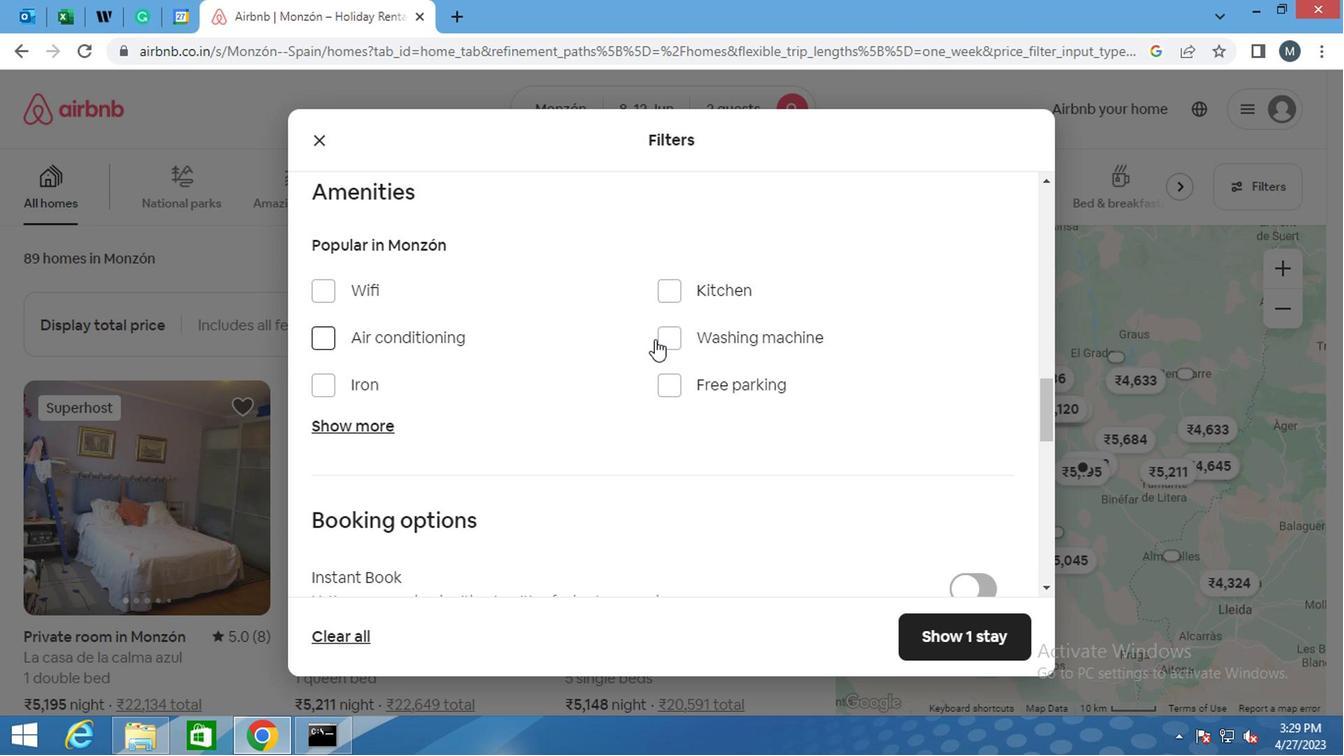 
Action: Mouse moved to (372, 416)
Screenshot: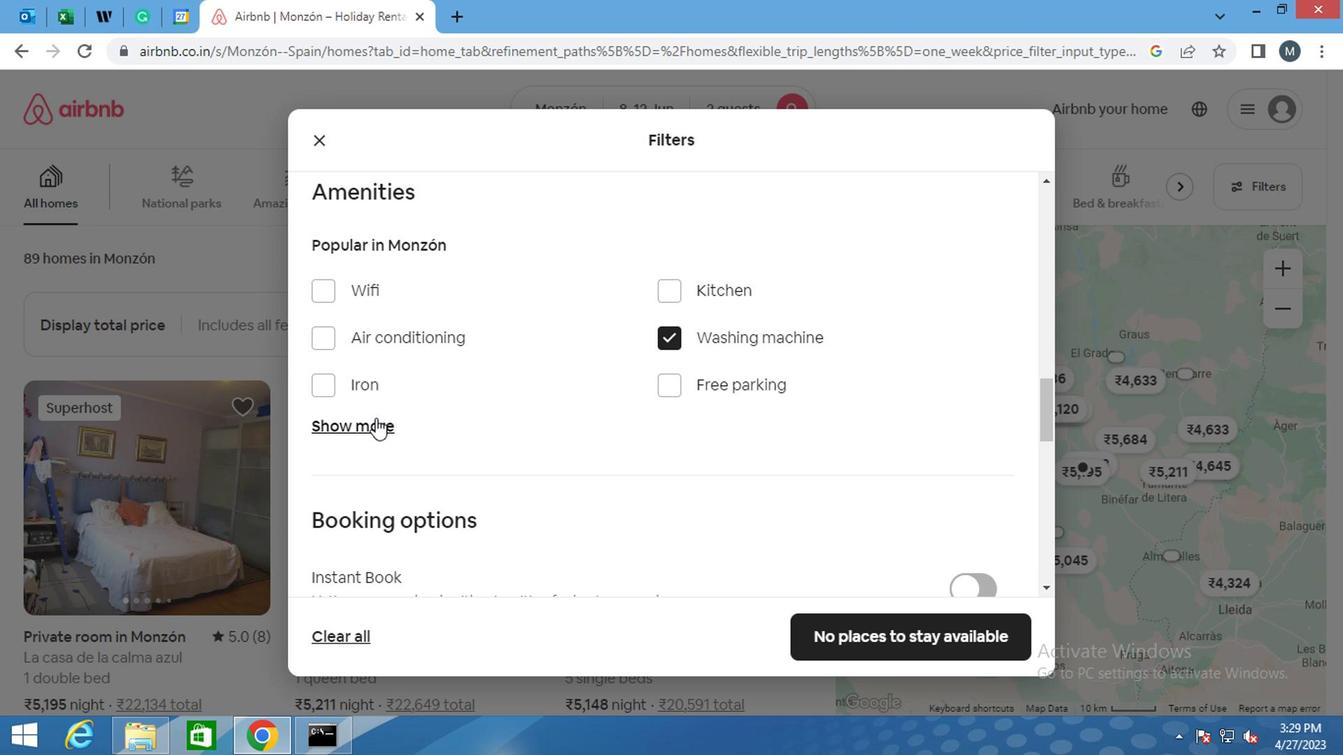 
Action: Mouse scrolled (372, 414) with delta (0, -1)
Screenshot: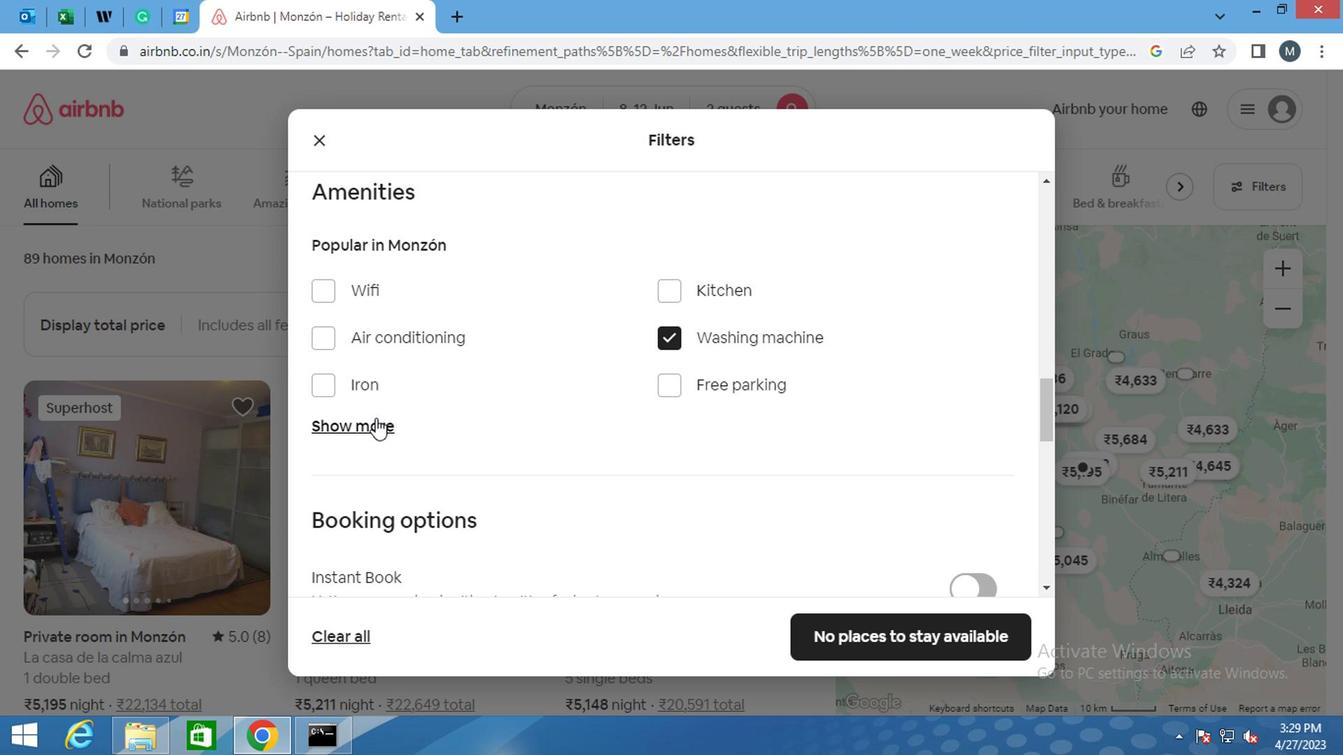 
Action: Mouse moved to (372, 412)
Screenshot: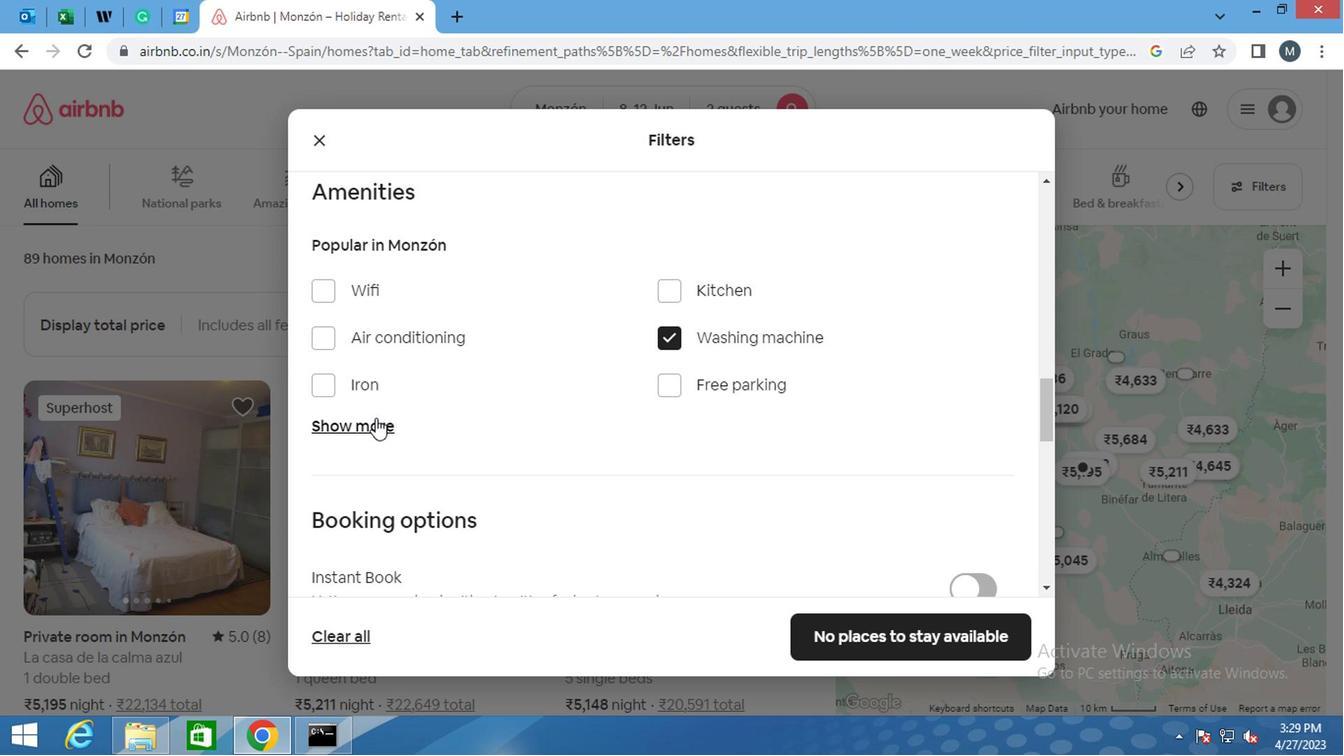 
Action: Mouse scrolled (372, 411) with delta (0, 0)
Screenshot: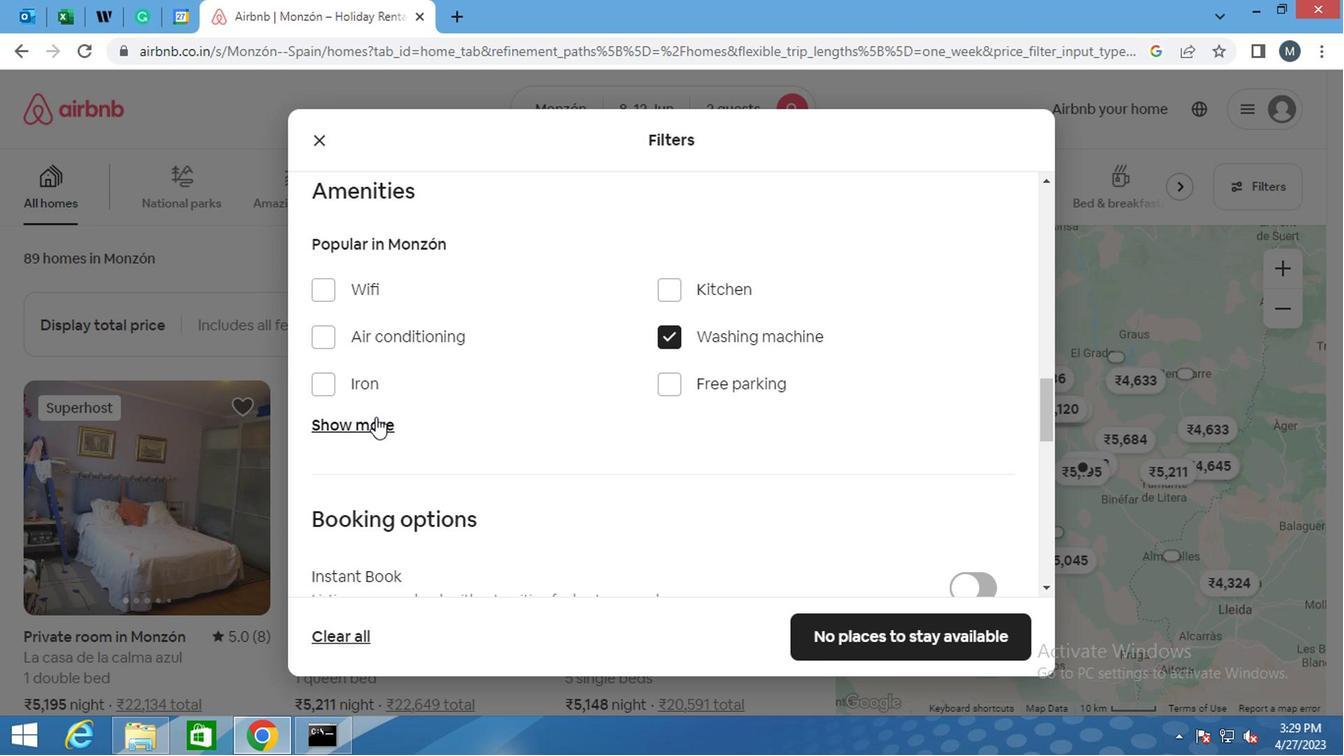 
Action: Mouse scrolled (372, 411) with delta (0, 0)
Screenshot: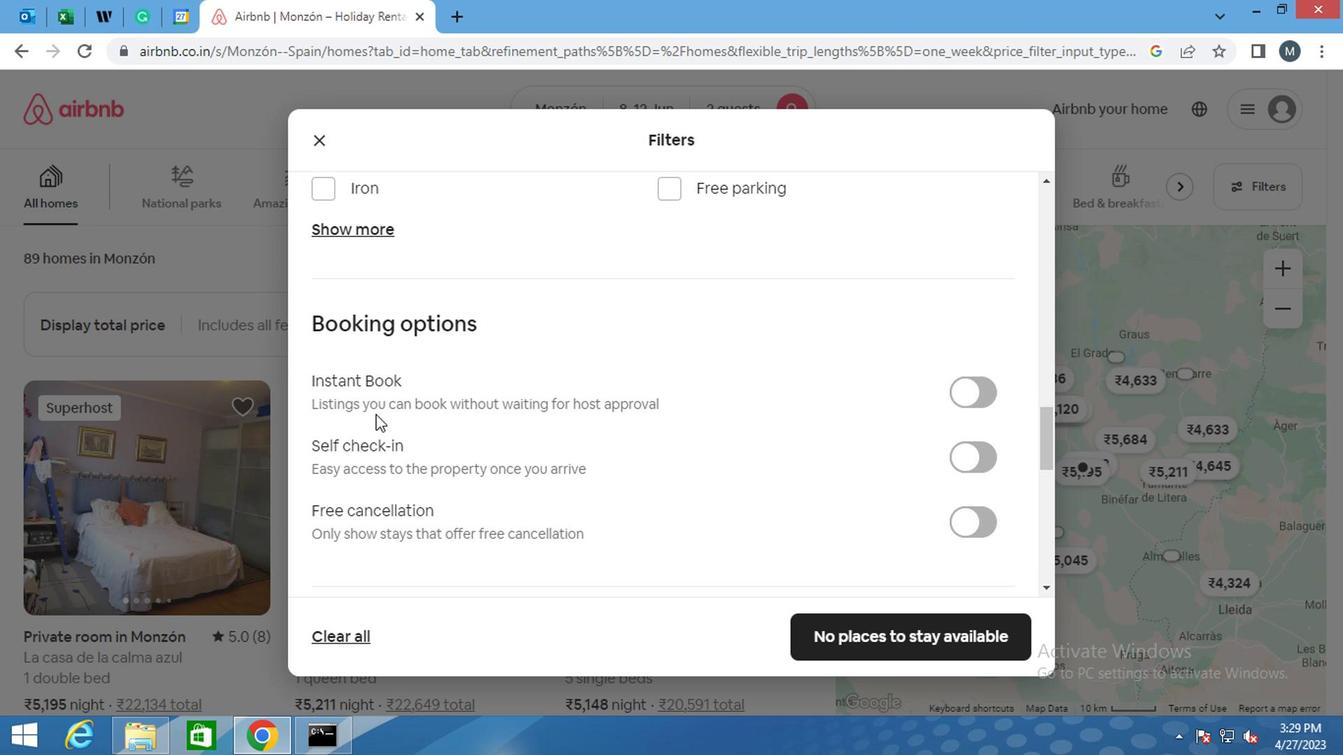 
Action: Mouse moved to (976, 351)
Screenshot: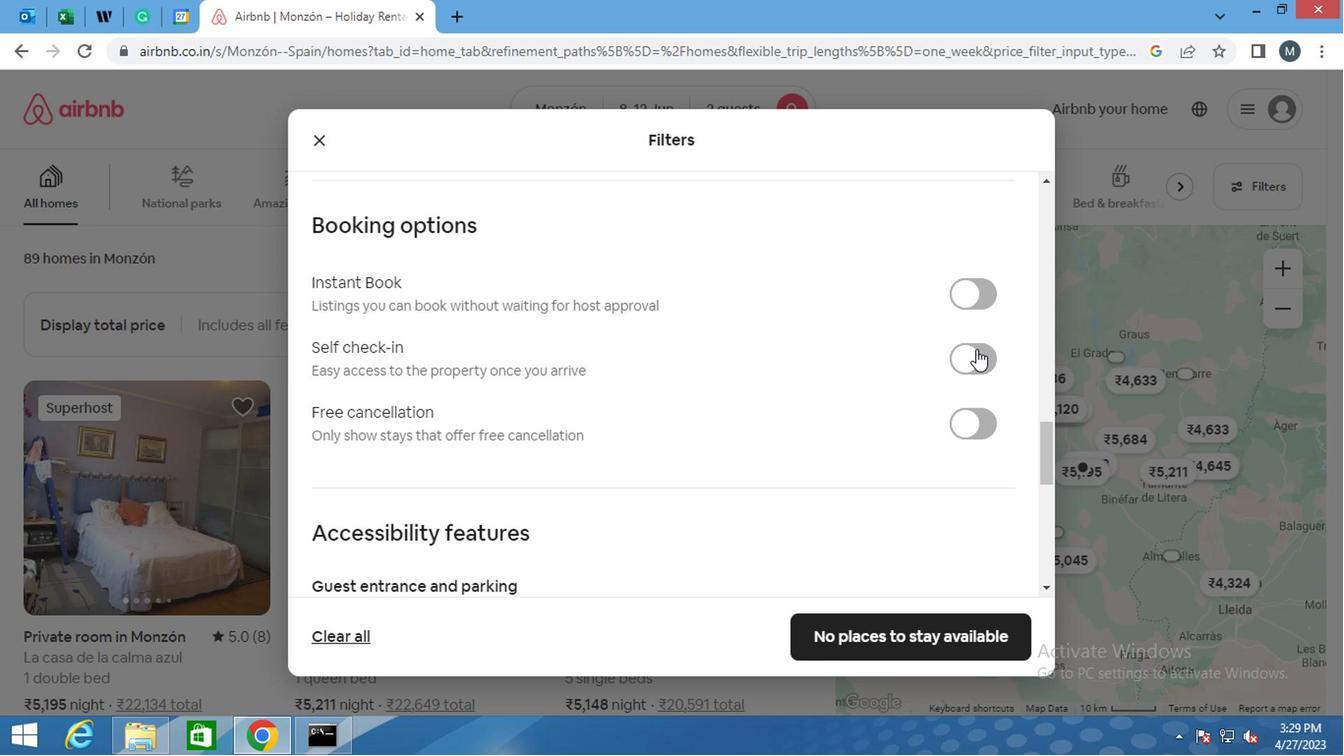 
Action: Mouse pressed left at (976, 351)
Screenshot: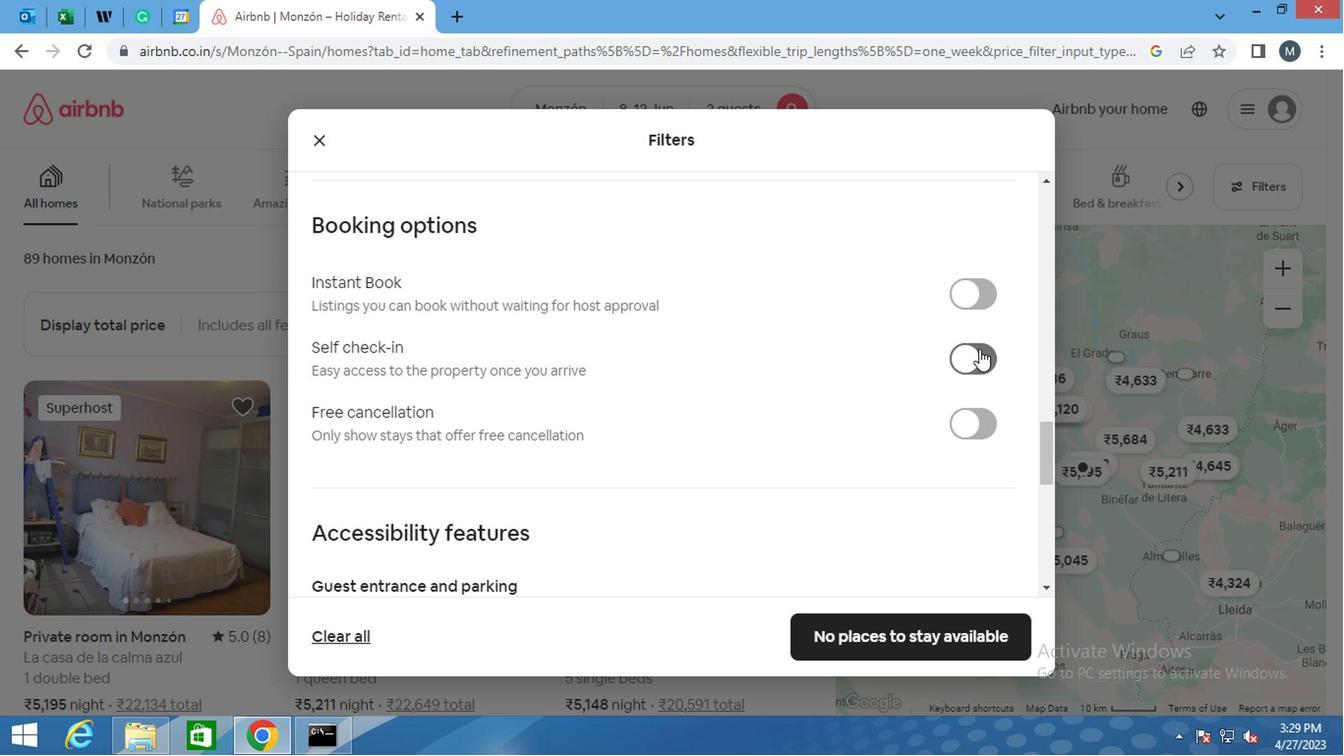 
Action: Mouse moved to (520, 412)
Screenshot: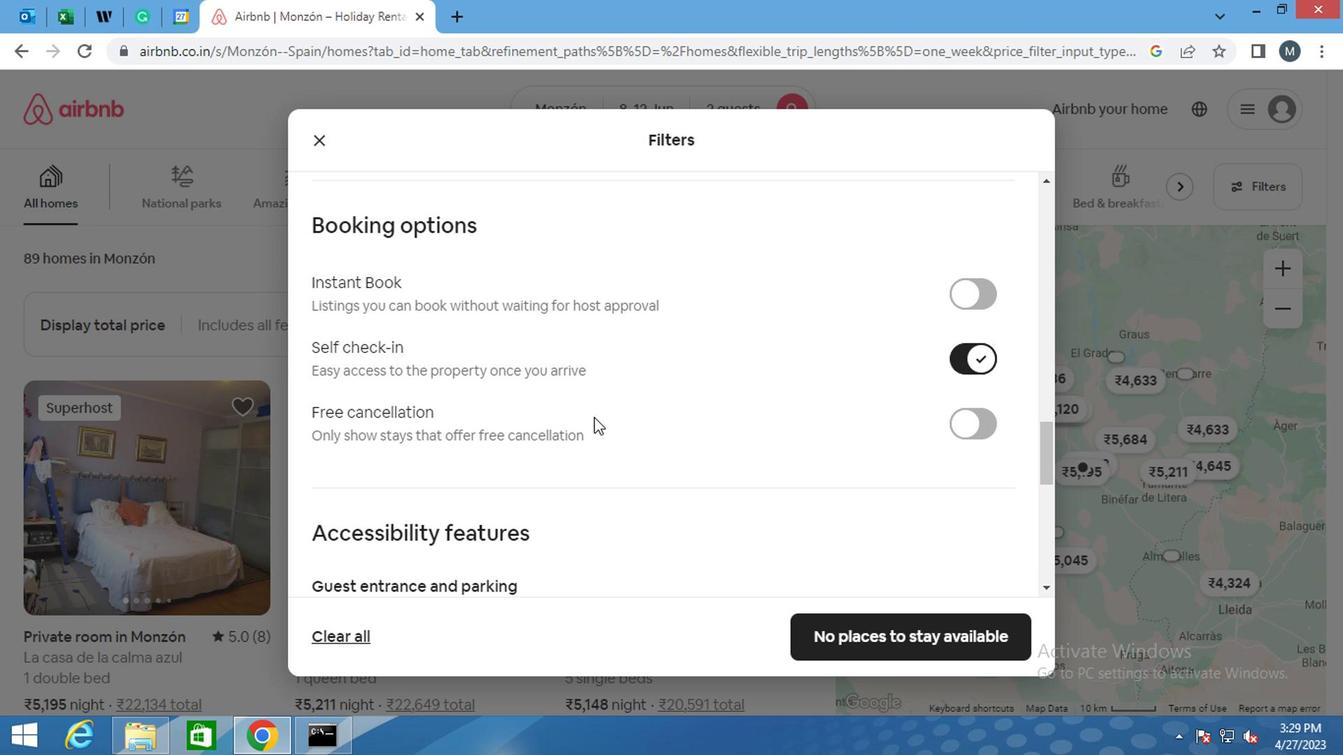 
Action: Mouse scrolled (520, 411) with delta (0, 0)
Screenshot: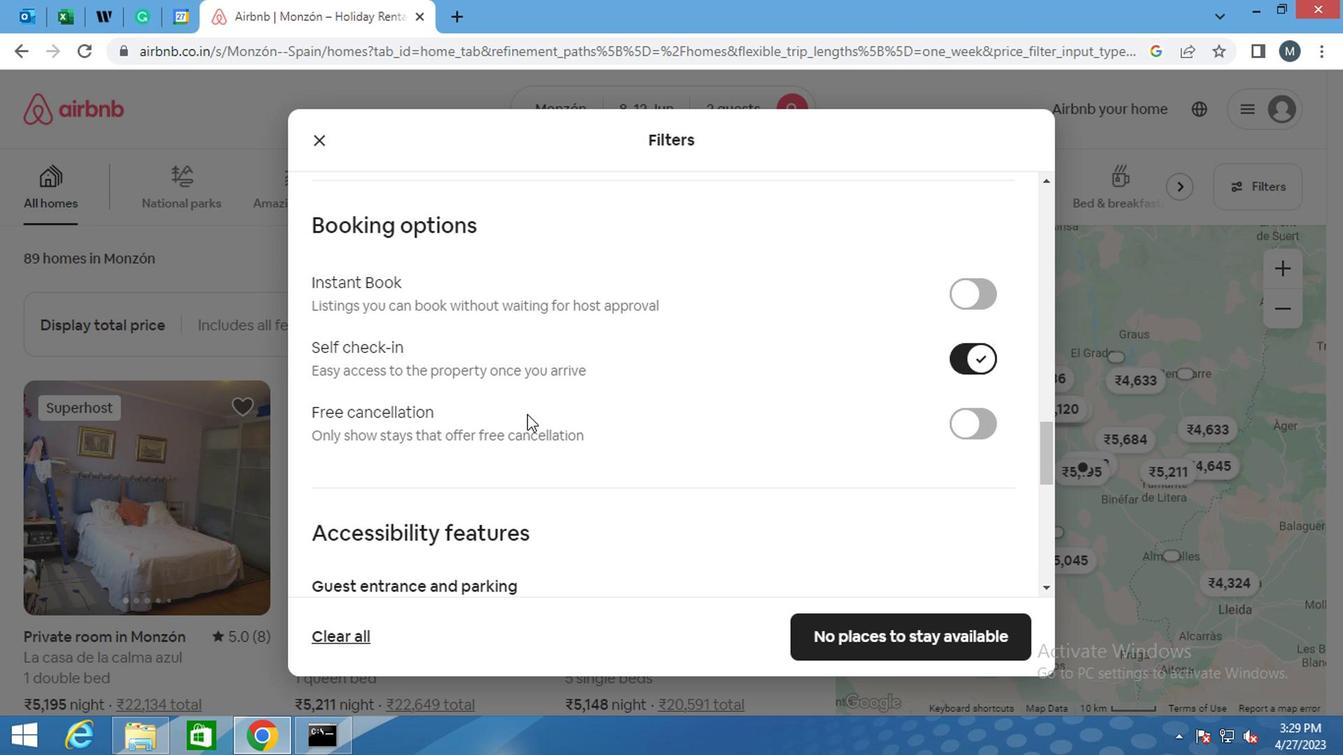 
Action: Mouse scrolled (520, 411) with delta (0, 0)
Screenshot: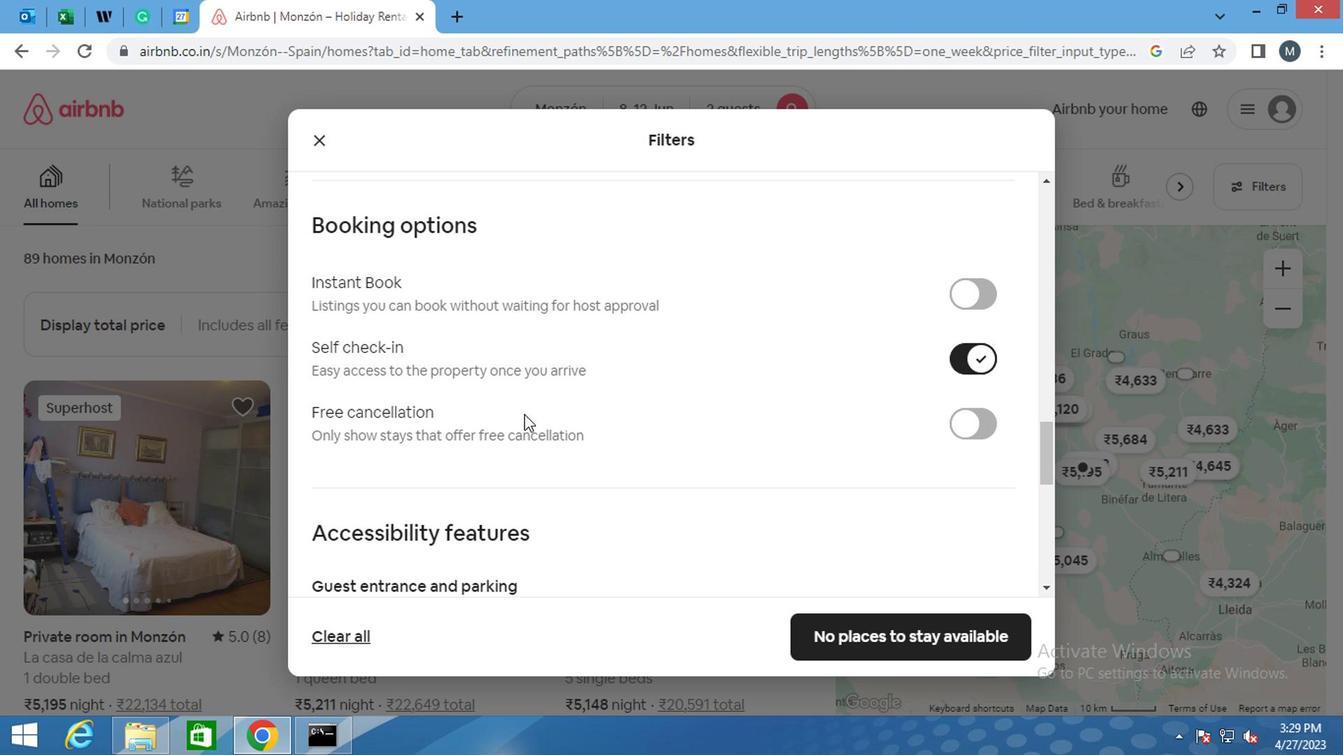 
Action: Mouse moved to (517, 412)
Screenshot: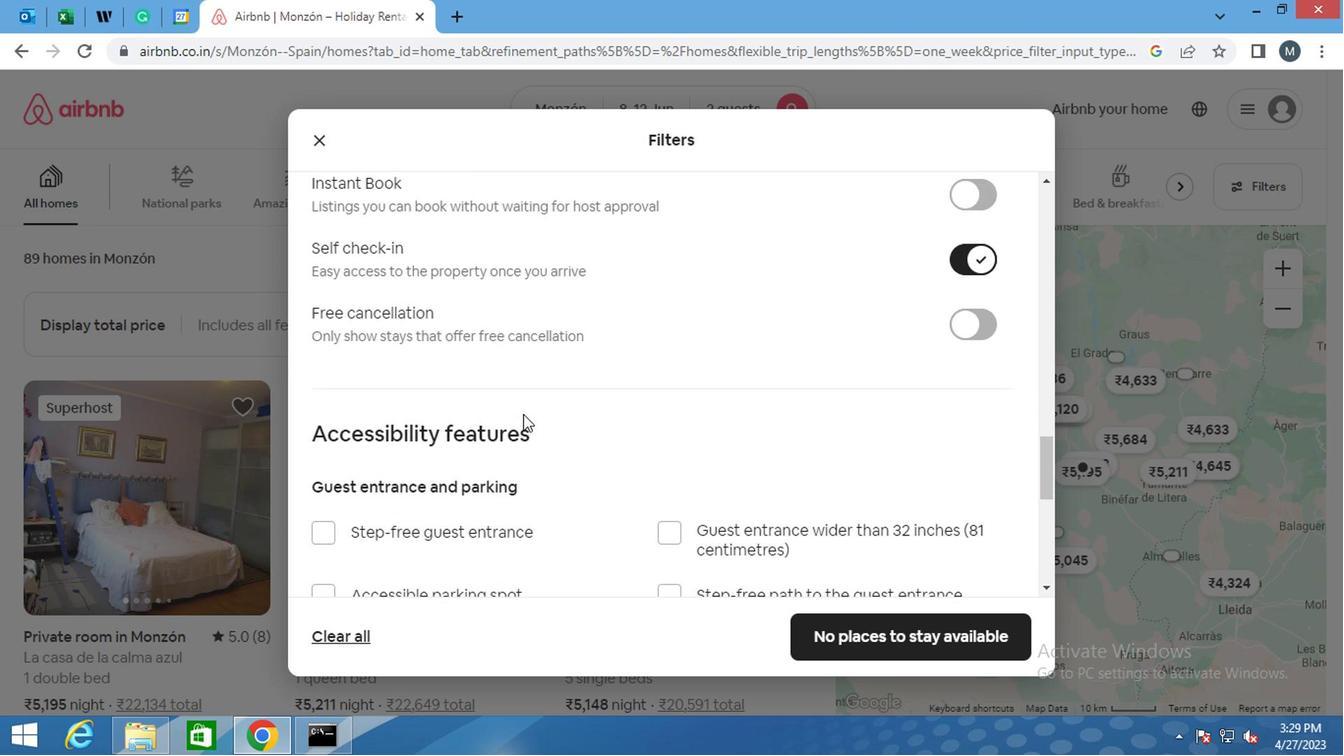 
Action: Mouse scrolled (517, 411) with delta (0, 0)
Screenshot: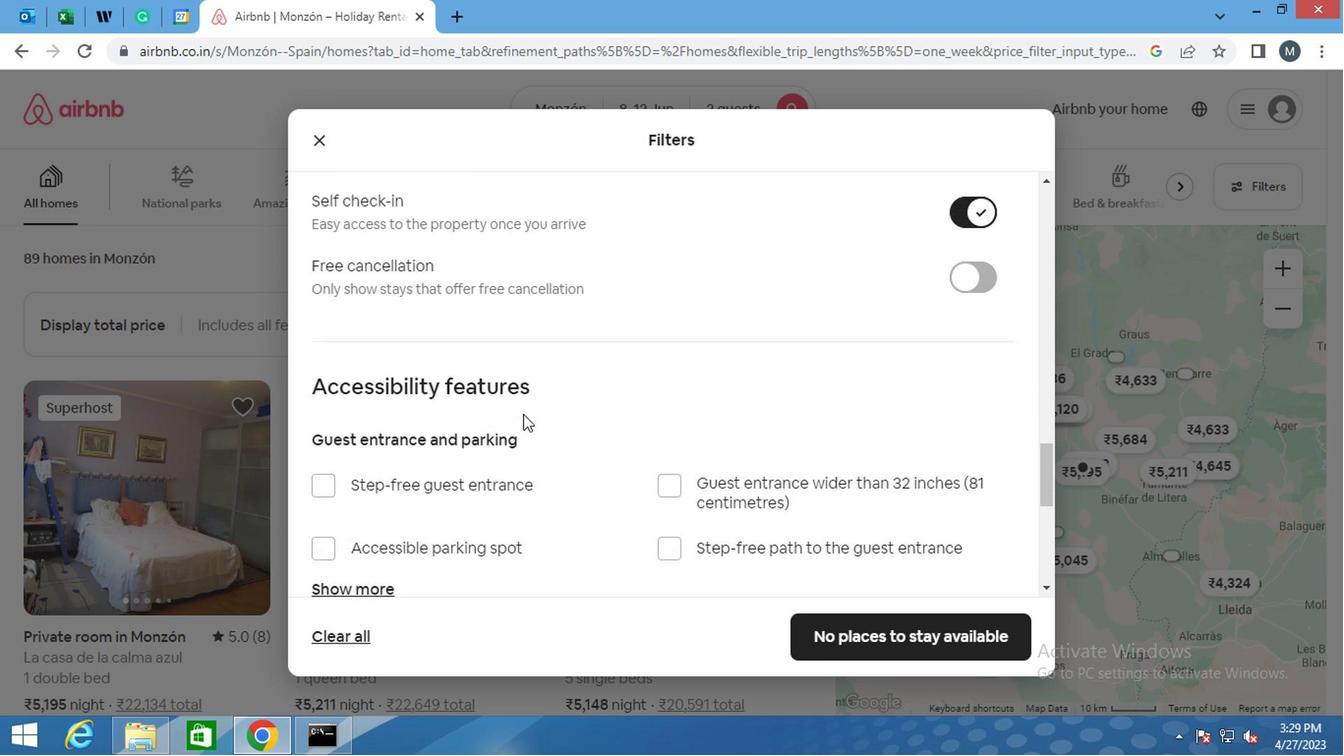 
Action: Mouse moved to (480, 416)
Screenshot: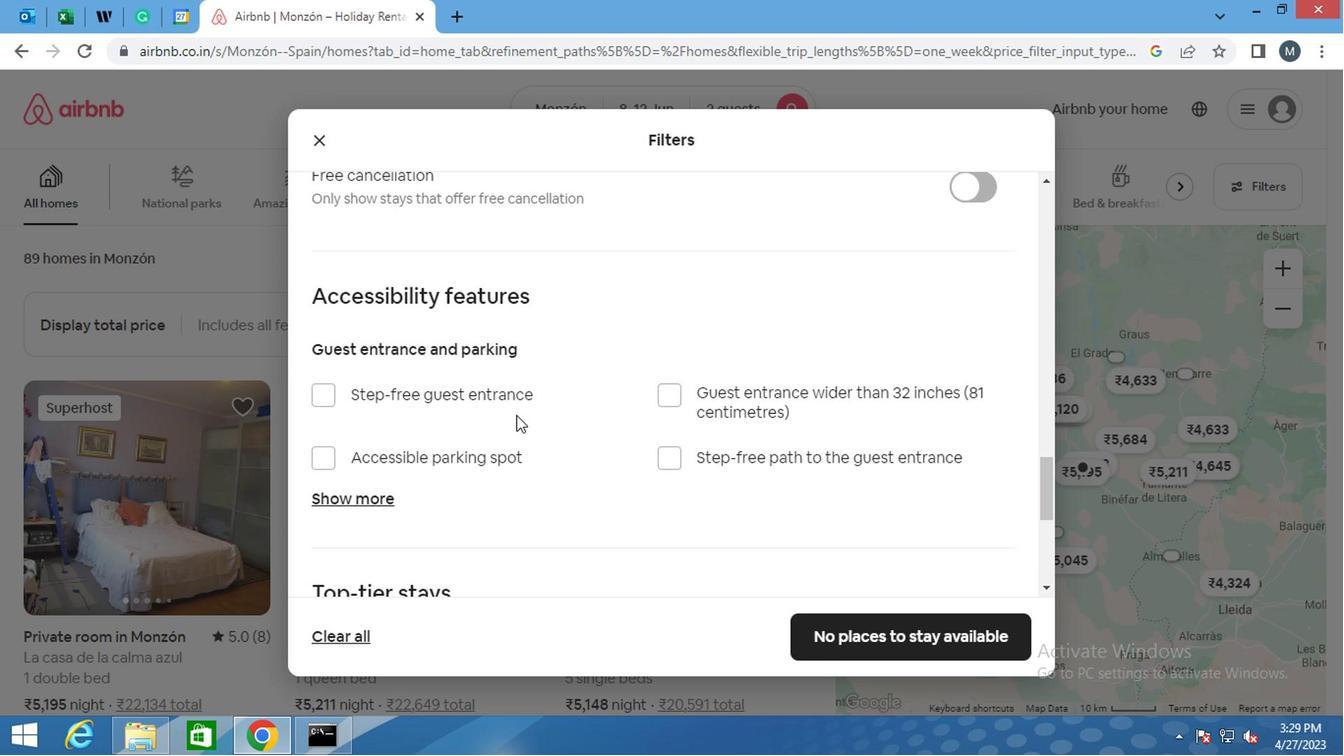 
Action: Mouse scrolled (480, 414) with delta (0, -1)
Screenshot: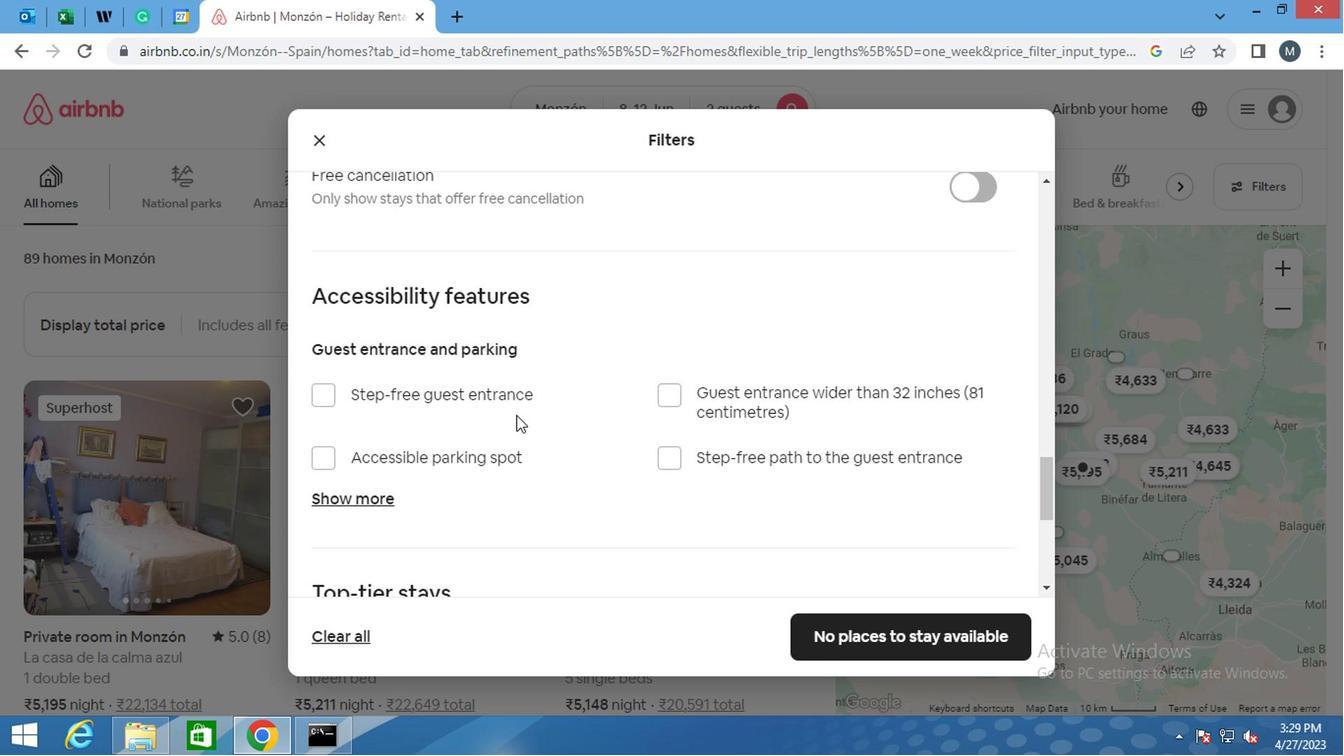 
Action: Mouse moved to (425, 426)
Screenshot: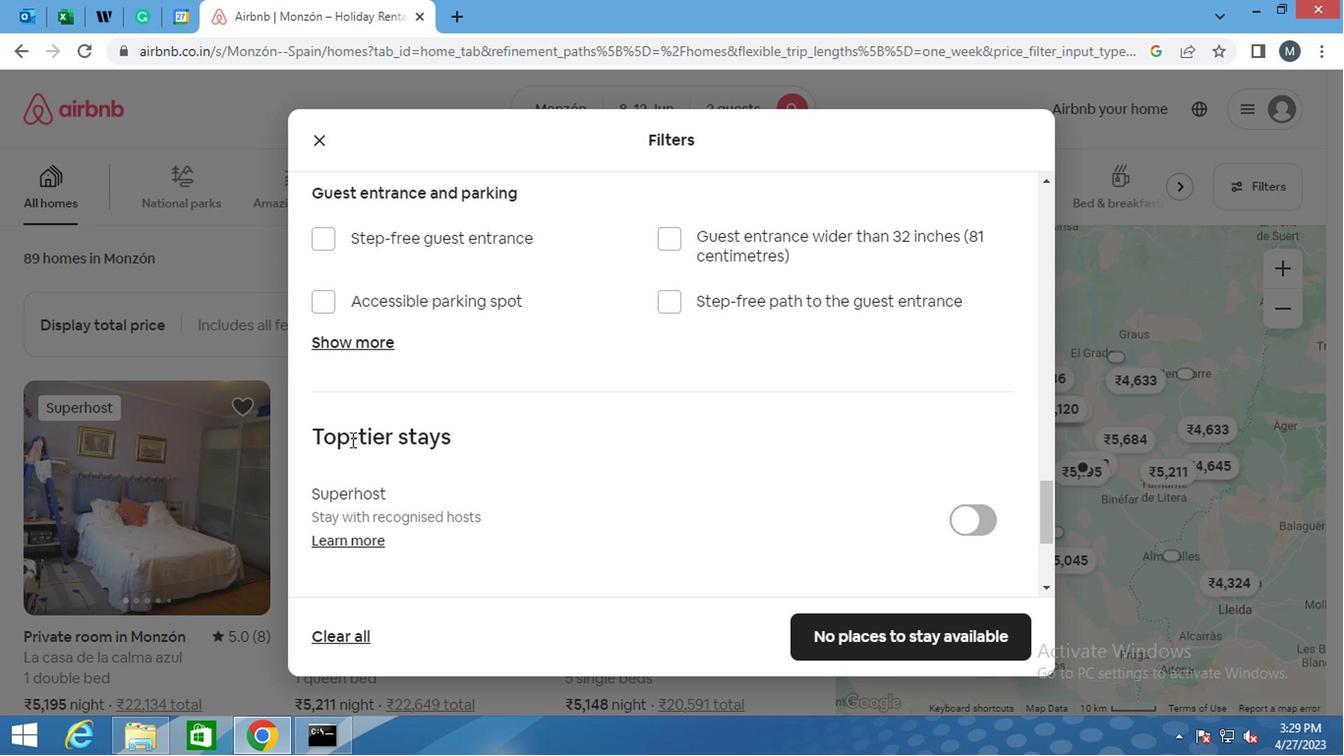 
Action: Mouse scrolled (425, 426) with delta (0, 0)
Screenshot: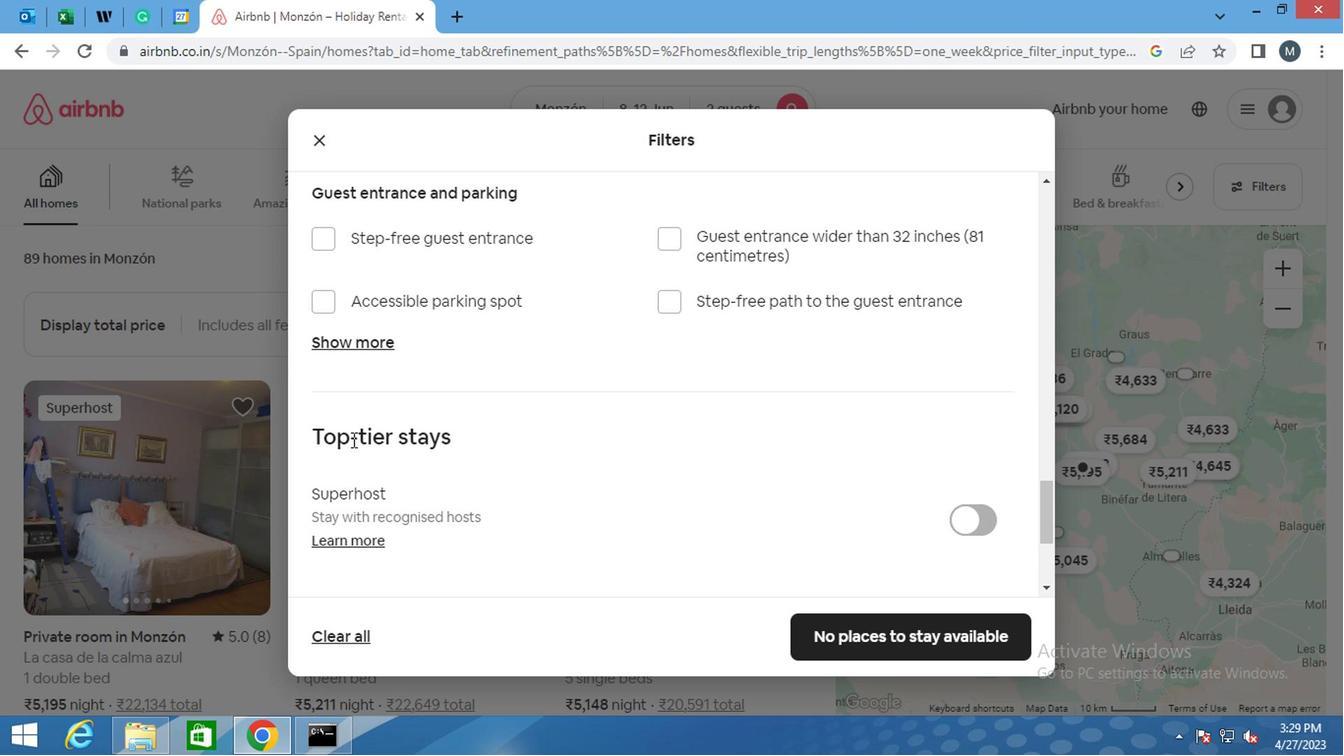 
Action: Mouse moved to (425, 427)
Screenshot: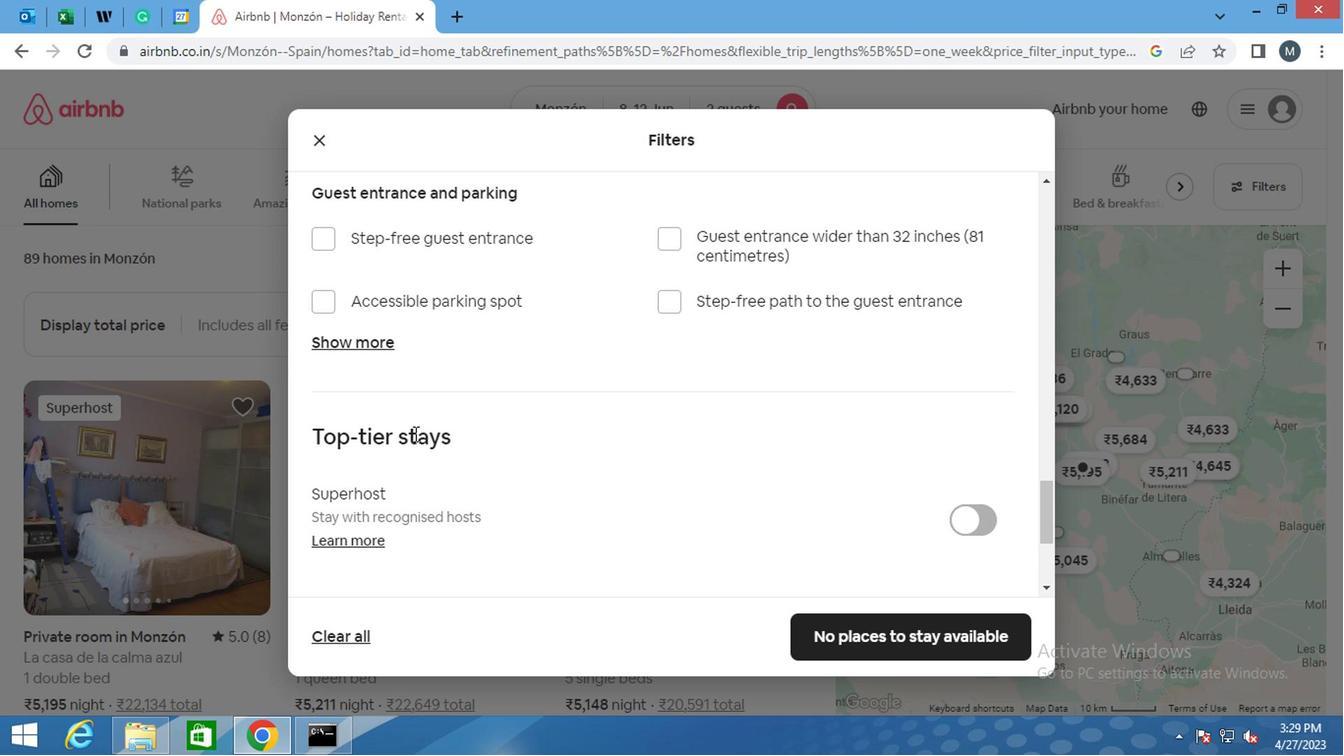 
Action: Mouse scrolled (425, 426) with delta (0, 0)
Screenshot: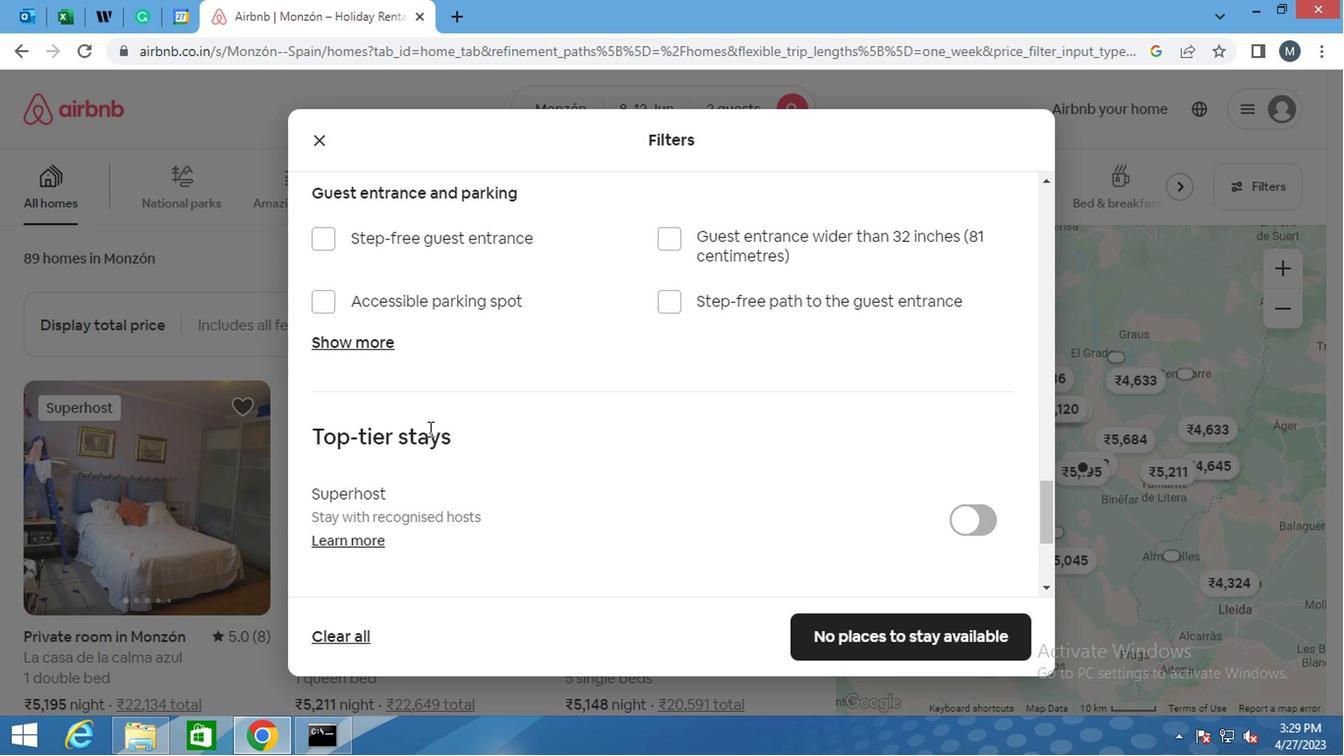 
Action: Mouse moved to (425, 429)
Screenshot: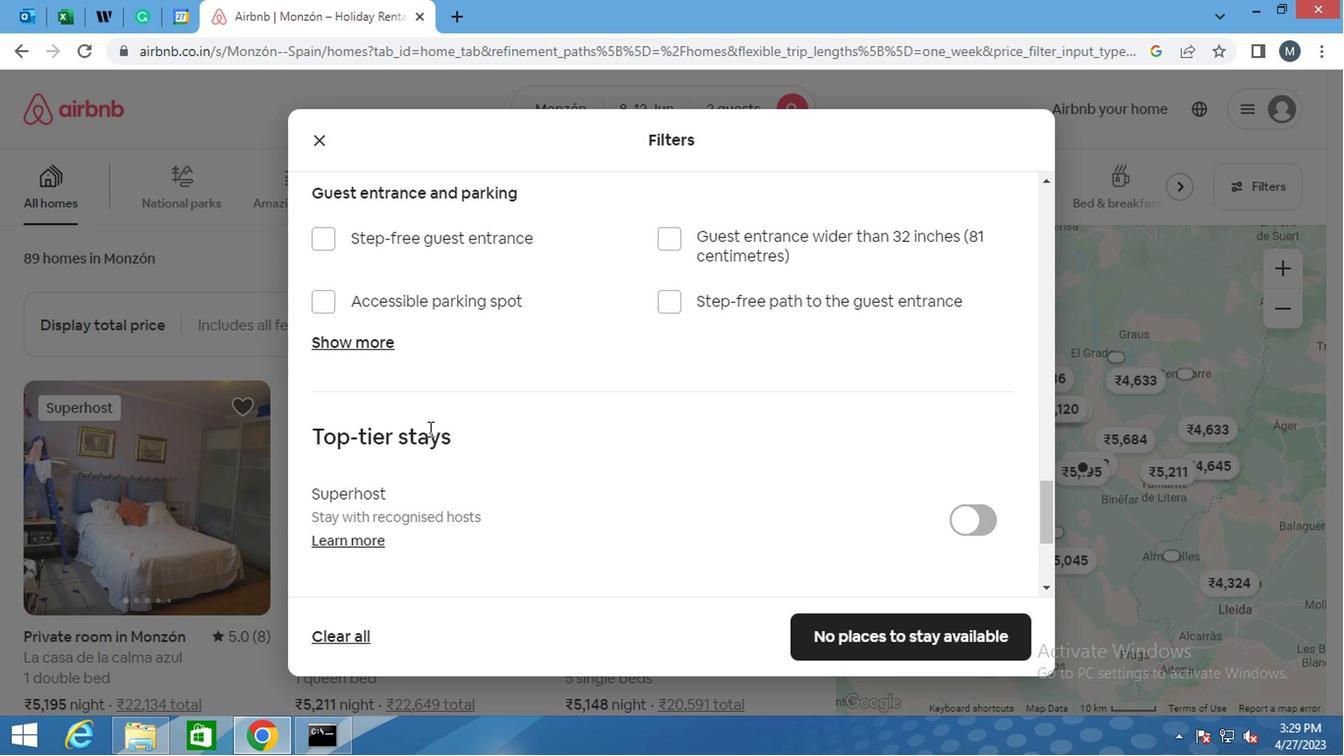 
Action: Mouse scrolled (425, 428) with delta (0, 0)
Screenshot: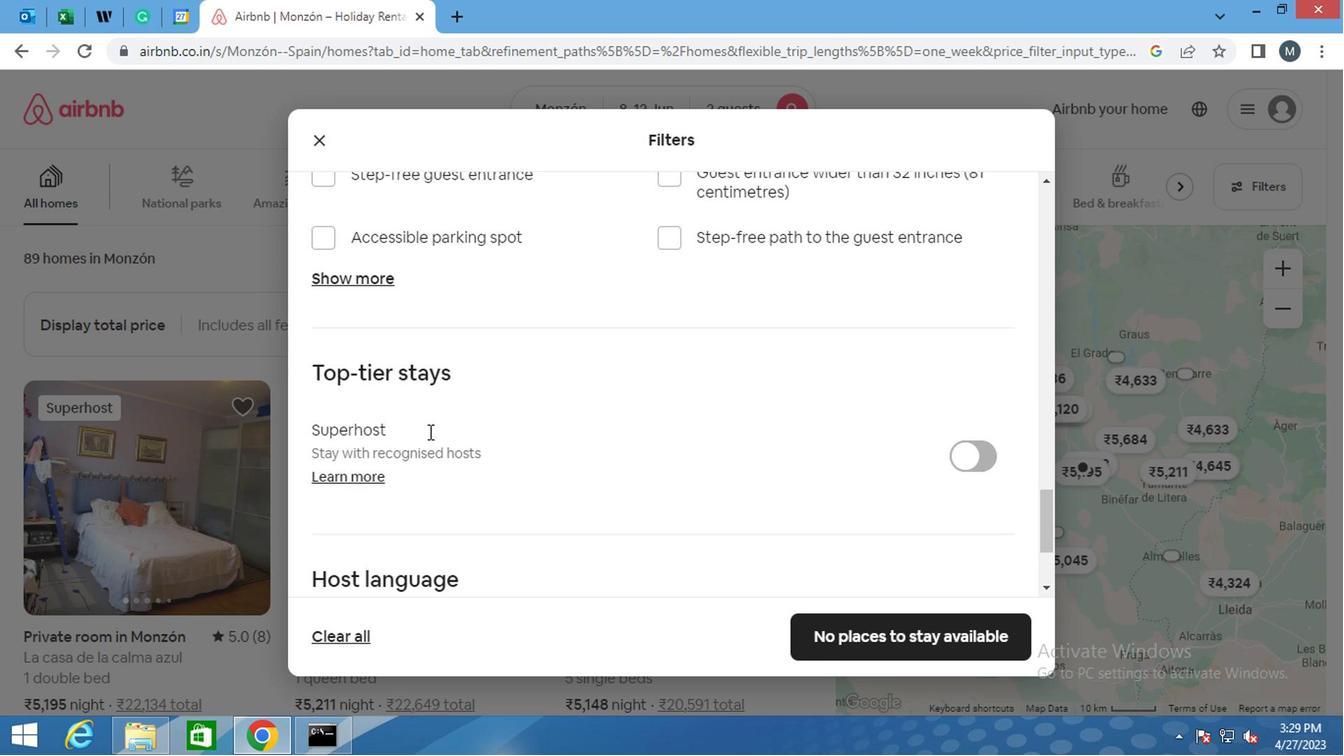
Action: Mouse moved to (425, 432)
Screenshot: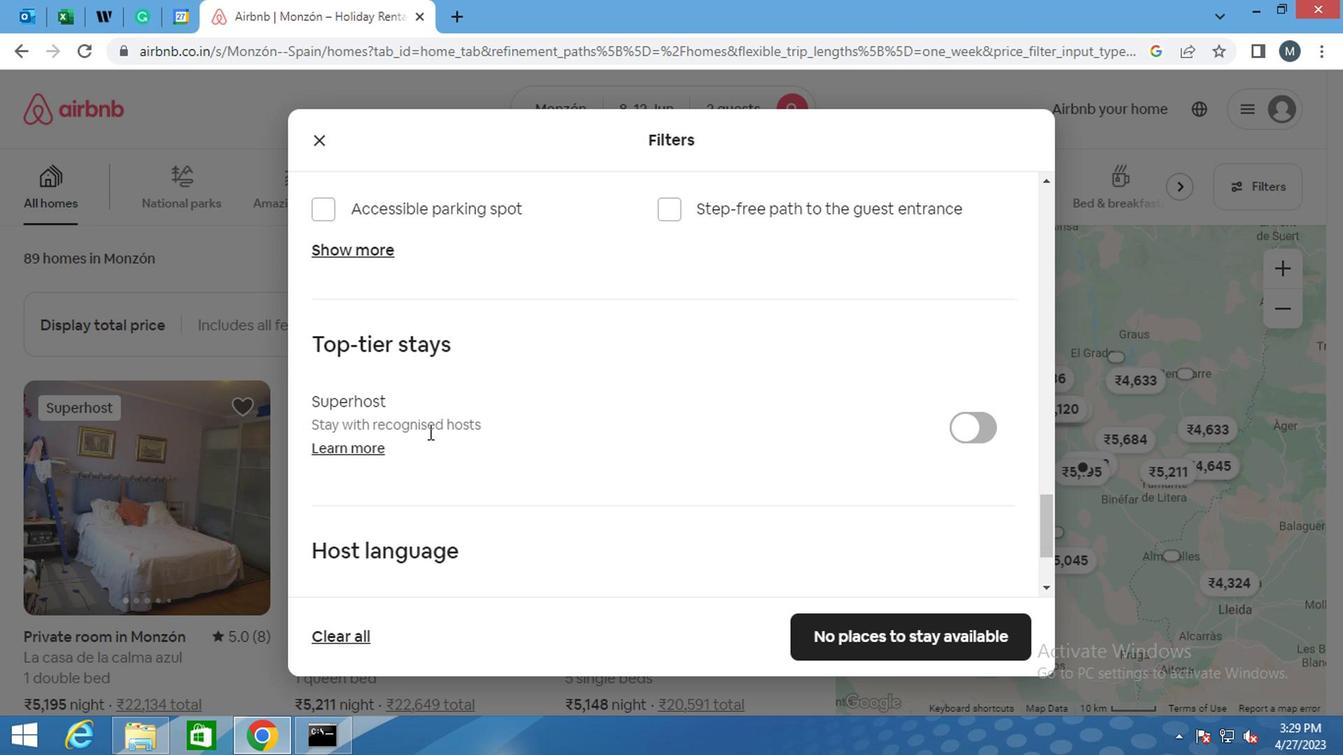
Action: Mouse scrolled (425, 431) with delta (0, 0)
Screenshot: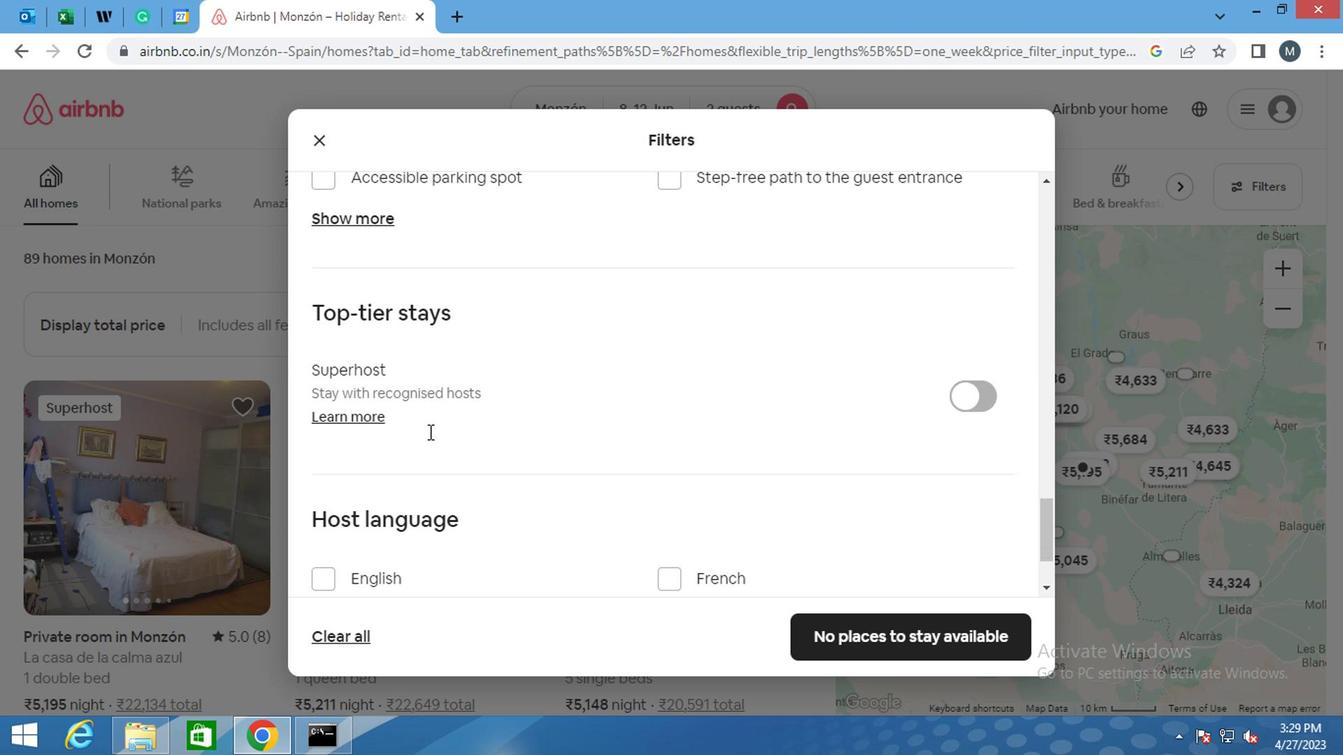 
Action: Mouse moved to (330, 449)
Screenshot: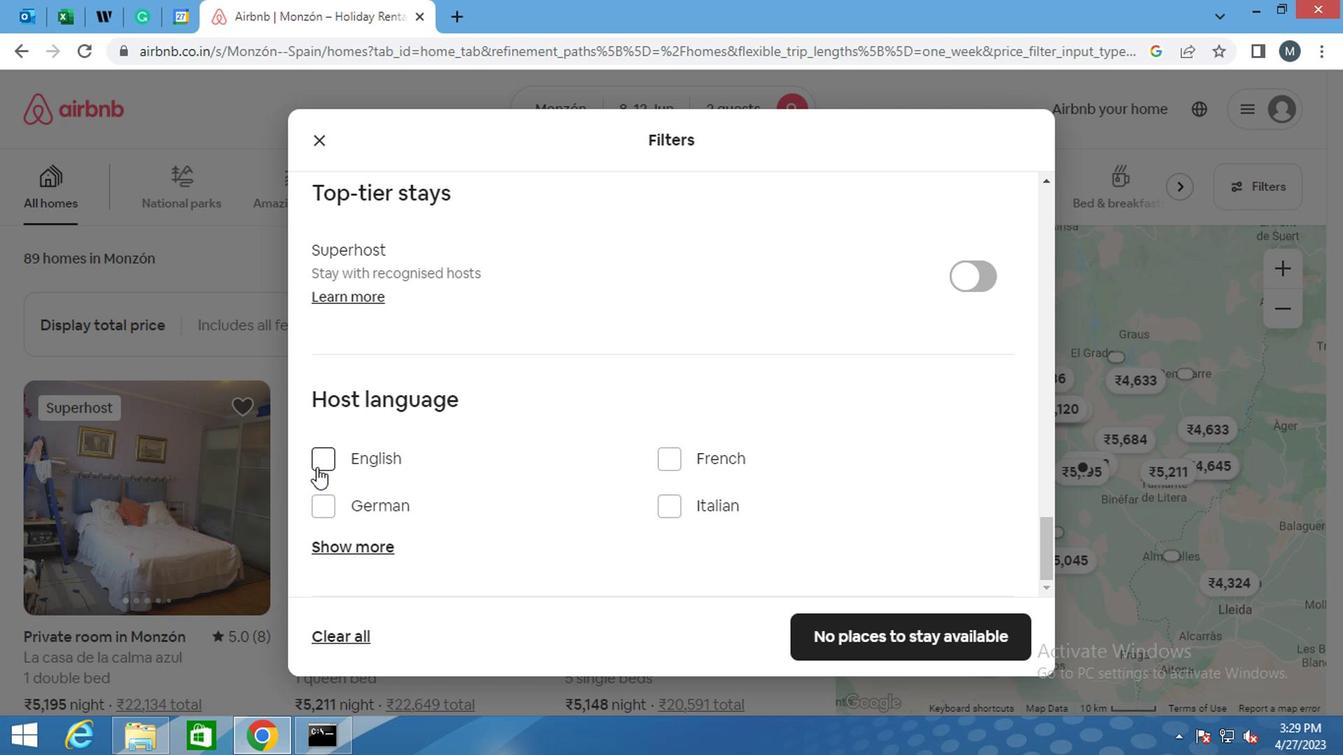 
Action: Mouse pressed left at (330, 449)
Screenshot: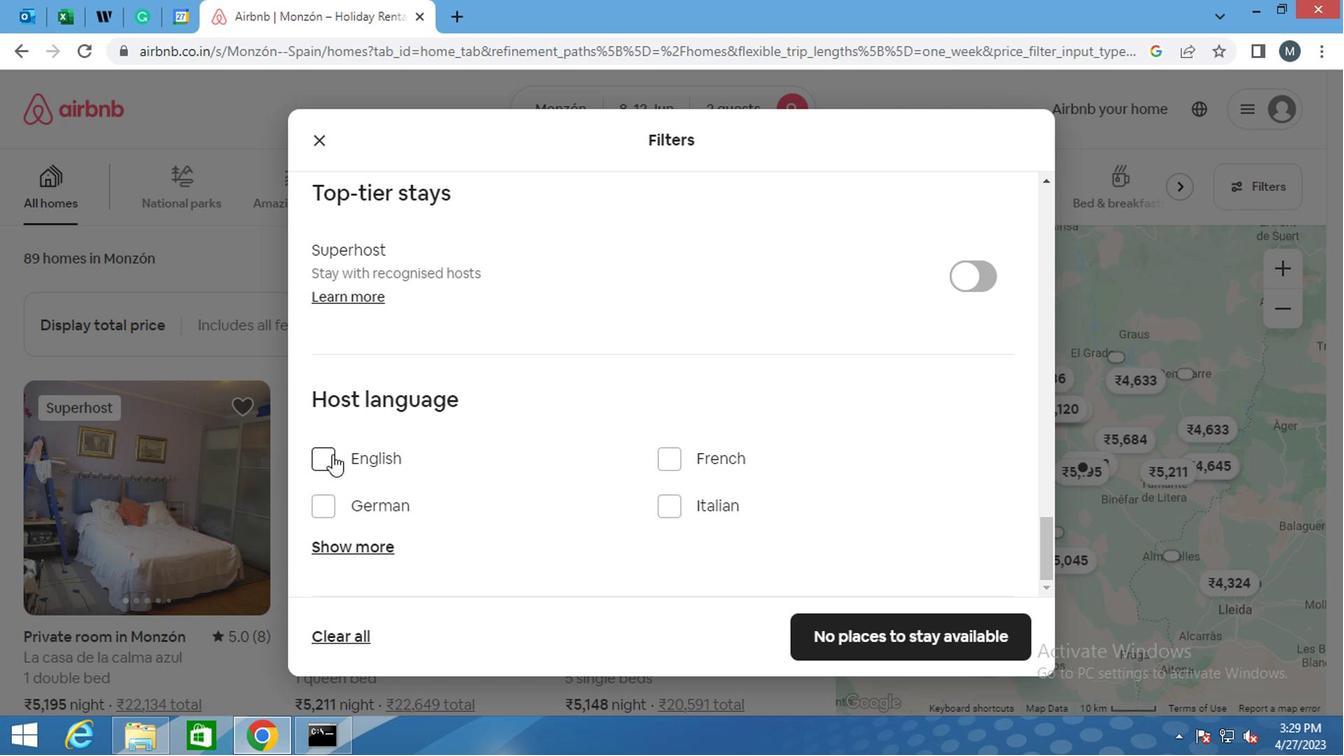 
Action: Mouse moved to (892, 447)
Screenshot: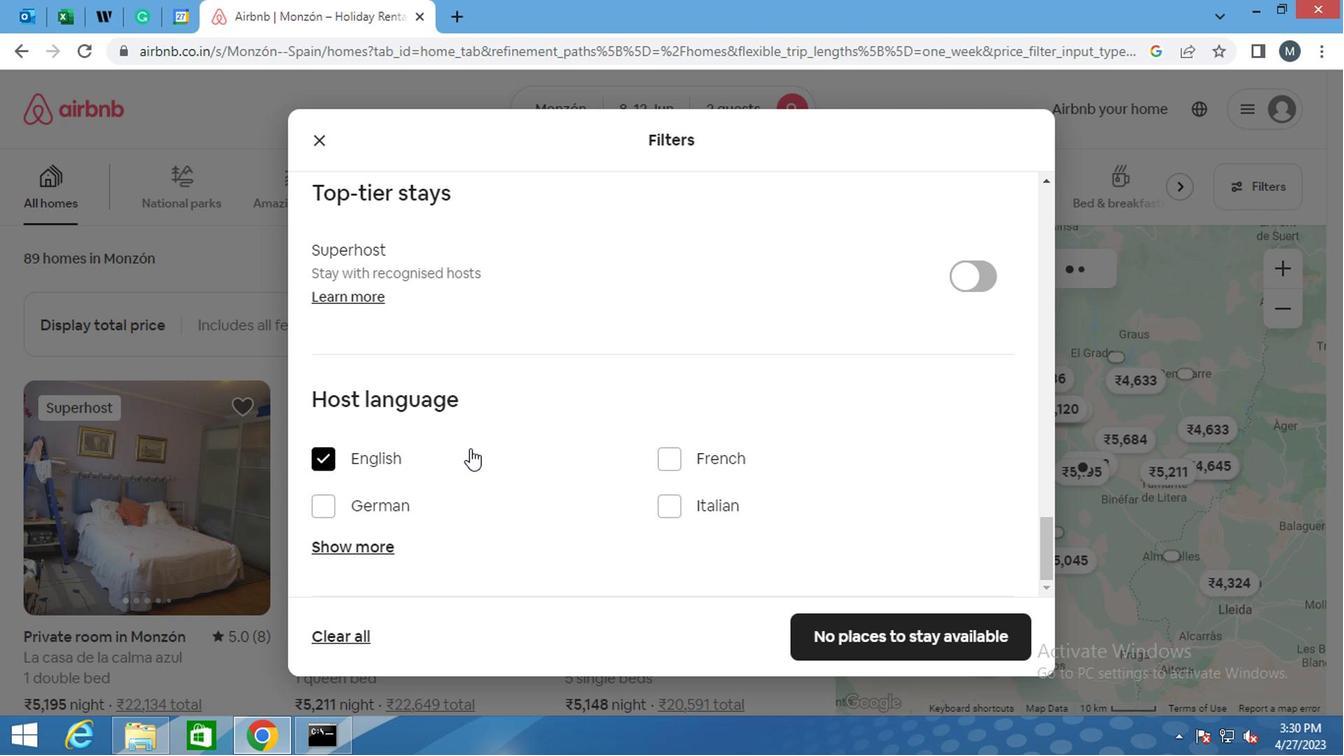 
Action: Mouse scrolled (892, 445) with delta (0, -1)
Screenshot: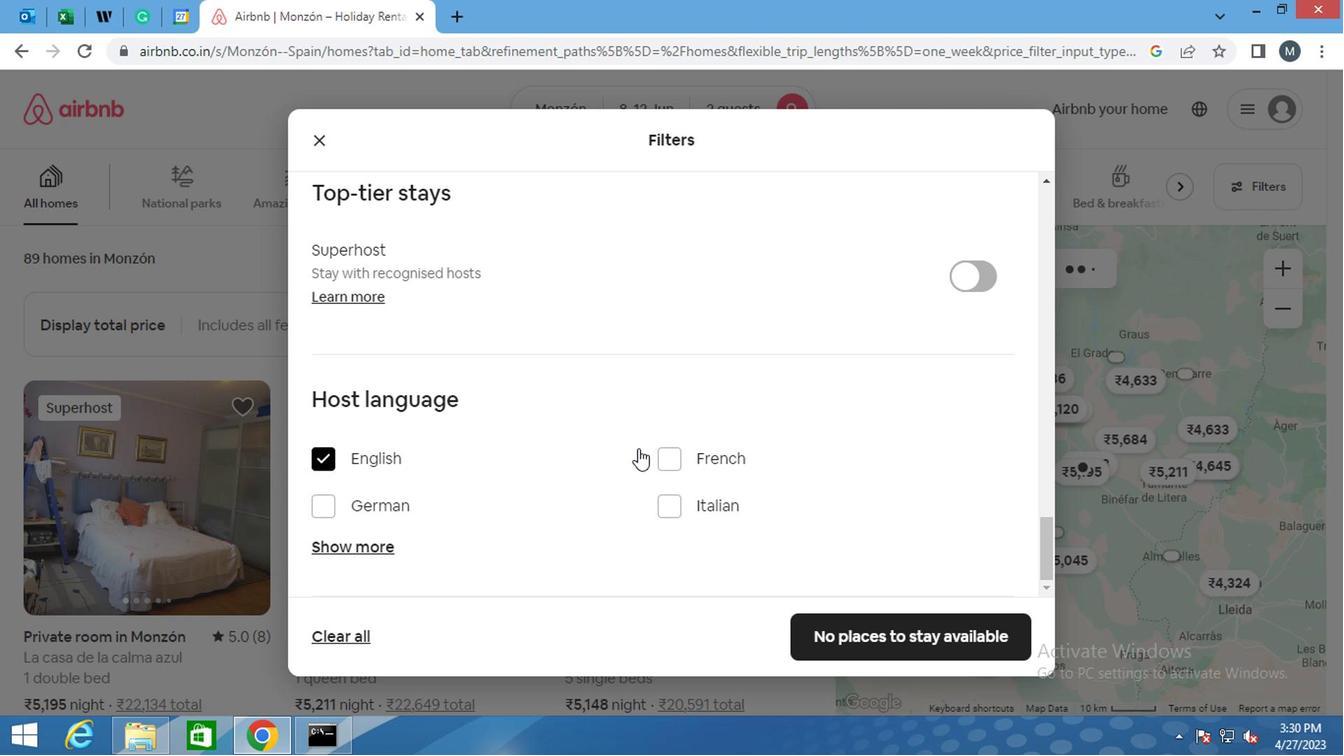 
Action: Mouse moved to (892, 450)
Screenshot: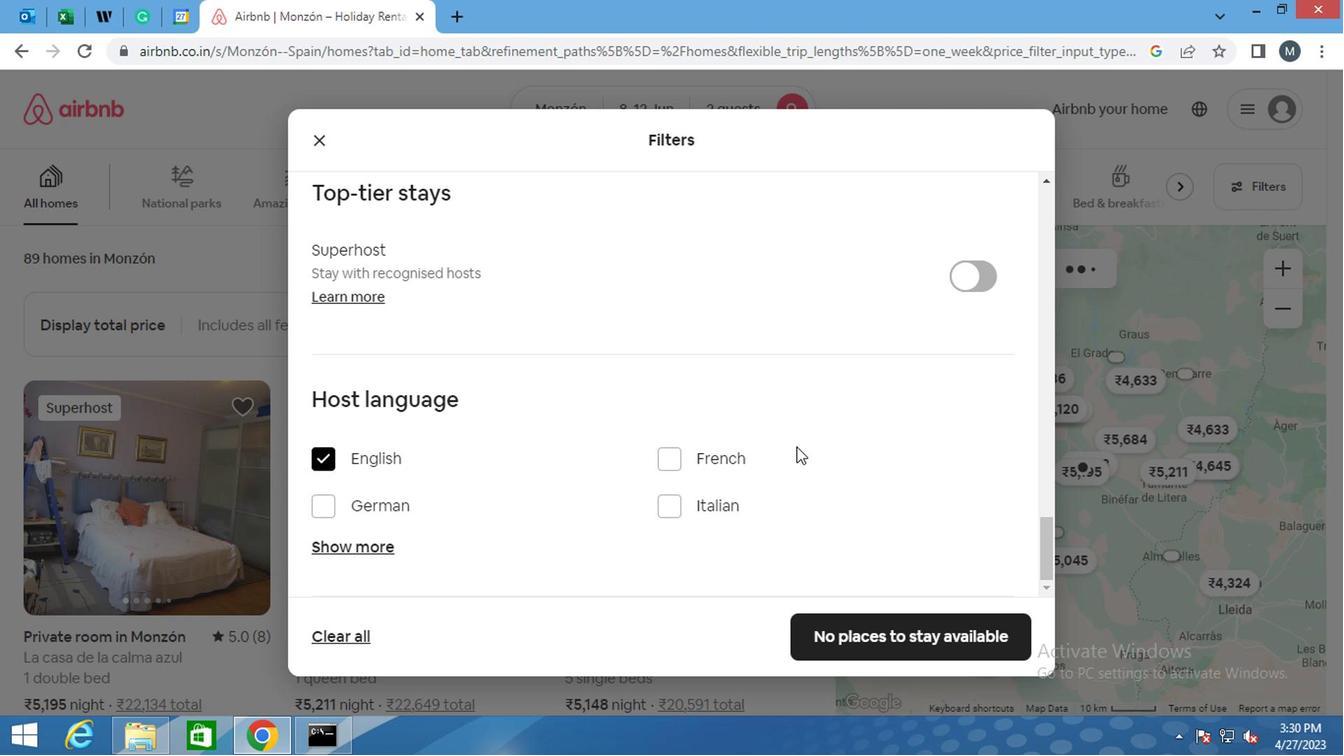 
Action: Mouse scrolled (892, 449) with delta (0, 0)
Screenshot: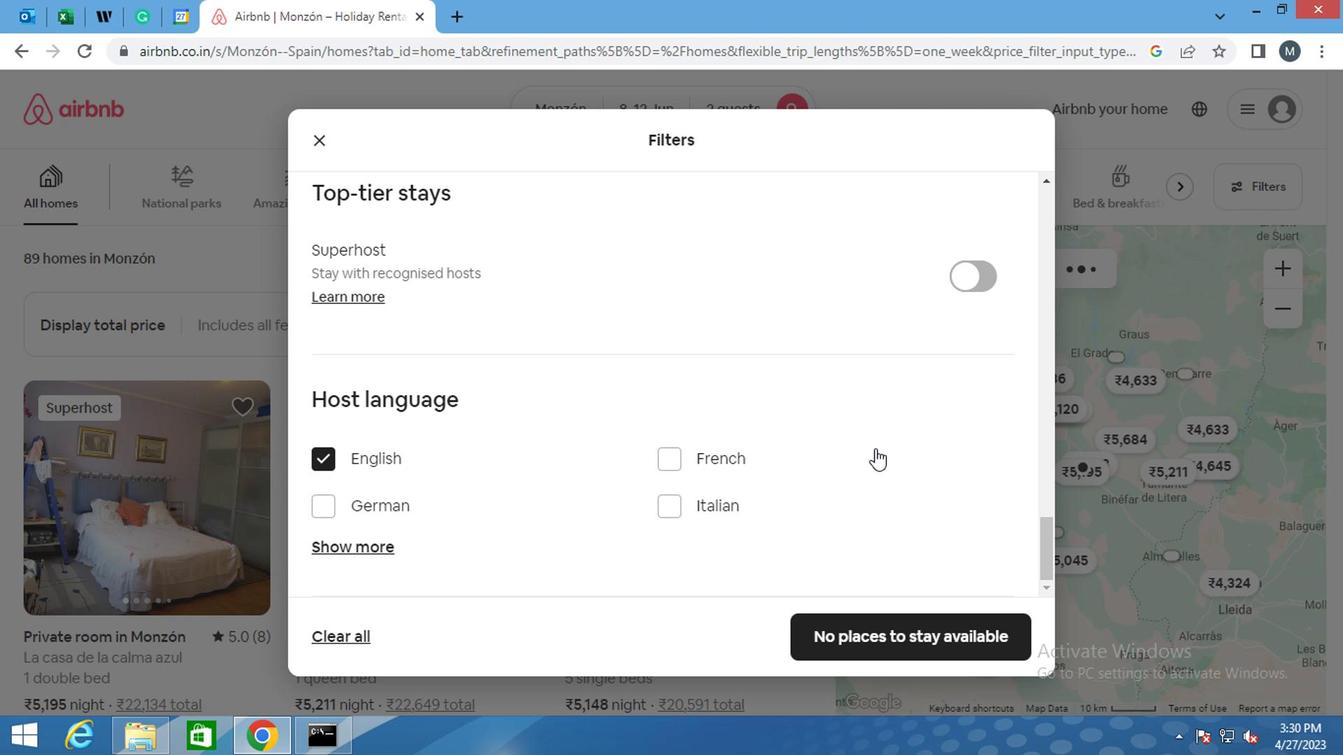 
Action: Mouse moved to (900, 634)
Screenshot: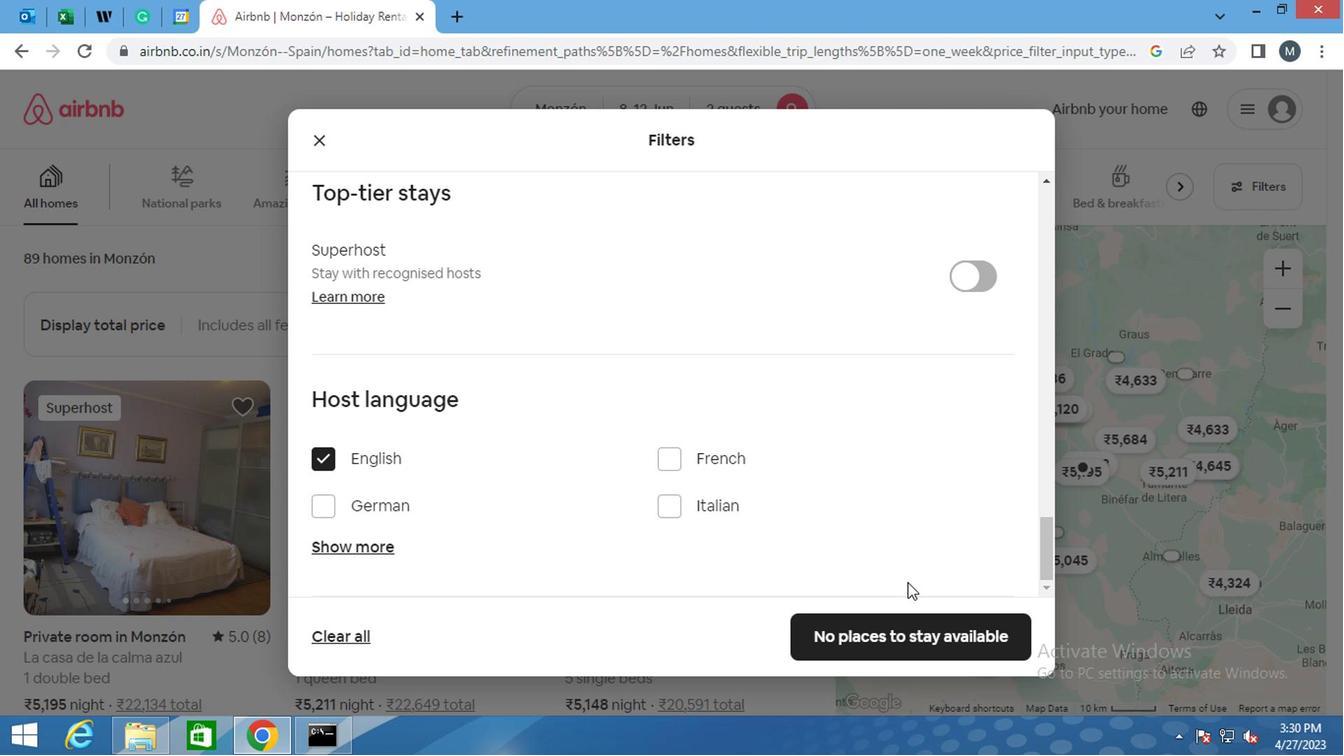 
Action: Mouse pressed left at (900, 634)
Screenshot: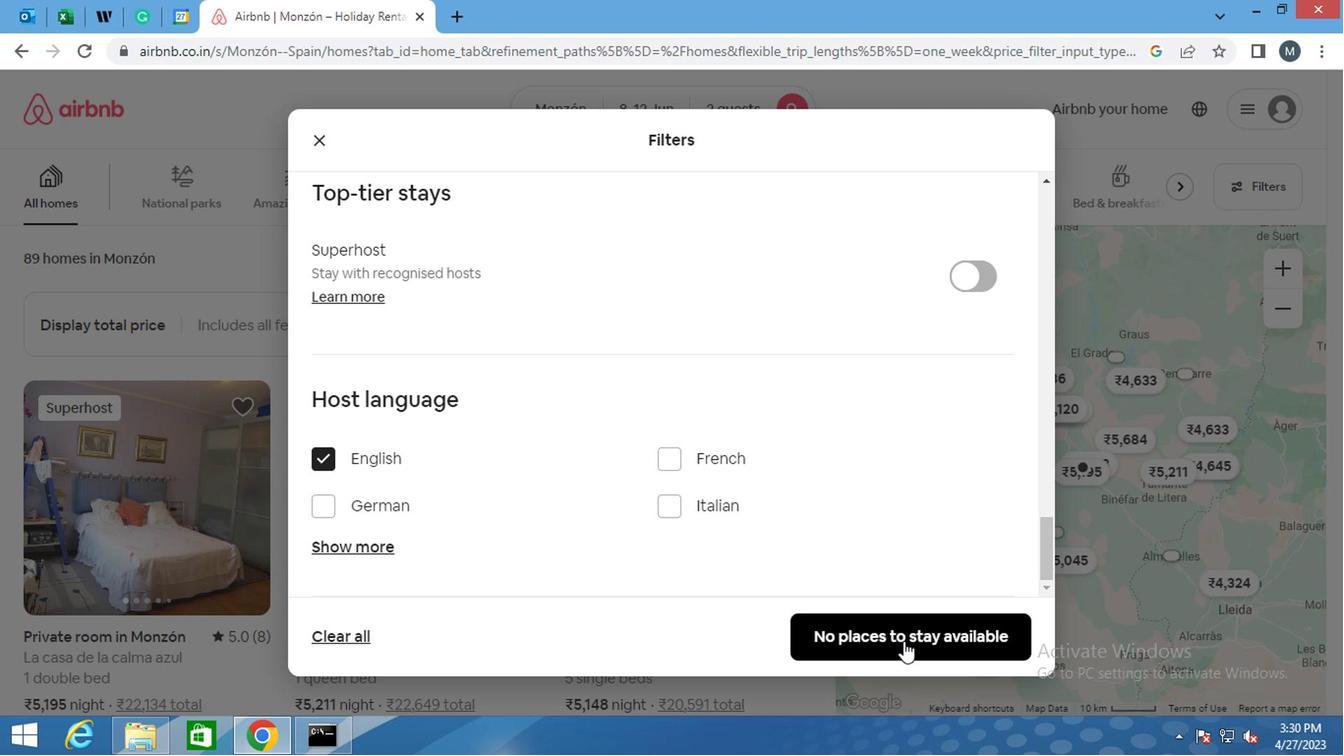 
Action: Mouse moved to (905, 627)
Screenshot: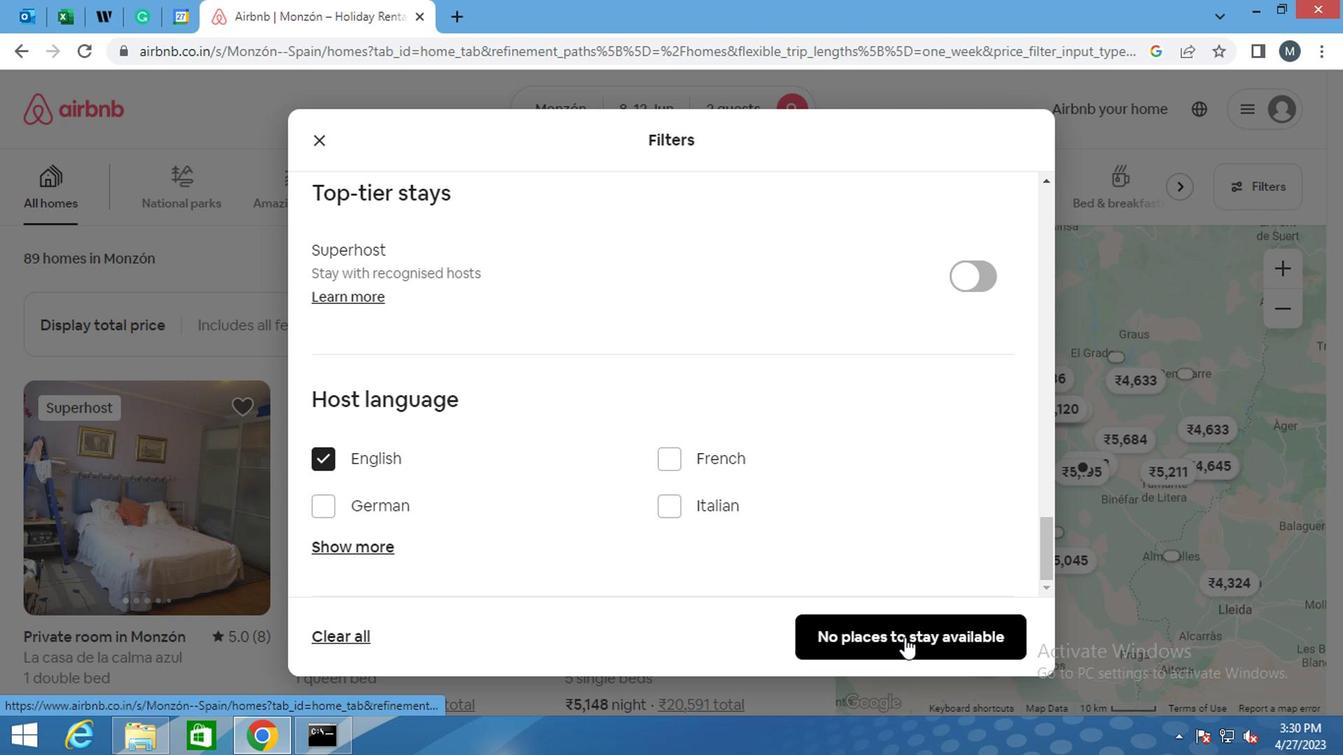 
